 Task: Find connections with filter location João Pinheiro with filter topic #Hiringwith filter profile language Potuguese with filter current company Lakshmikumaran and Sridharan with filter school College of Engineering Roorkee with filter industry Law Enforcement with filter service category Training with filter keywords title Administrative Specialist
Action: Mouse moved to (544, 80)
Screenshot: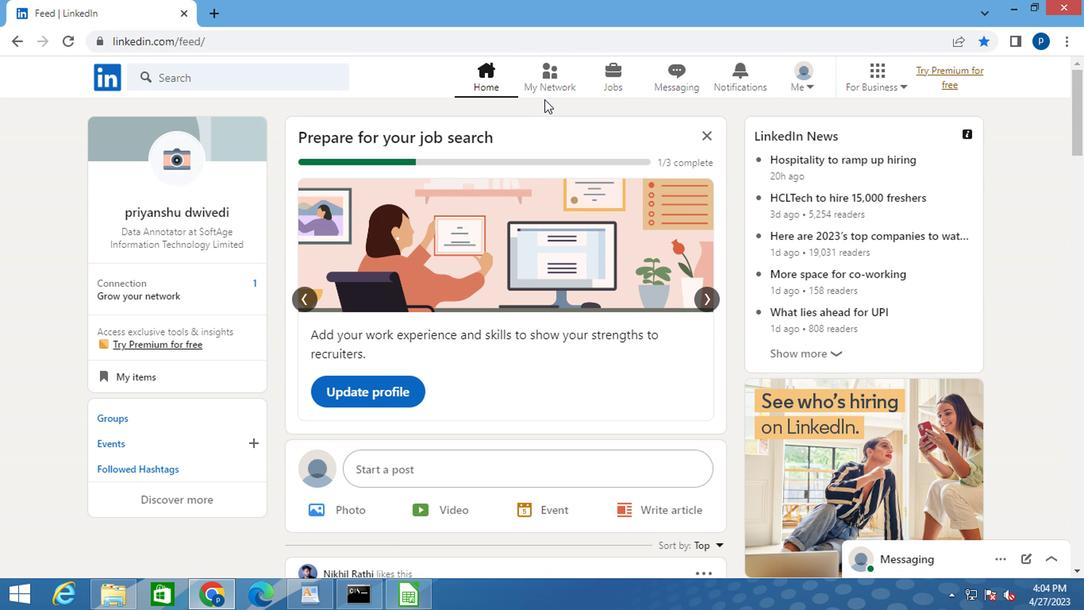 
Action: Mouse pressed left at (544, 80)
Screenshot: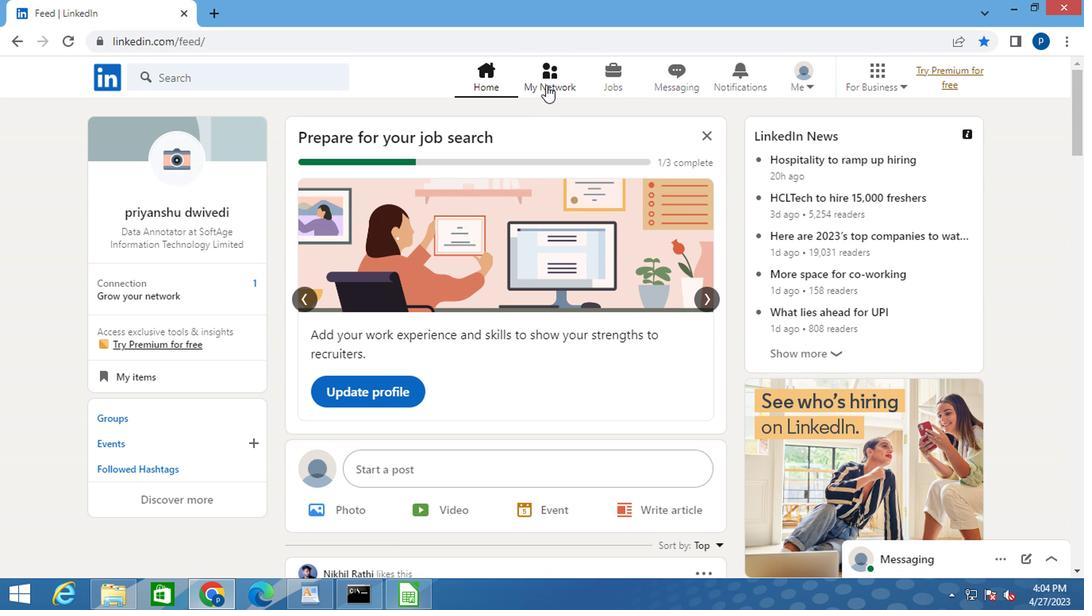 
Action: Mouse moved to (197, 164)
Screenshot: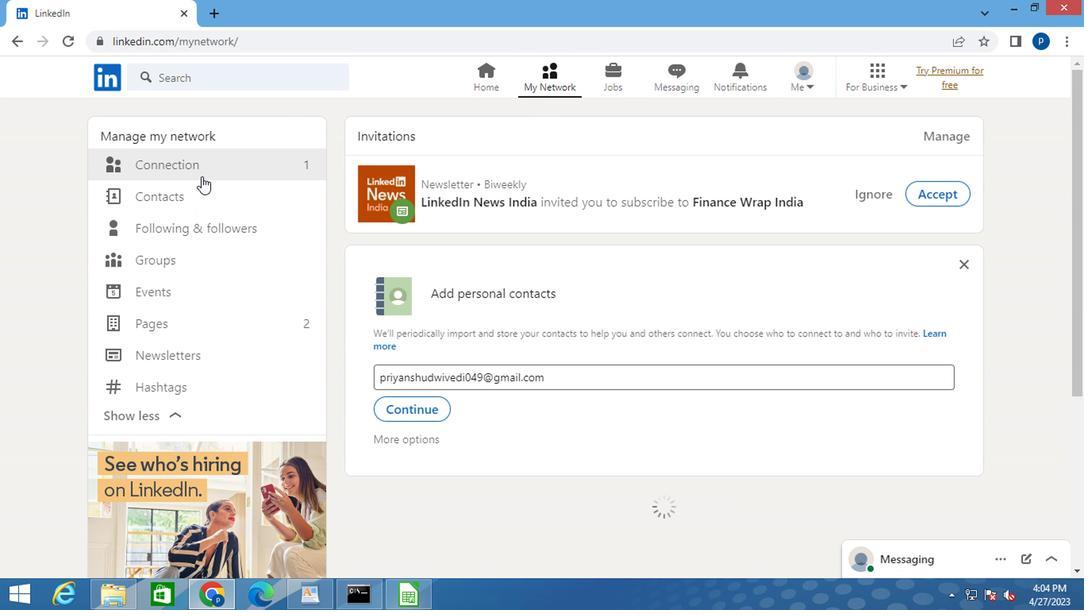 
Action: Mouse pressed left at (197, 164)
Screenshot: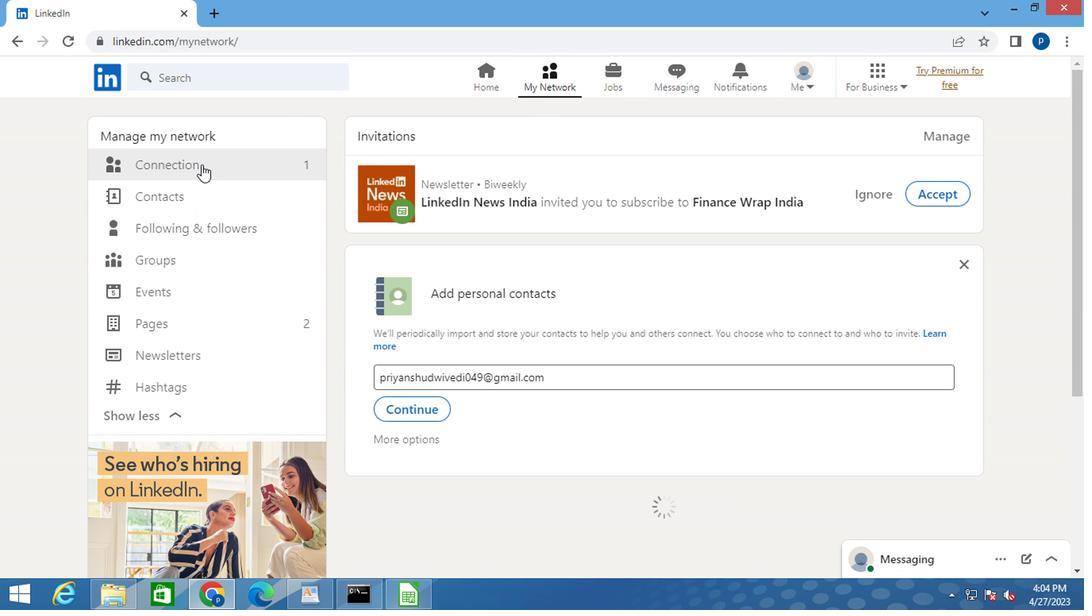 
Action: Mouse moved to (654, 169)
Screenshot: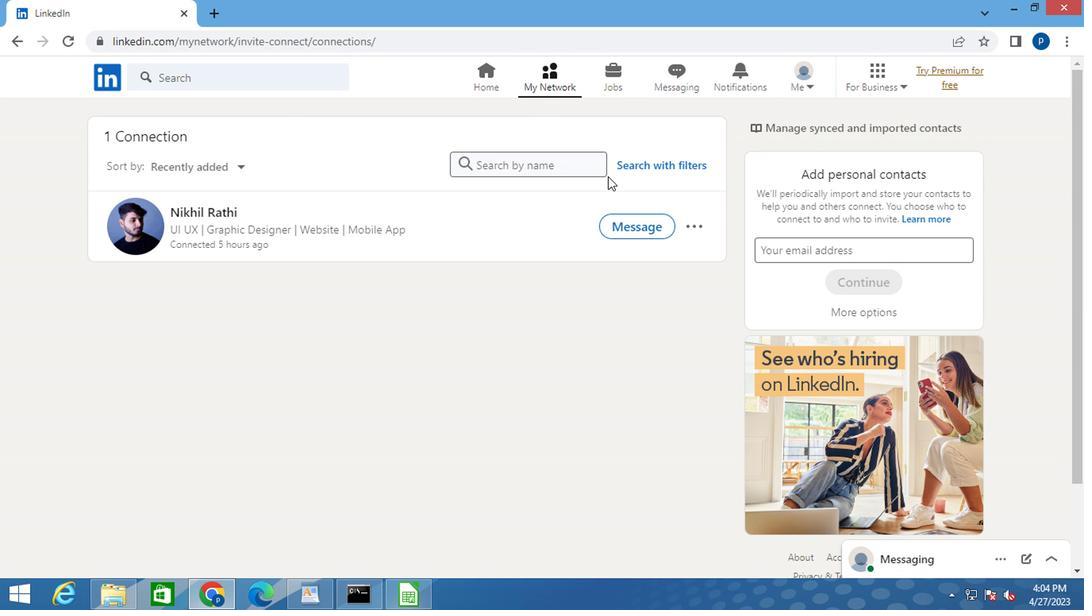 
Action: Mouse pressed left at (654, 169)
Screenshot: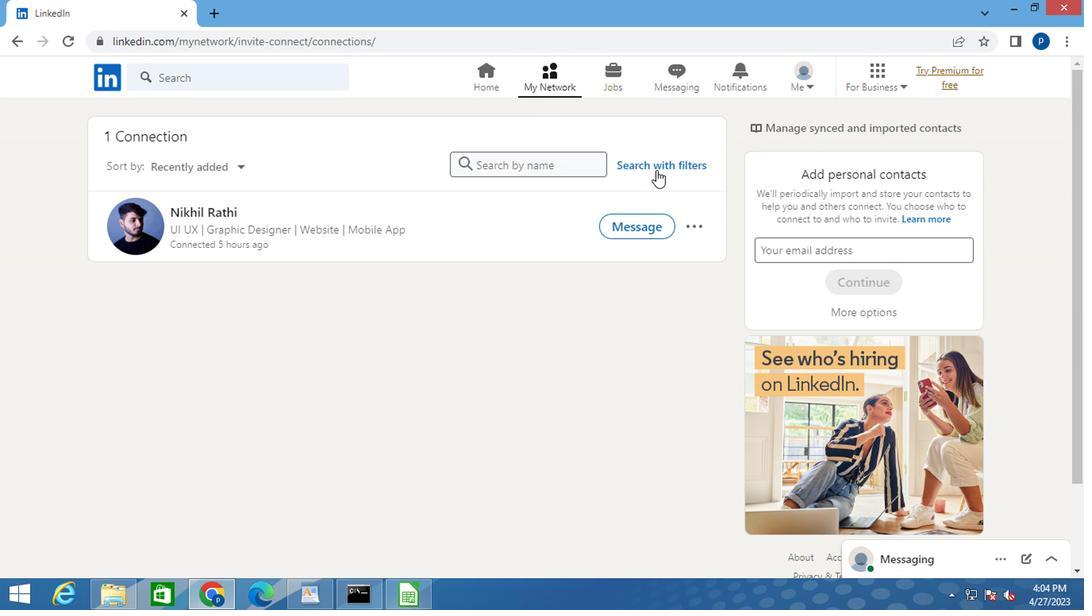
Action: Mouse moved to (592, 125)
Screenshot: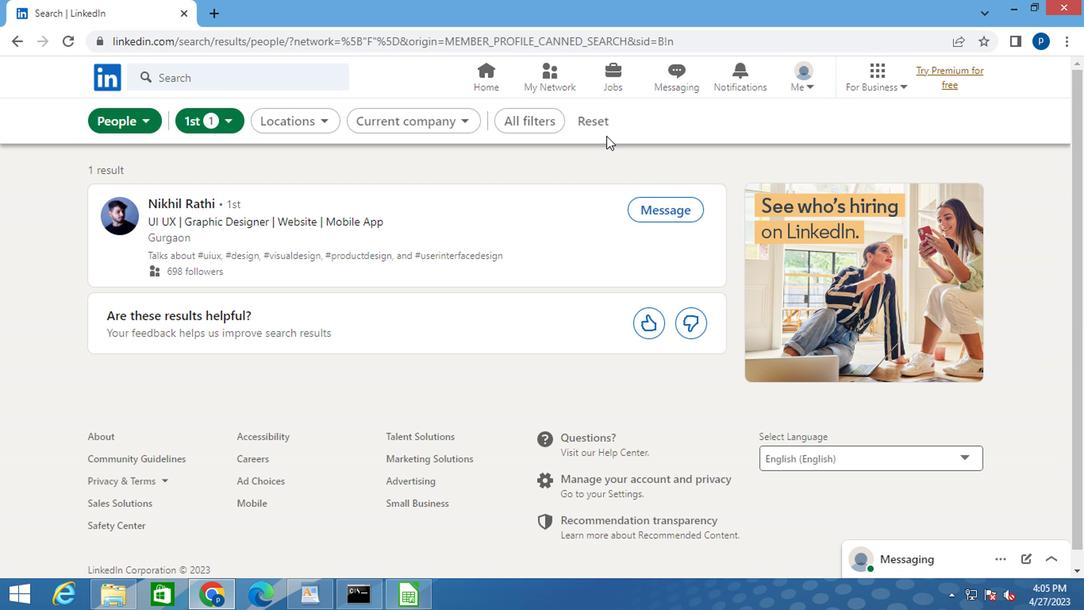 
Action: Mouse pressed left at (592, 125)
Screenshot: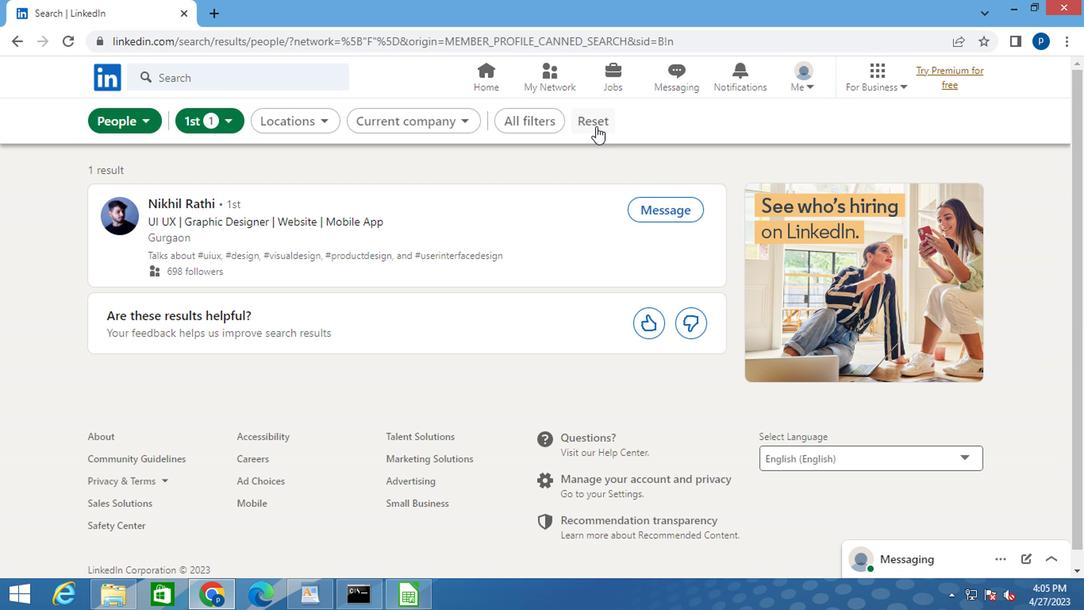 
Action: Mouse moved to (571, 124)
Screenshot: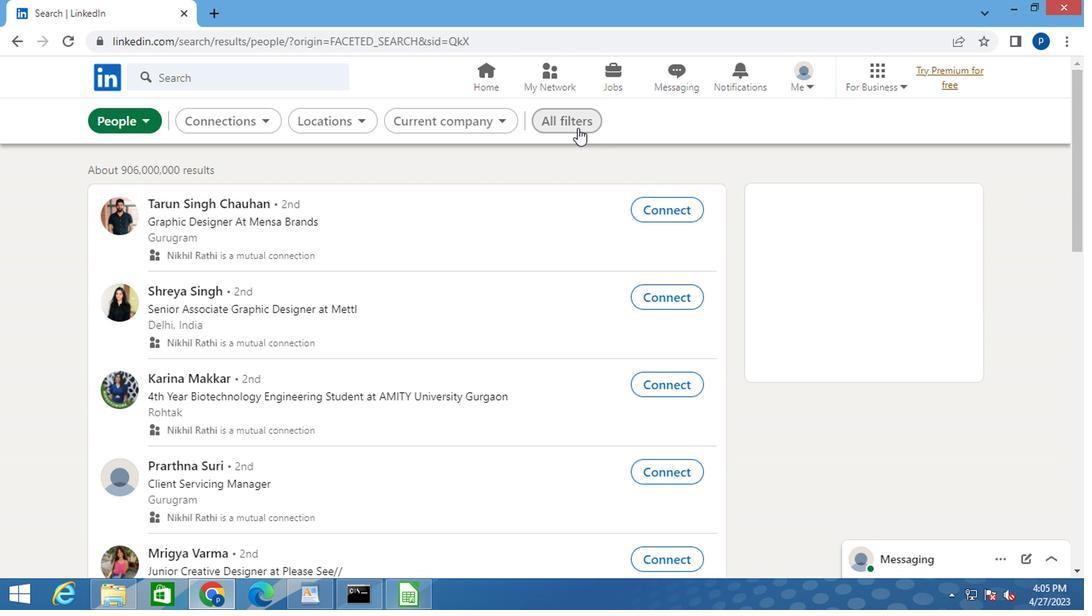 
Action: Mouse pressed left at (571, 124)
Screenshot: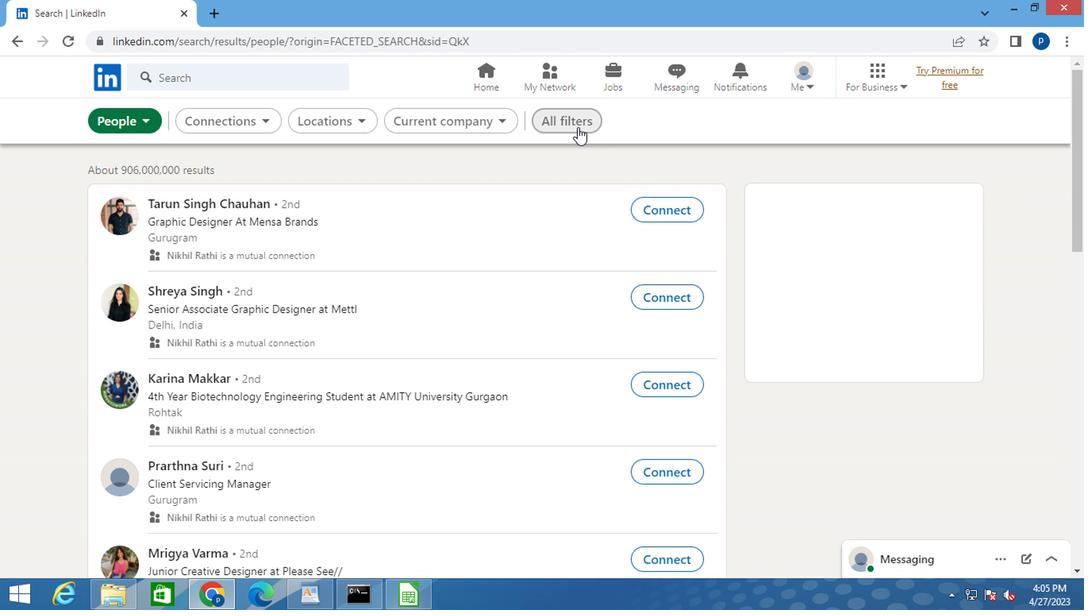 
Action: Mouse moved to (837, 360)
Screenshot: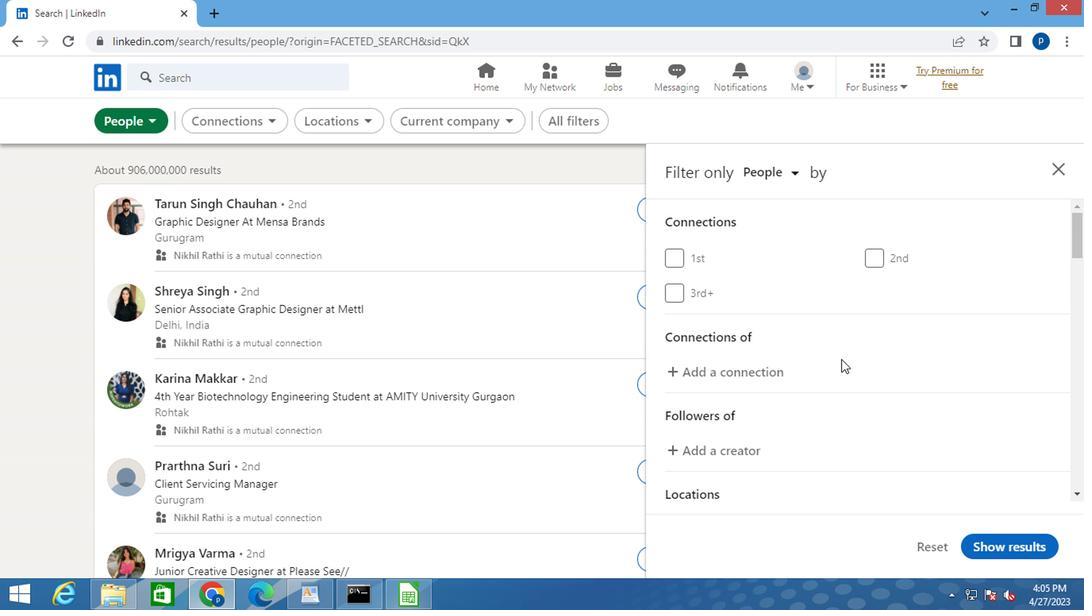 
Action: Mouse scrolled (837, 359) with delta (0, 0)
Screenshot: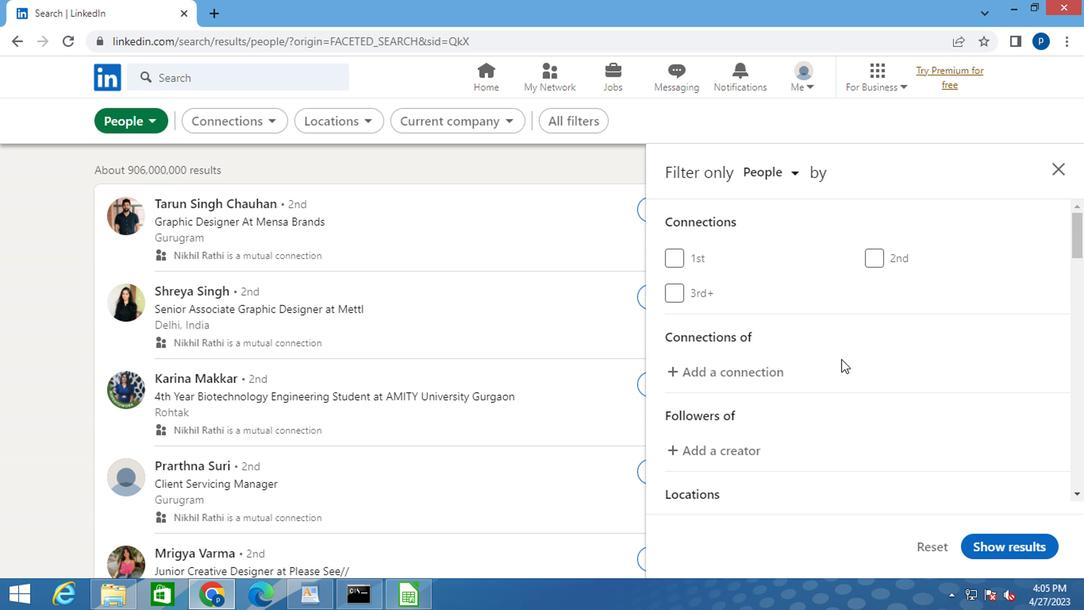 
Action: Mouse scrolled (837, 359) with delta (0, 0)
Screenshot: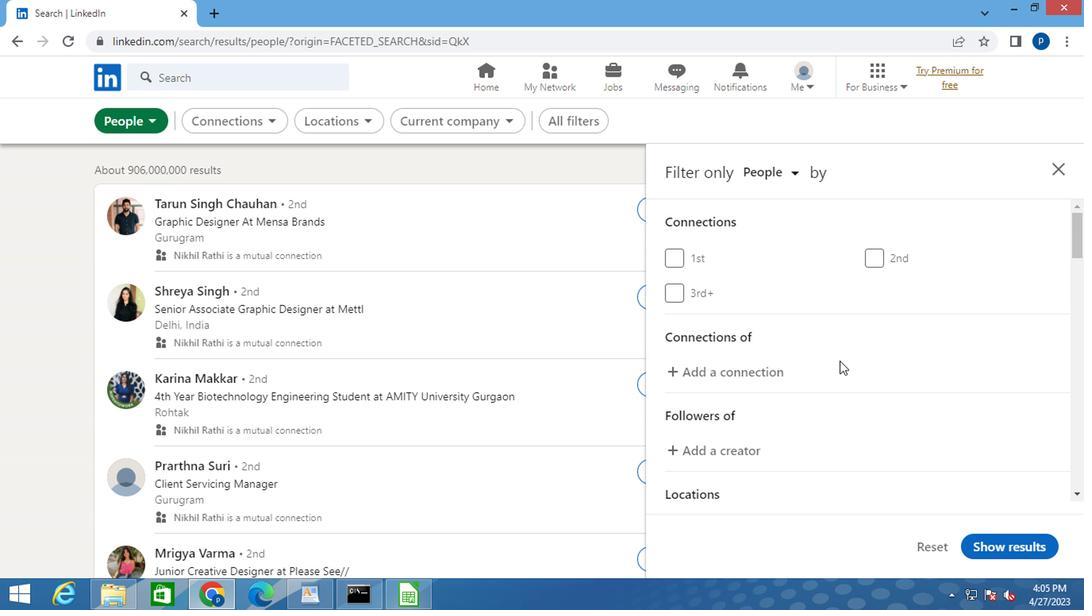 
Action: Mouse scrolled (837, 359) with delta (0, 0)
Screenshot: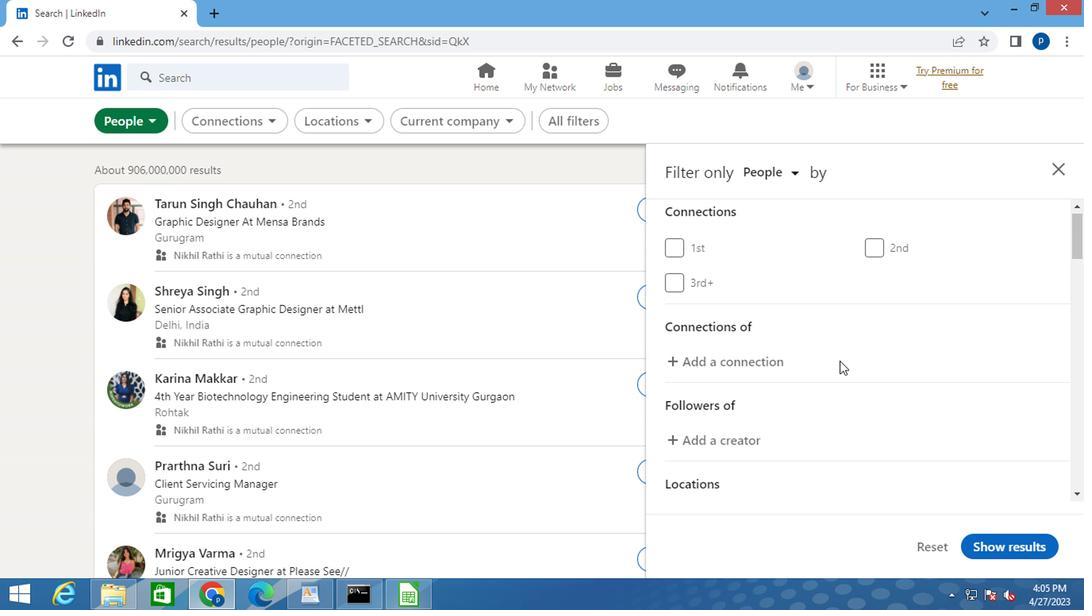 
Action: Mouse moved to (886, 358)
Screenshot: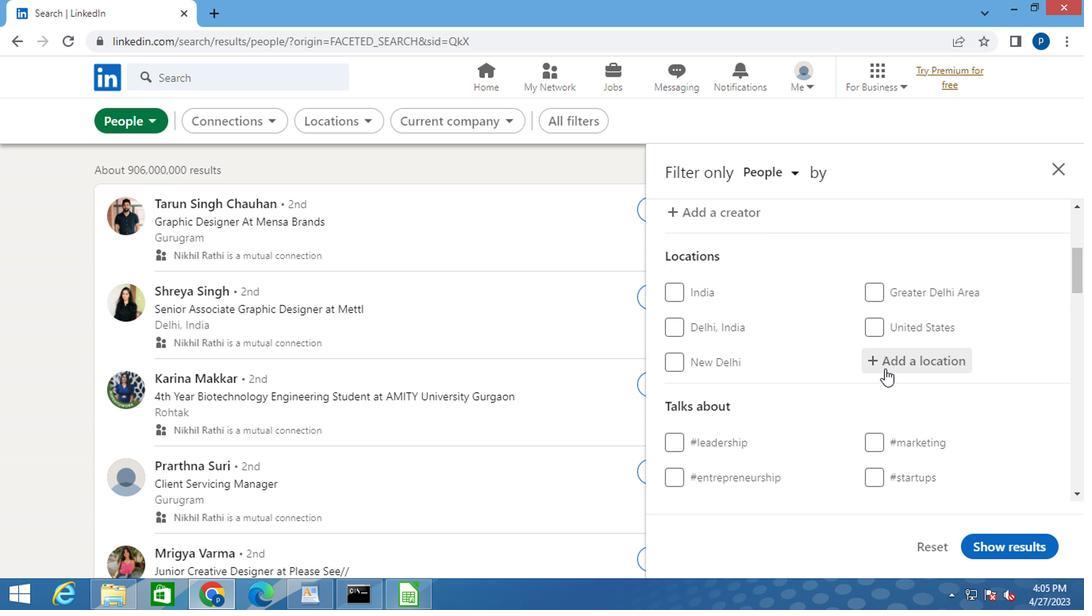 
Action: Mouse pressed left at (886, 358)
Screenshot: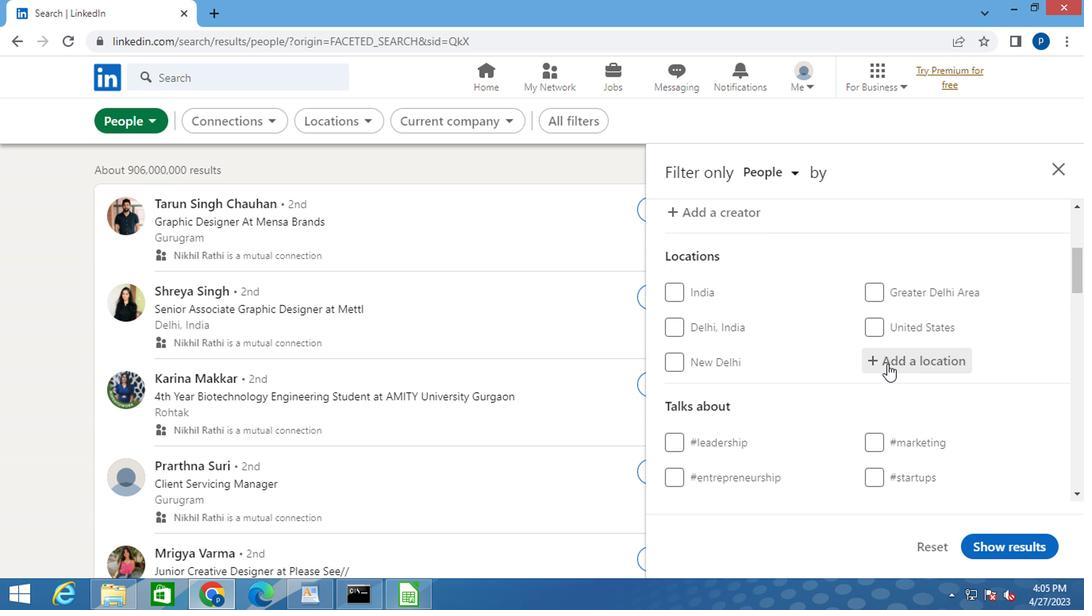 
Action: Key pressed j<Key.caps_lock>oao<Key.space><Key.caps_lock>p<Key.caps_lock>in
Screenshot: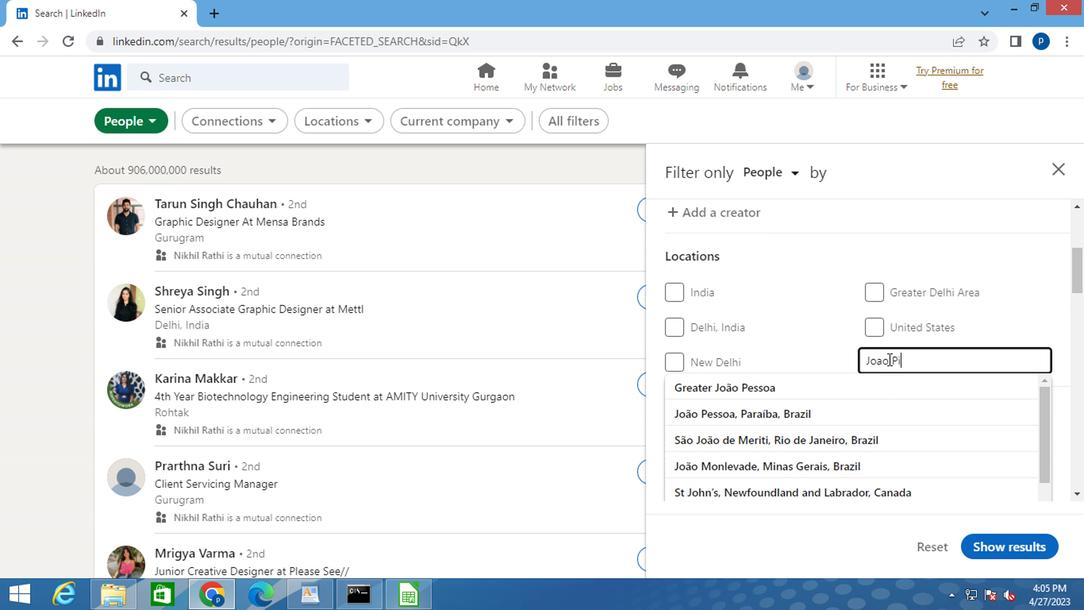 
Action: Mouse moved to (799, 379)
Screenshot: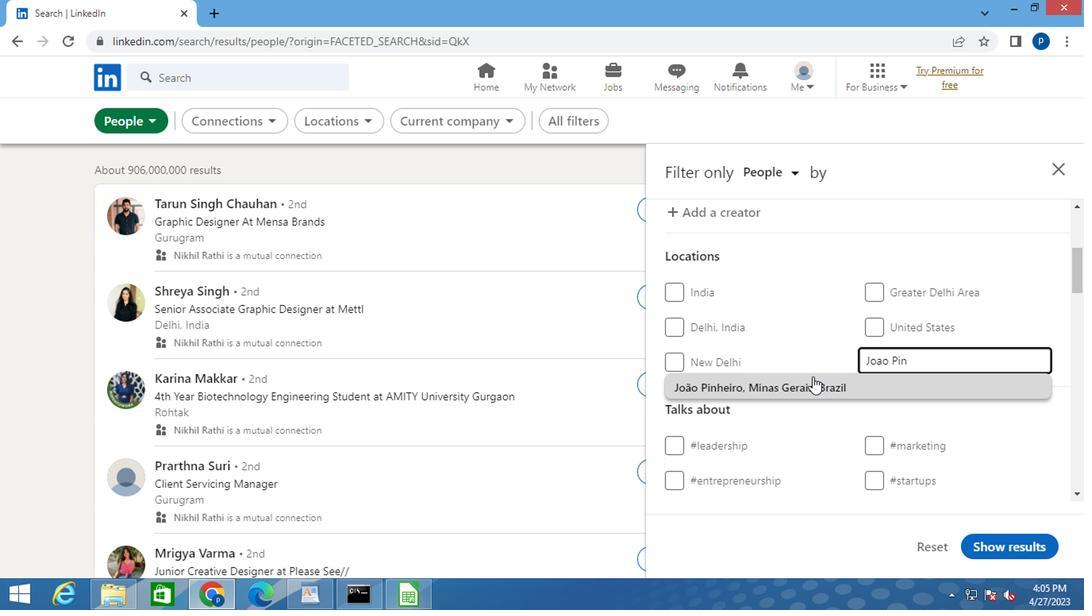 
Action: Mouse pressed left at (799, 379)
Screenshot: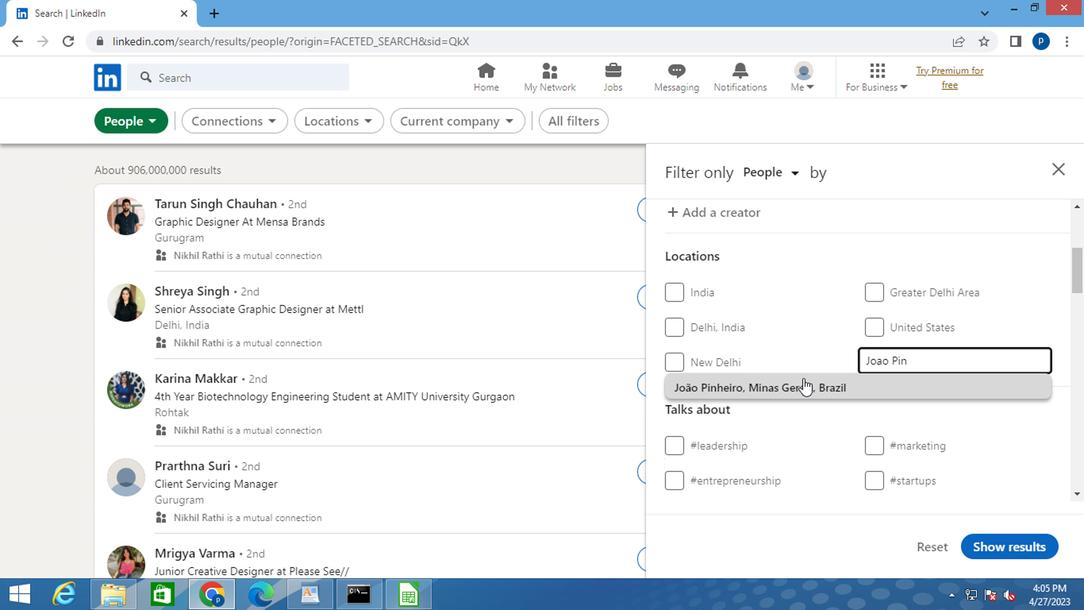 
Action: Mouse moved to (798, 374)
Screenshot: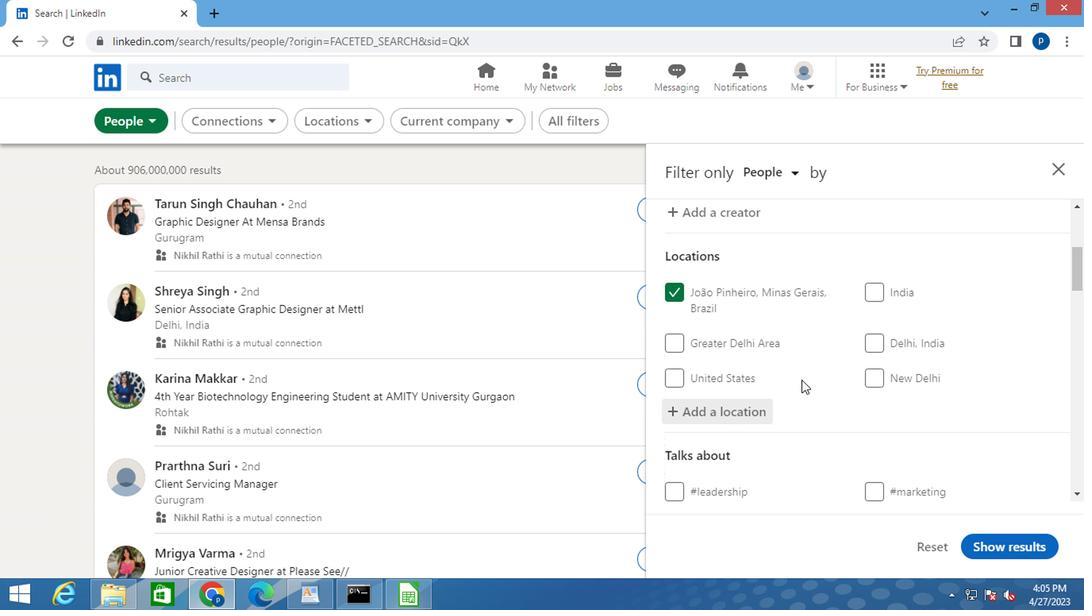 
Action: Mouse scrolled (798, 373) with delta (0, 0)
Screenshot: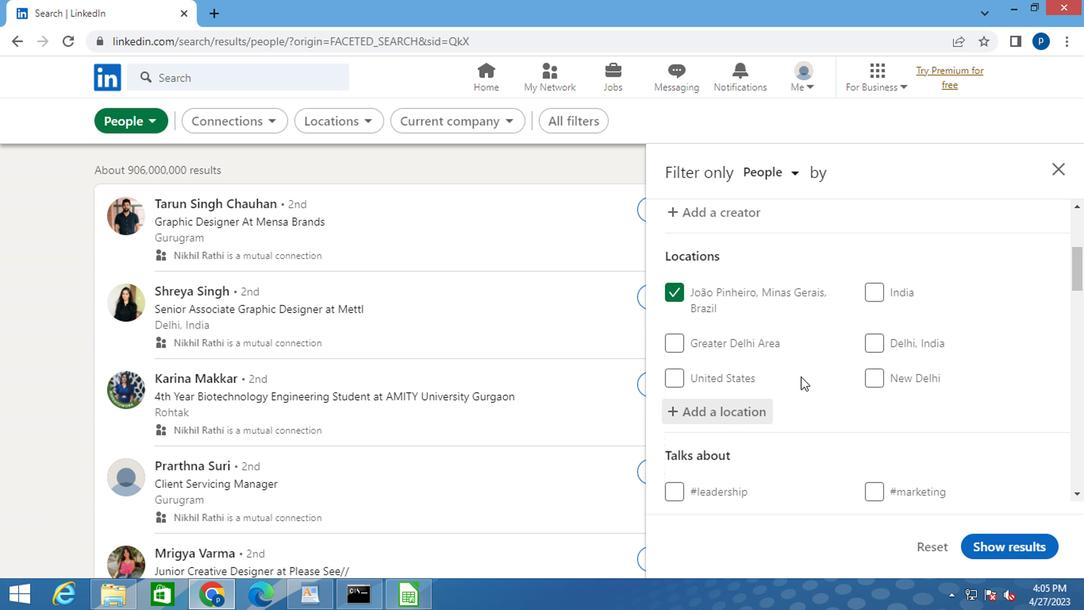 
Action: Mouse moved to (792, 377)
Screenshot: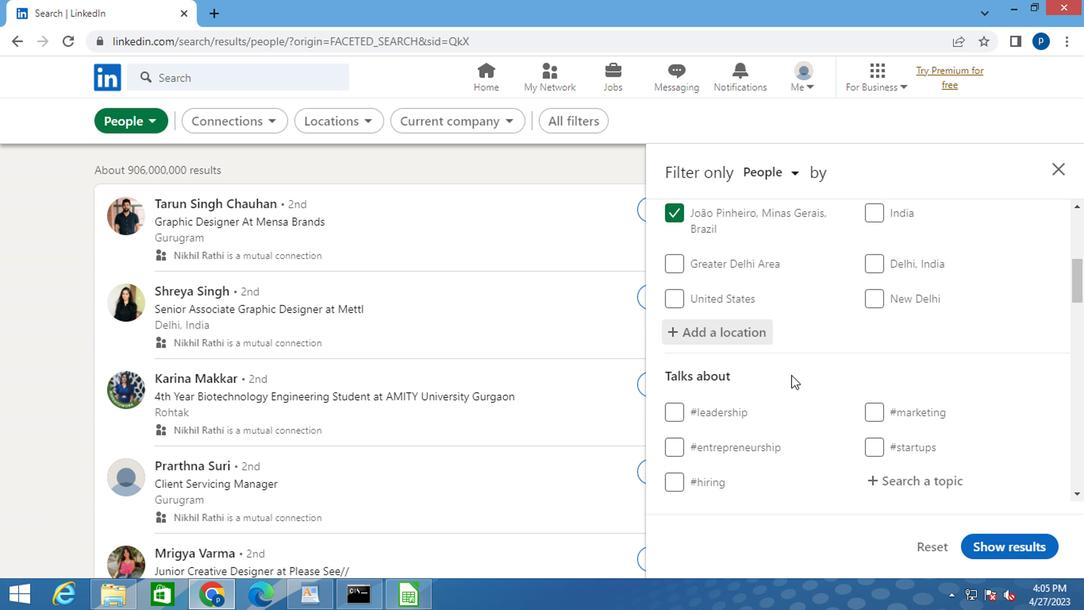 
Action: Mouse scrolled (792, 377) with delta (0, 0)
Screenshot: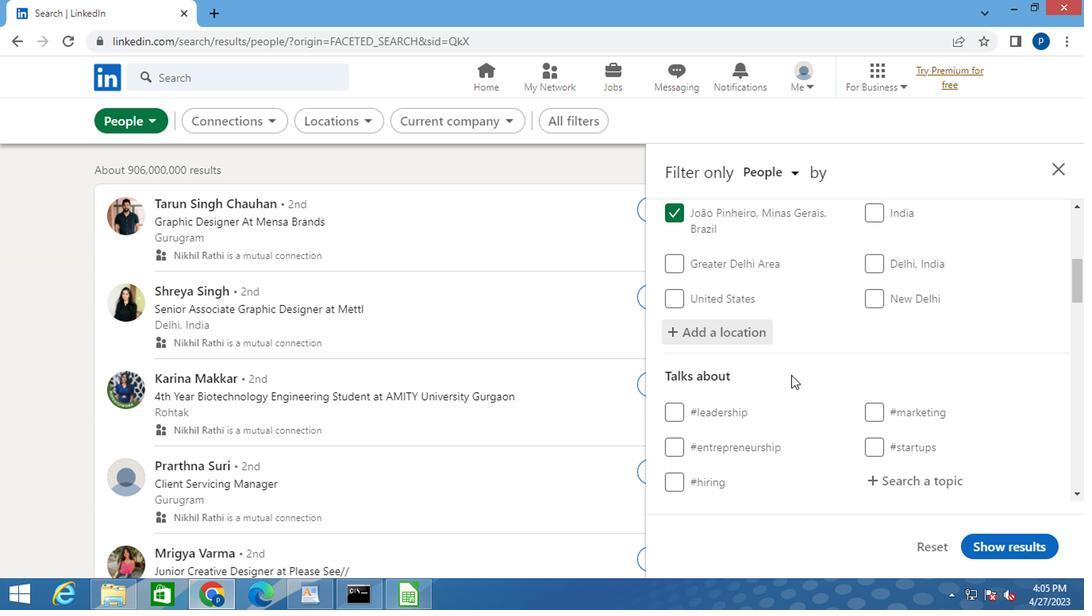 
Action: Mouse moved to (874, 396)
Screenshot: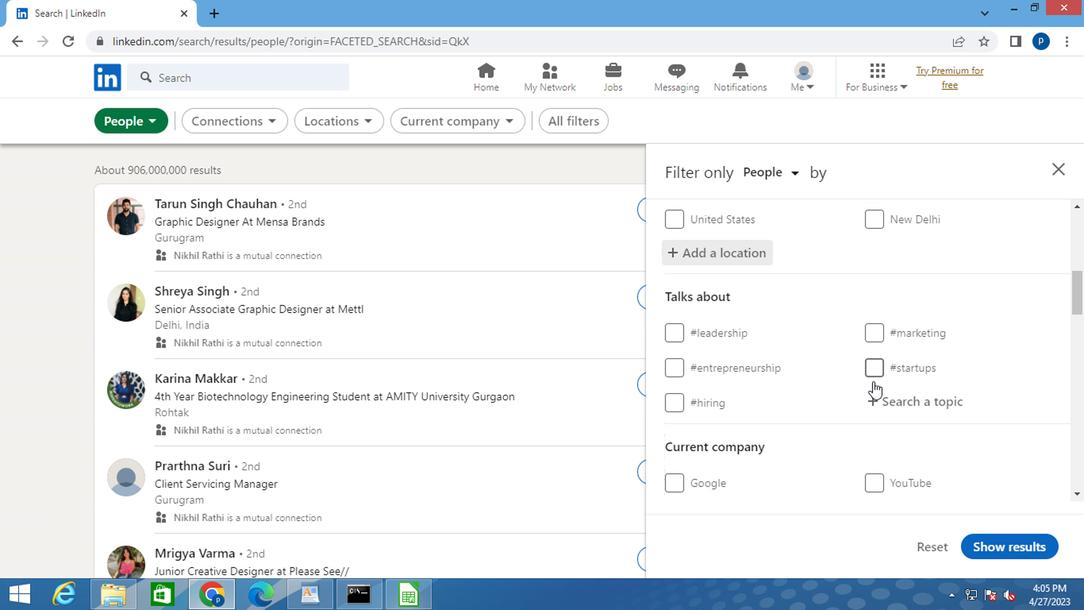 
Action: Mouse pressed left at (874, 396)
Screenshot: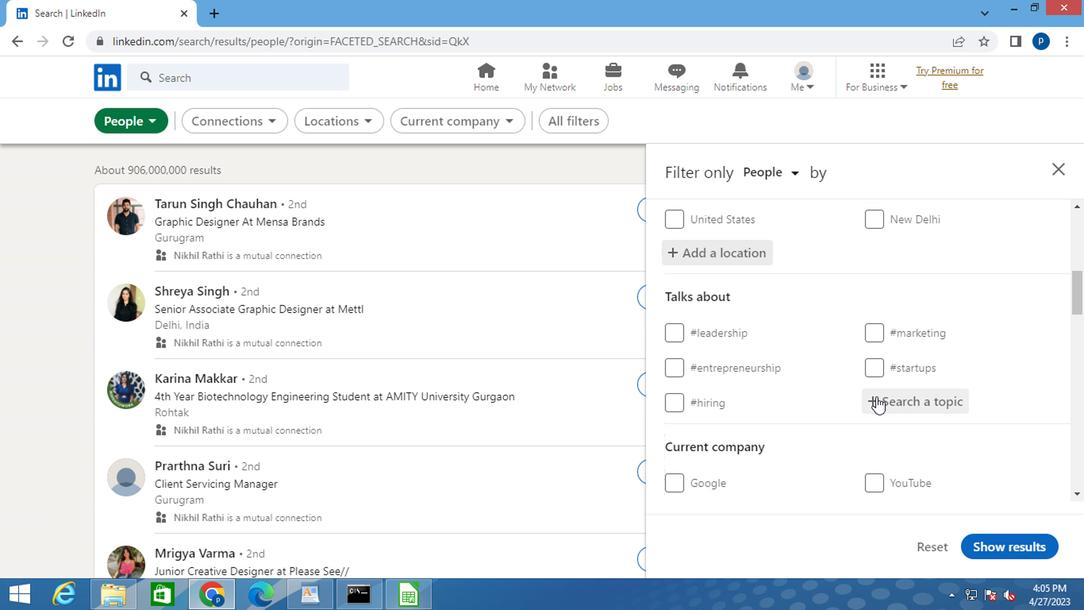 
Action: Mouse moved to (872, 396)
Screenshot: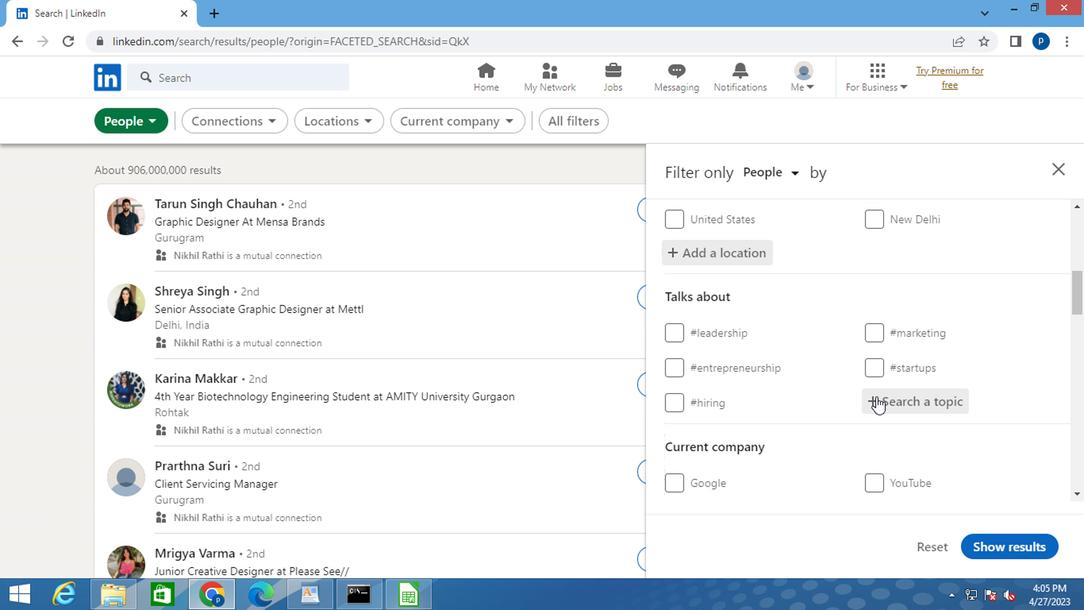 
Action: Key pressed <Key.shift>#<Key.caps_lock>H<Key.caps_lock>IRING<Key.space>
Screenshot: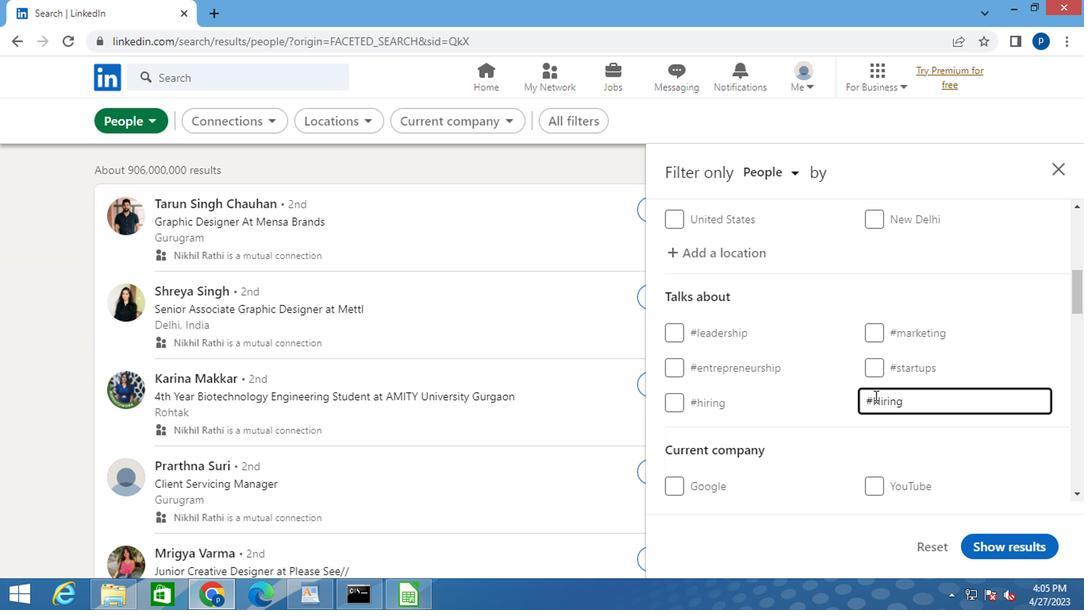 
Action: Mouse moved to (688, 449)
Screenshot: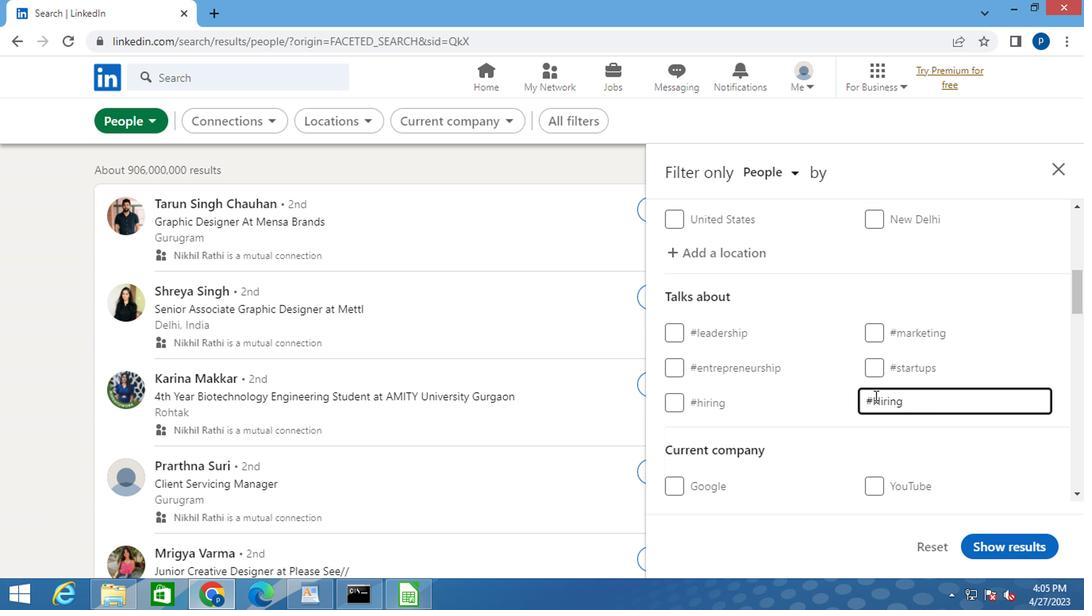 
Action: Mouse scrolled (688, 448) with delta (0, 0)
Screenshot: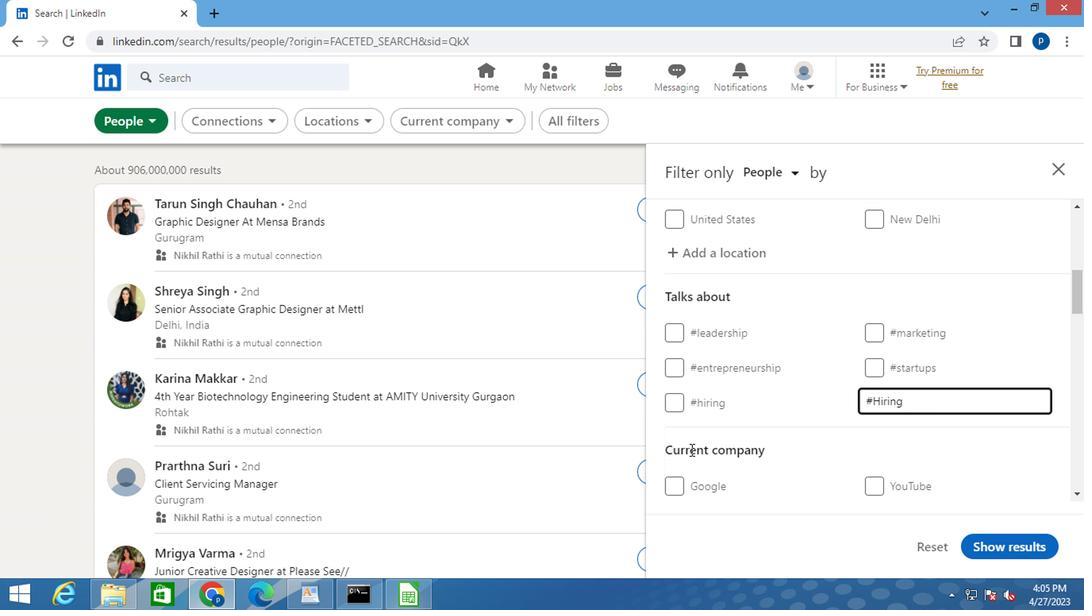 
Action: Mouse scrolled (688, 448) with delta (0, 0)
Screenshot: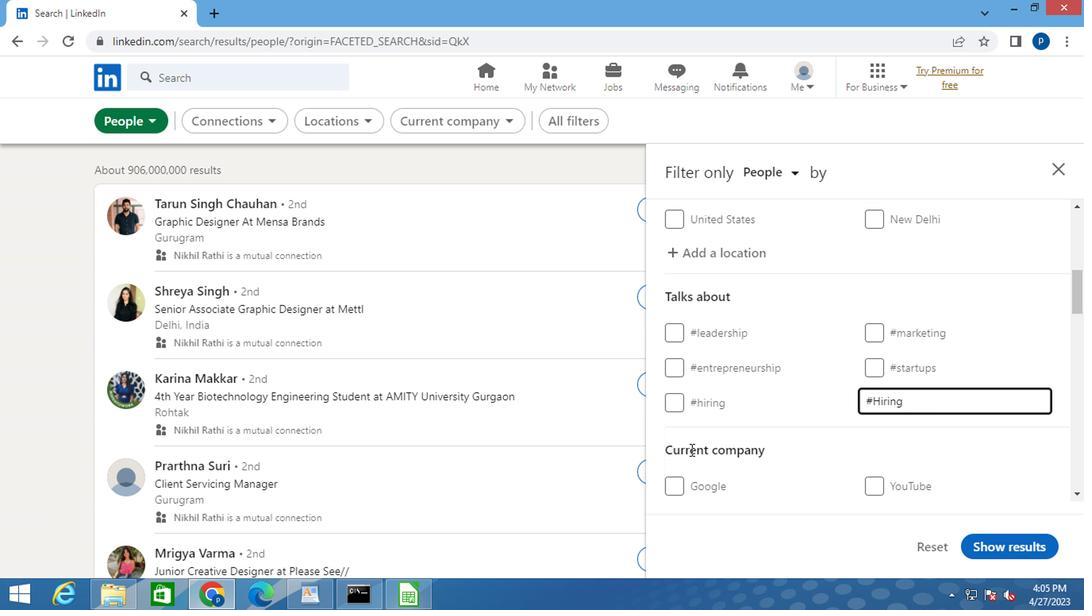 
Action: Mouse scrolled (688, 448) with delta (0, 0)
Screenshot: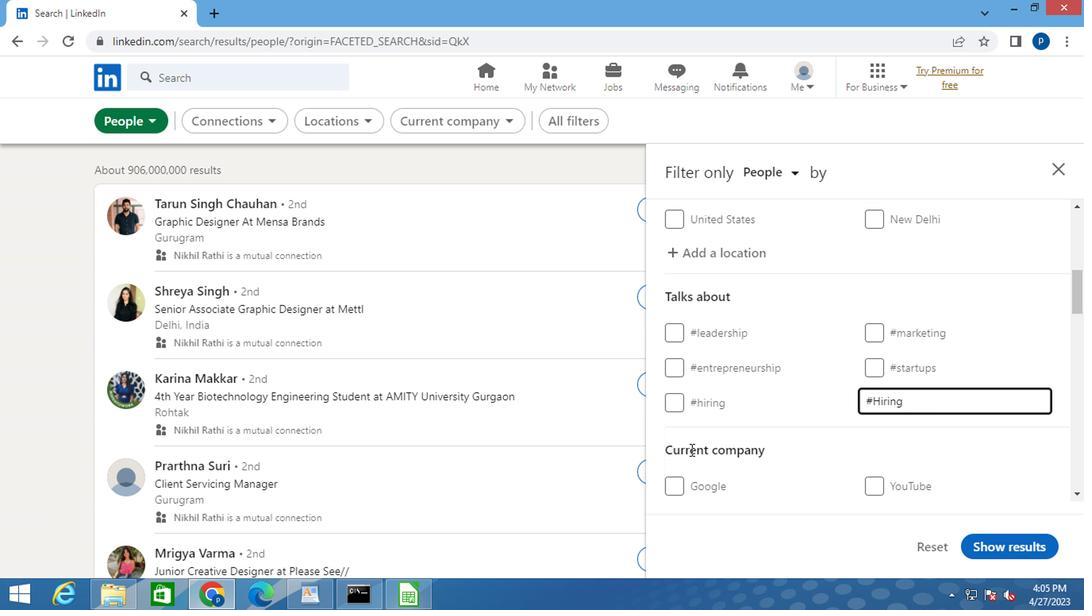 
Action: Mouse scrolled (688, 448) with delta (0, 0)
Screenshot: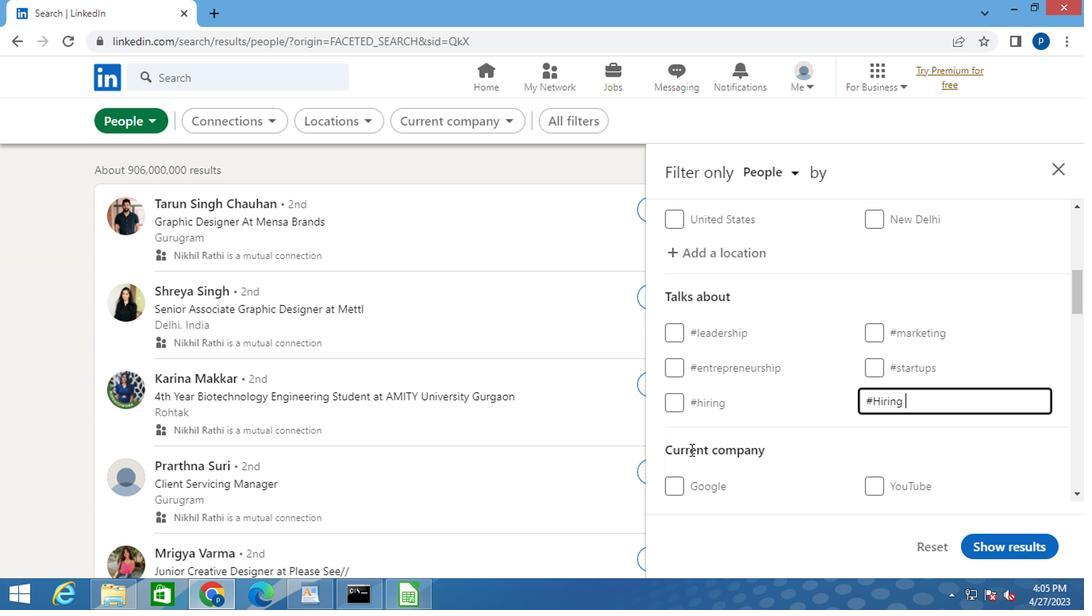 
Action: Mouse moved to (721, 419)
Screenshot: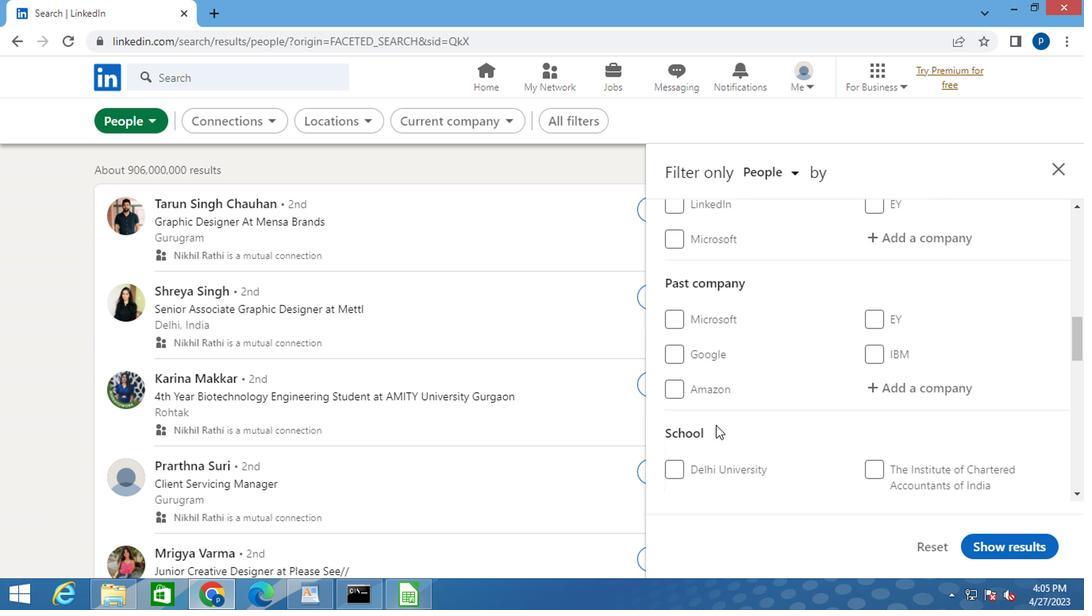 
Action: Mouse scrolled (721, 418) with delta (0, 0)
Screenshot: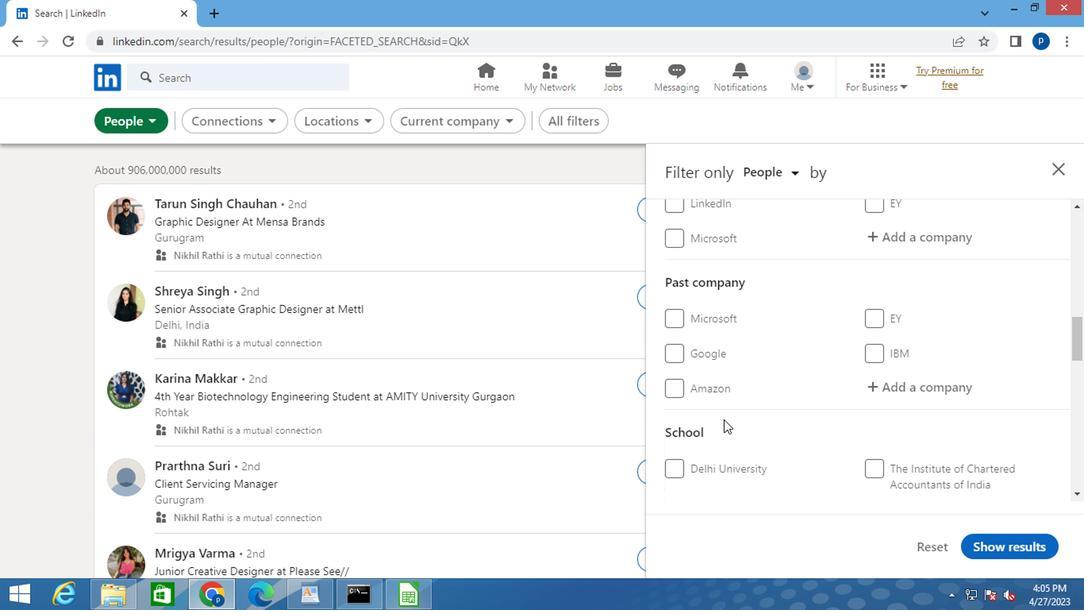 
Action: Mouse scrolled (721, 418) with delta (0, 0)
Screenshot: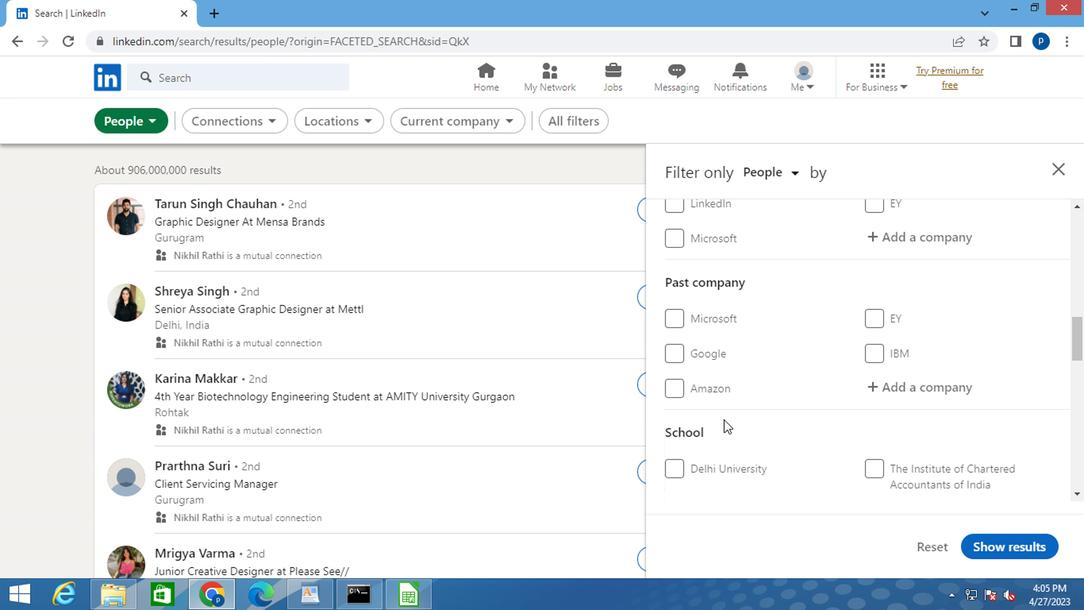 
Action: Mouse moved to (721, 419)
Screenshot: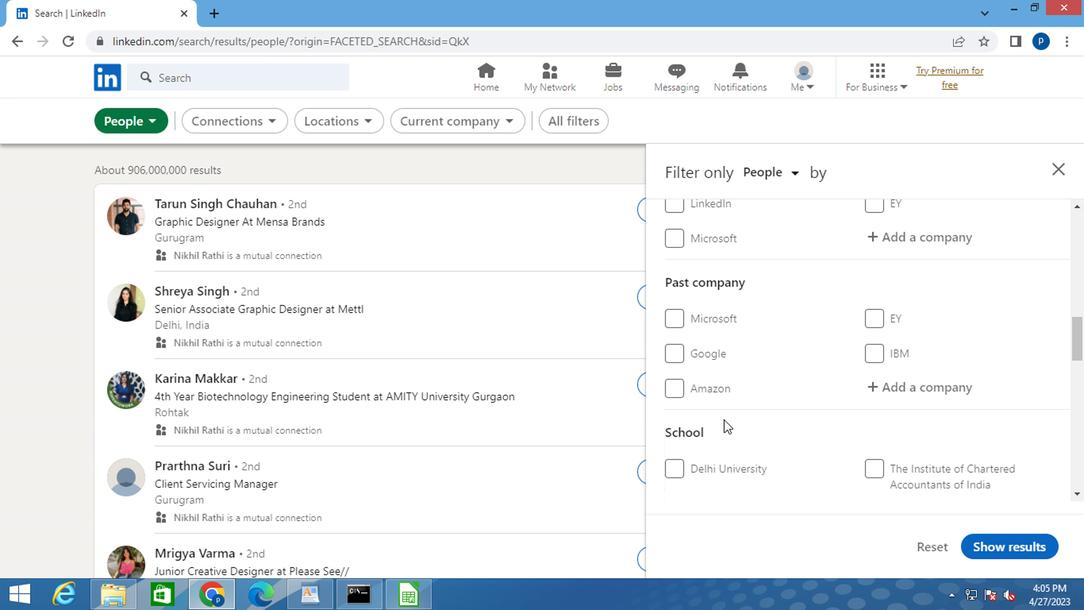 
Action: Mouse scrolled (721, 418) with delta (0, 0)
Screenshot: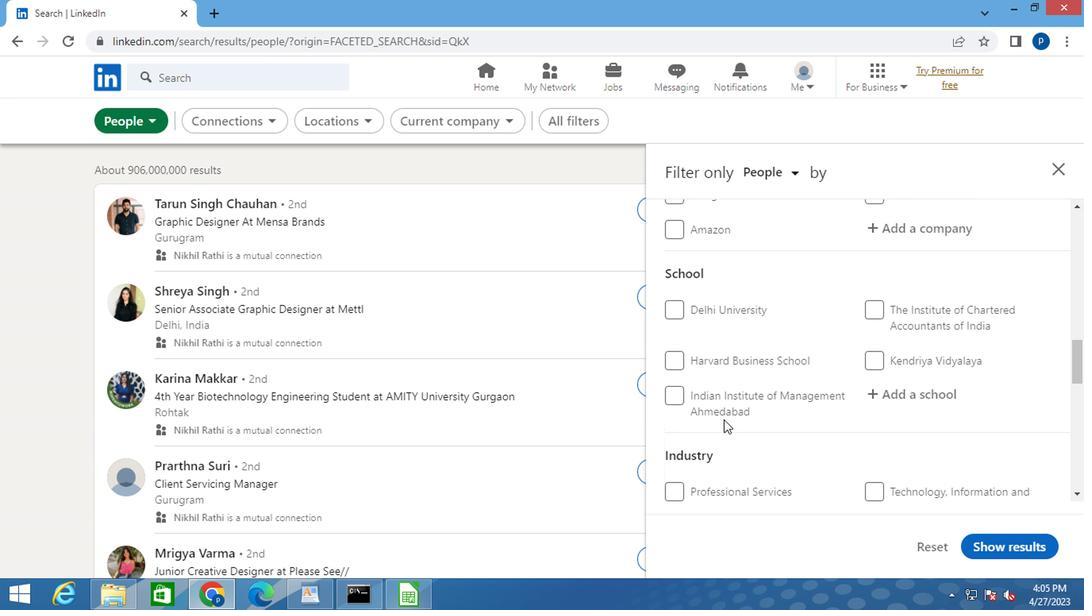 
Action: Mouse moved to (724, 419)
Screenshot: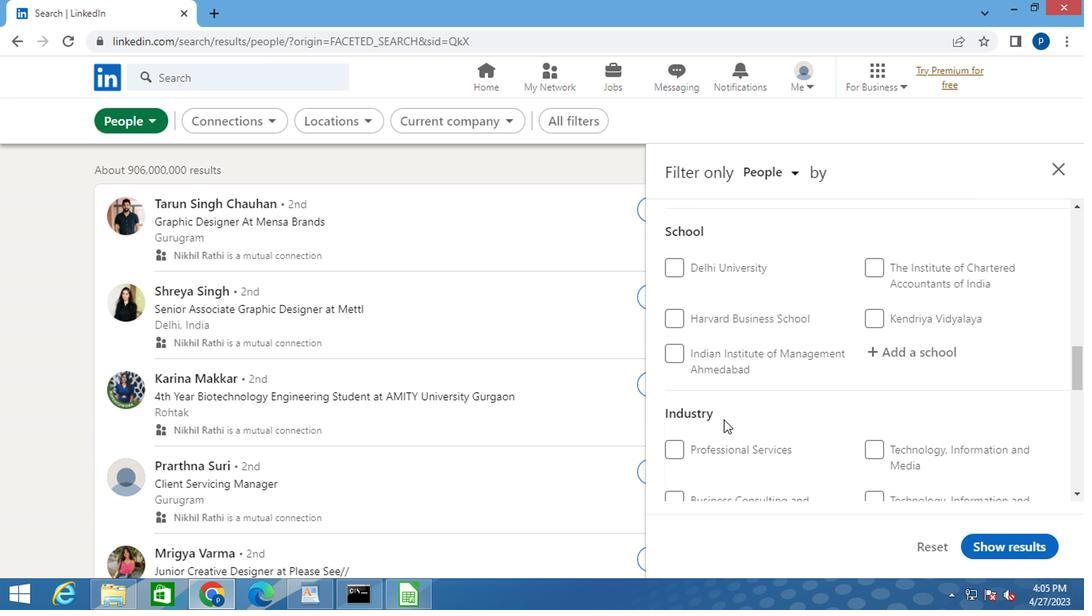 
Action: Mouse scrolled (724, 418) with delta (0, 0)
Screenshot: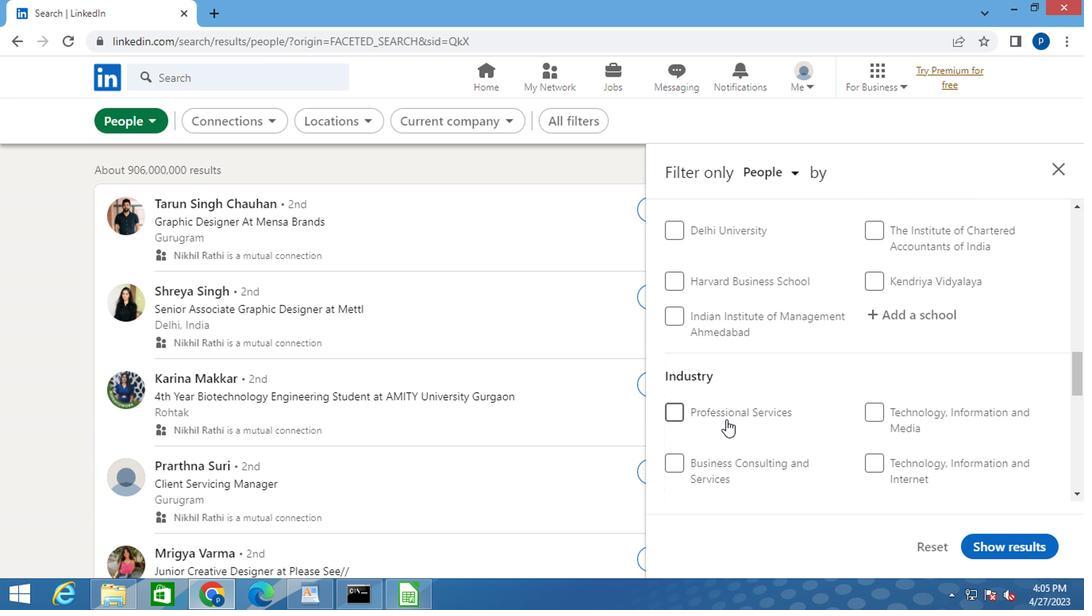 
Action: Mouse scrolled (724, 418) with delta (0, 0)
Screenshot: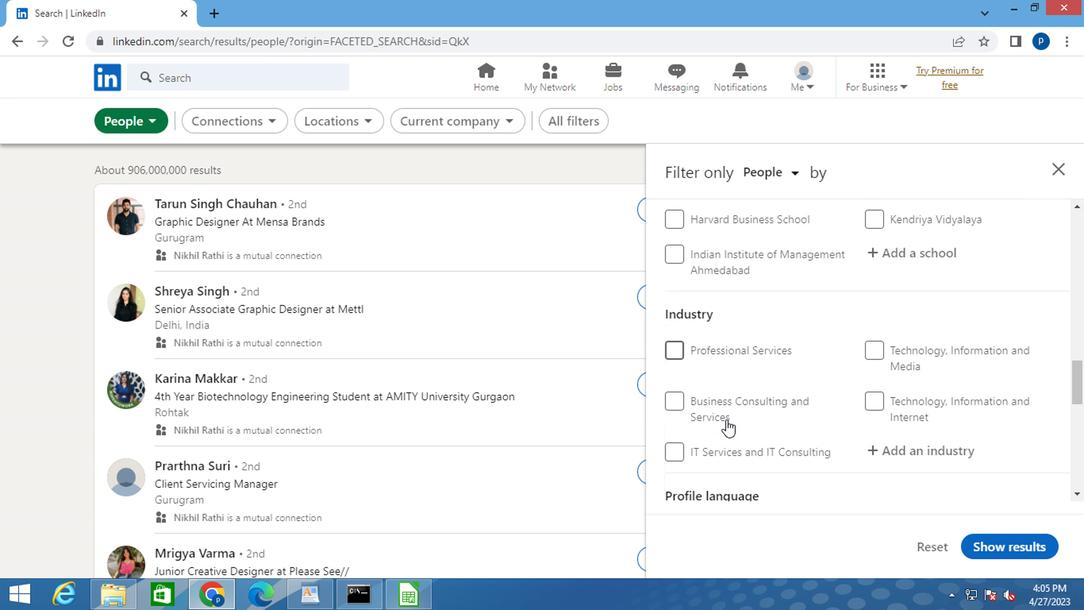 
Action: Mouse scrolled (724, 418) with delta (0, 0)
Screenshot: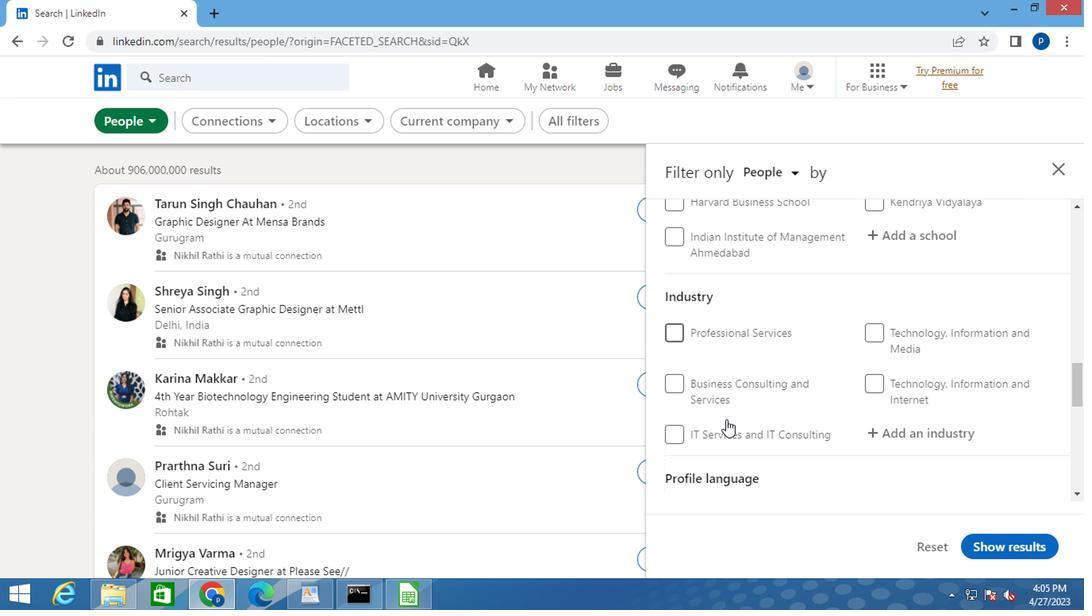 
Action: Mouse moved to (878, 397)
Screenshot: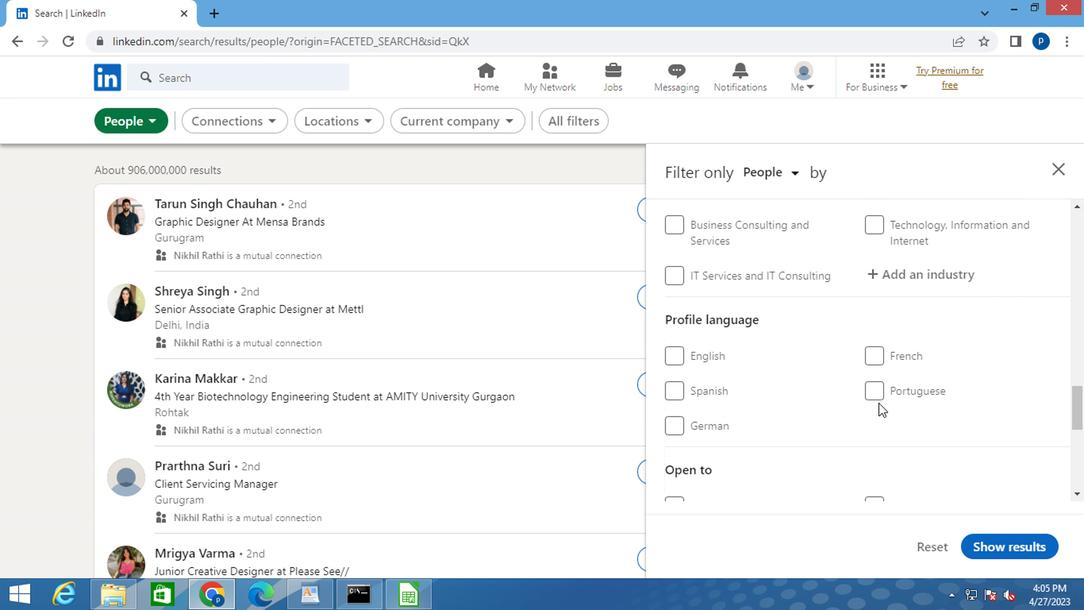 
Action: Mouse pressed left at (878, 397)
Screenshot: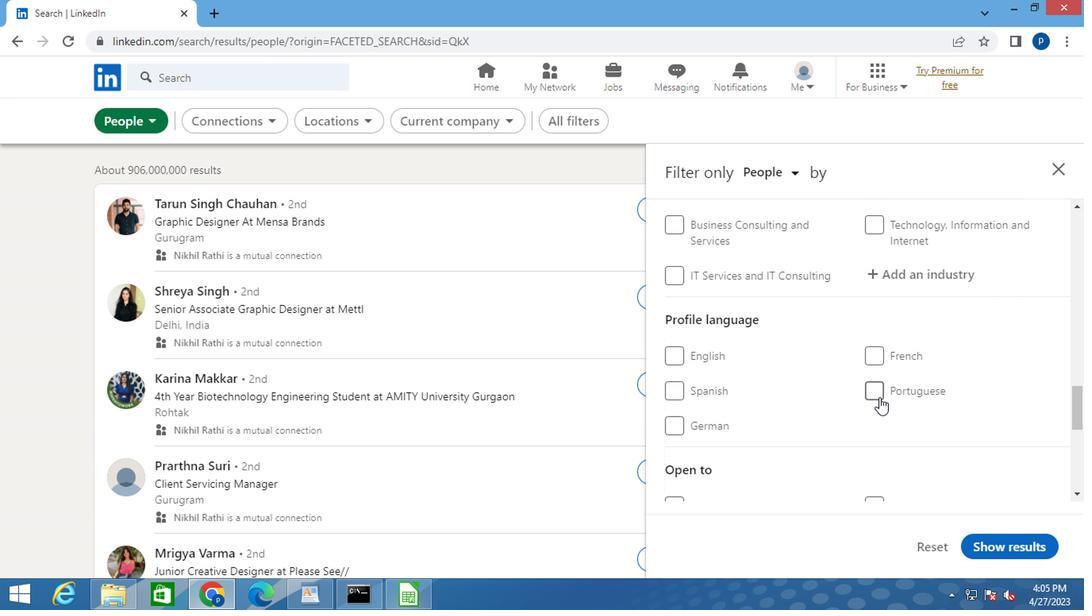 
Action: Mouse moved to (832, 381)
Screenshot: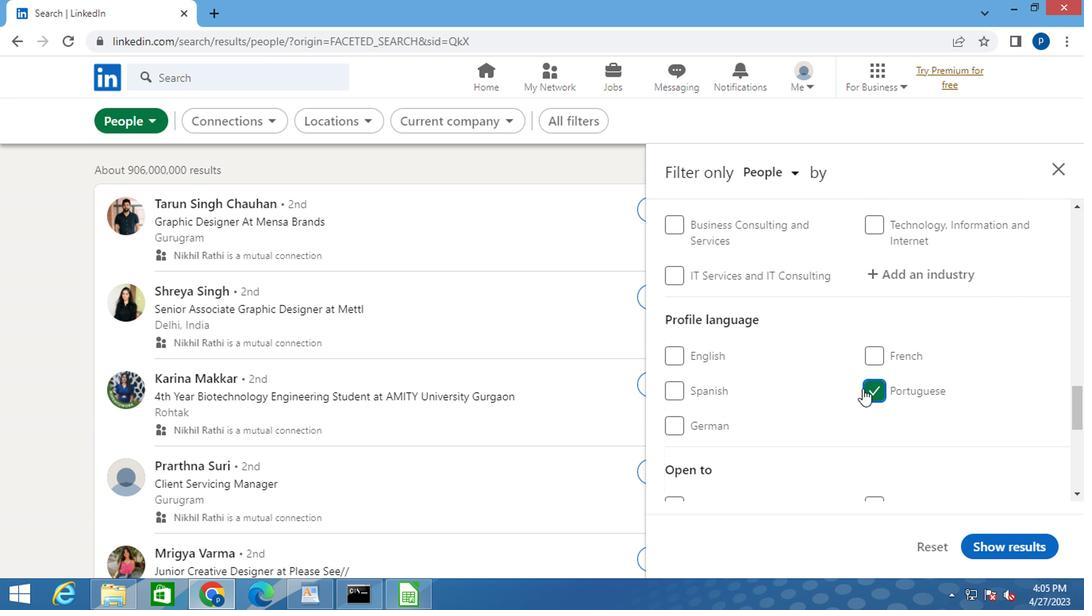 
Action: Mouse scrolled (832, 382) with delta (0, 0)
Screenshot: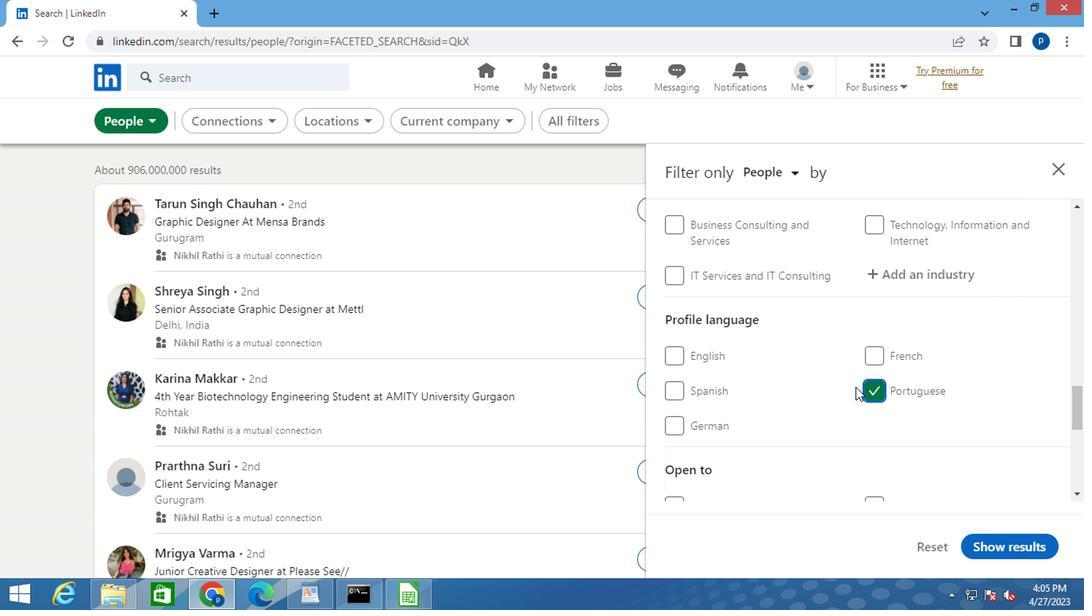 
Action: Mouse scrolled (832, 382) with delta (0, 0)
Screenshot: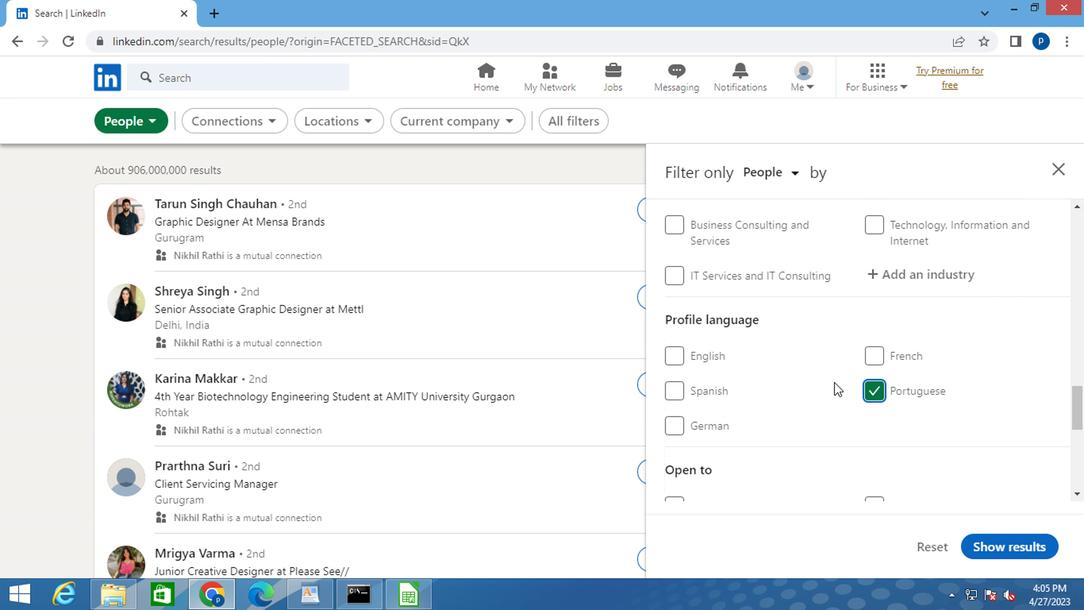 
Action: Mouse scrolled (832, 382) with delta (0, 0)
Screenshot: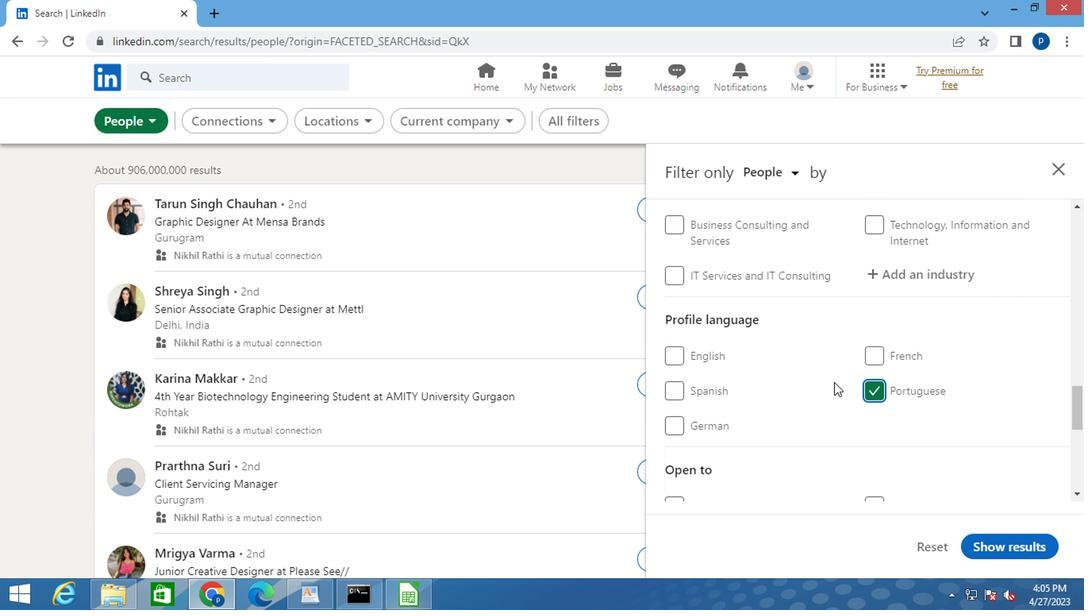 
Action: Mouse moved to (829, 381)
Screenshot: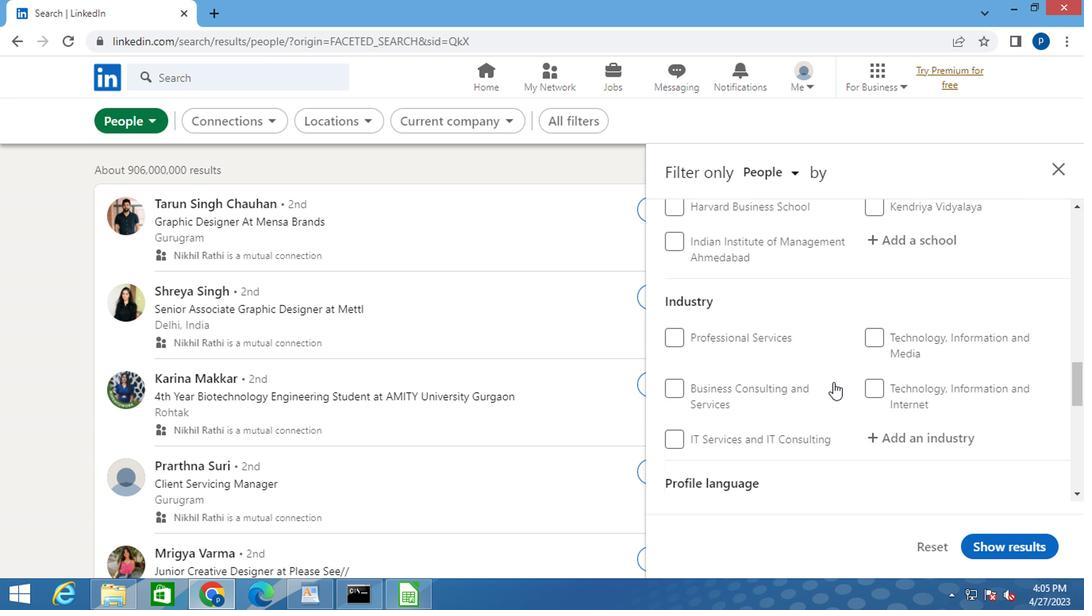 
Action: Mouse scrolled (829, 382) with delta (0, 0)
Screenshot: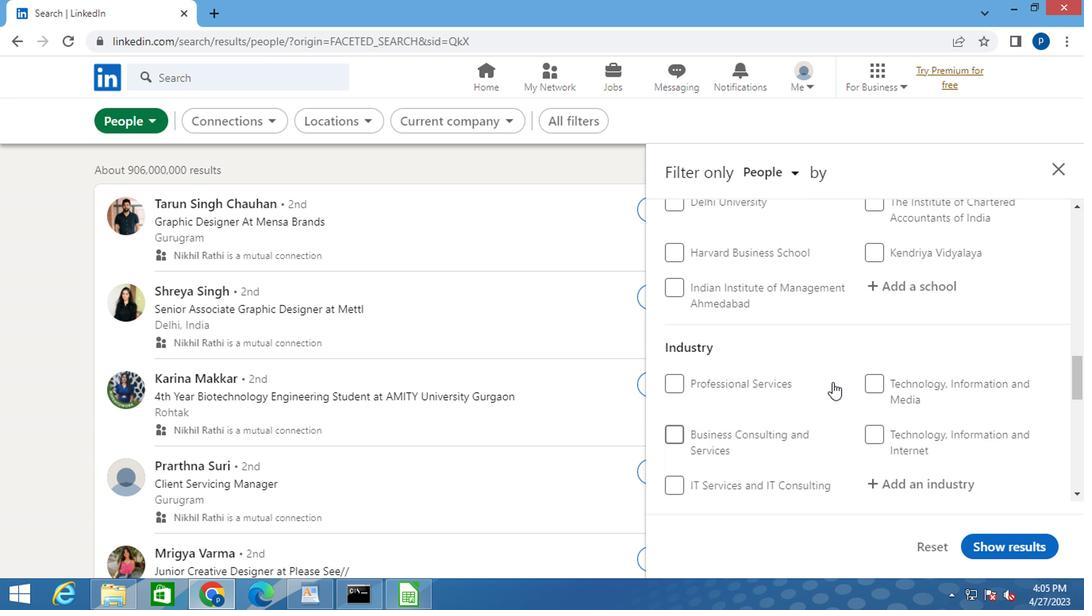 
Action: Mouse moved to (829, 381)
Screenshot: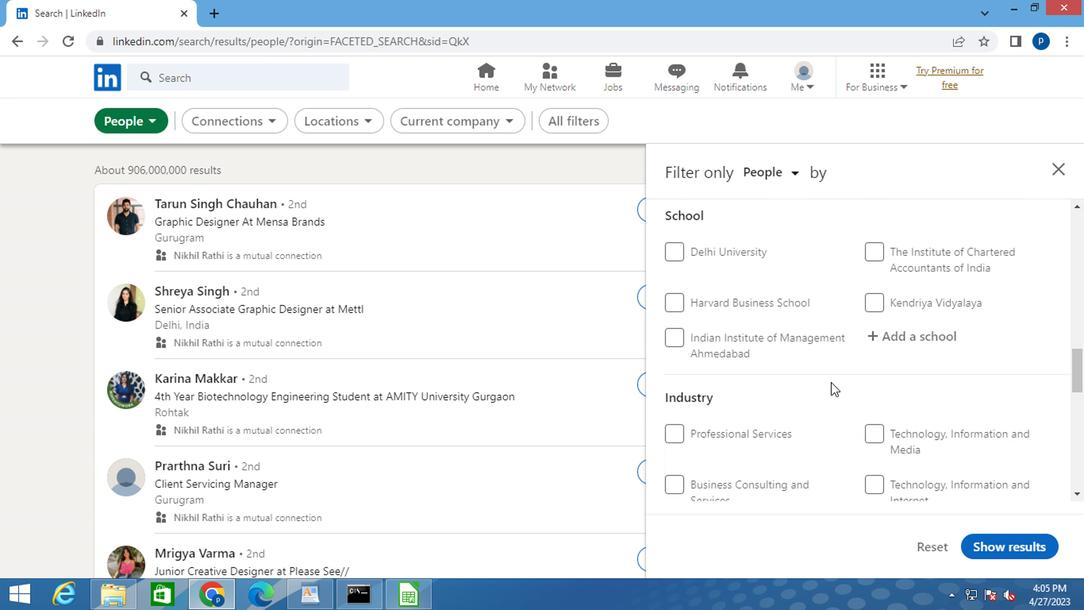 
Action: Mouse scrolled (829, 382) with delta (0, 0)
Screenshot: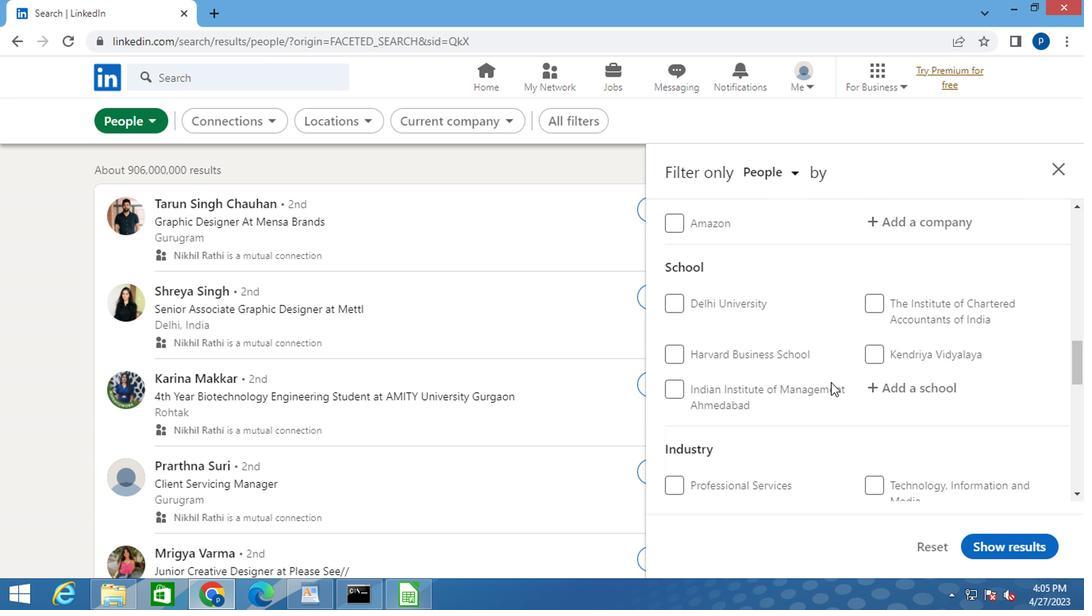 
Action: Mouse scrolled (829, 382) with delta (0, 0)
Screenshot: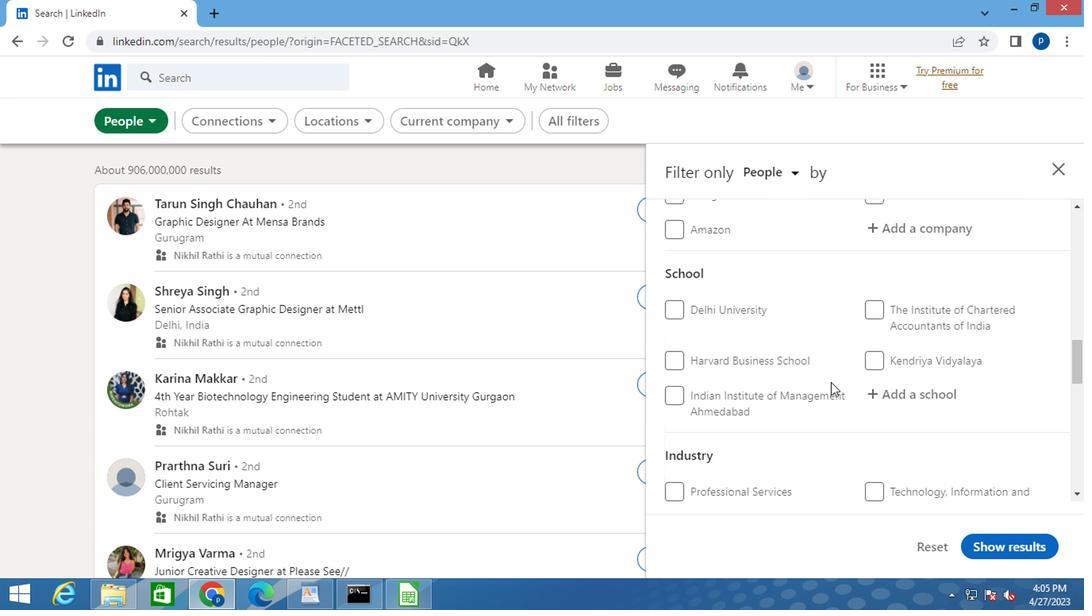 
Action: Mouse moved to (827, 382)
Screenshot: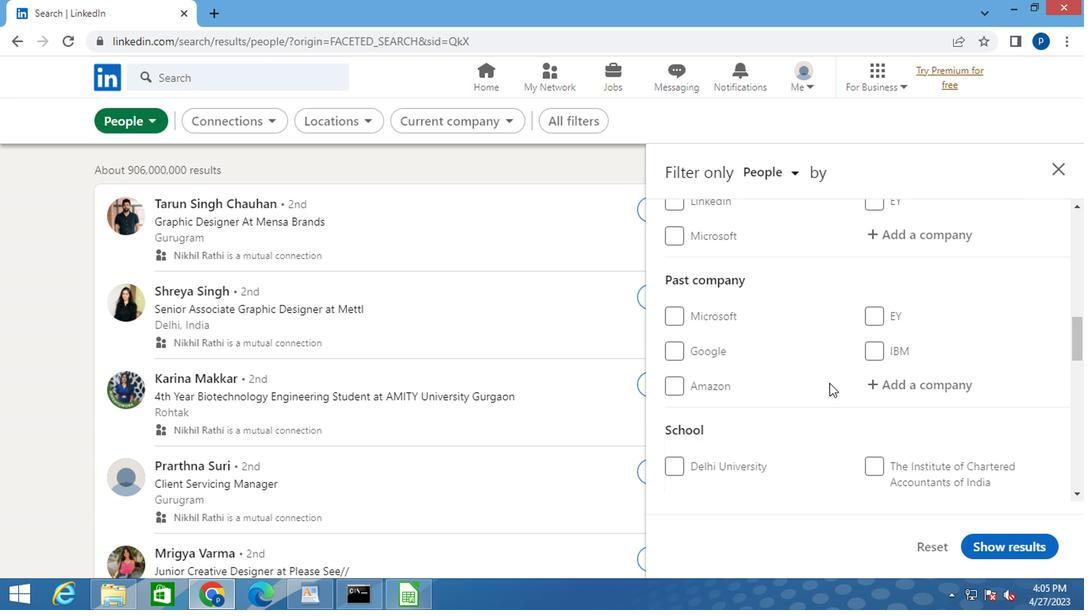 
Action: Mouse scrolled (827, 383) with delta (0, 1)
Screenshot: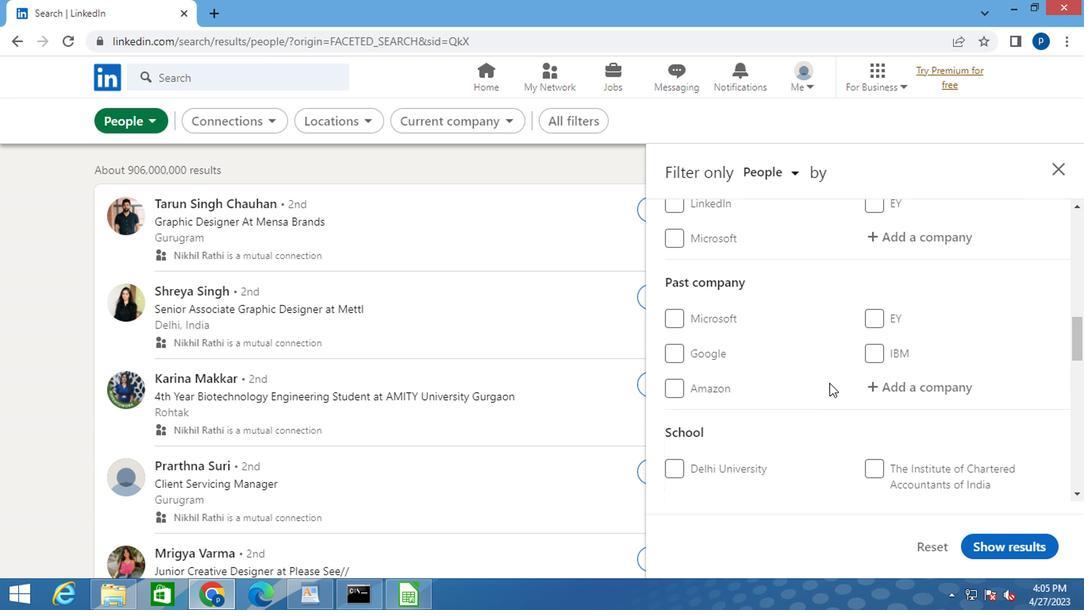 
Action: Mouse scrolled (827, 383) with delta (0, 1)
Screenshot: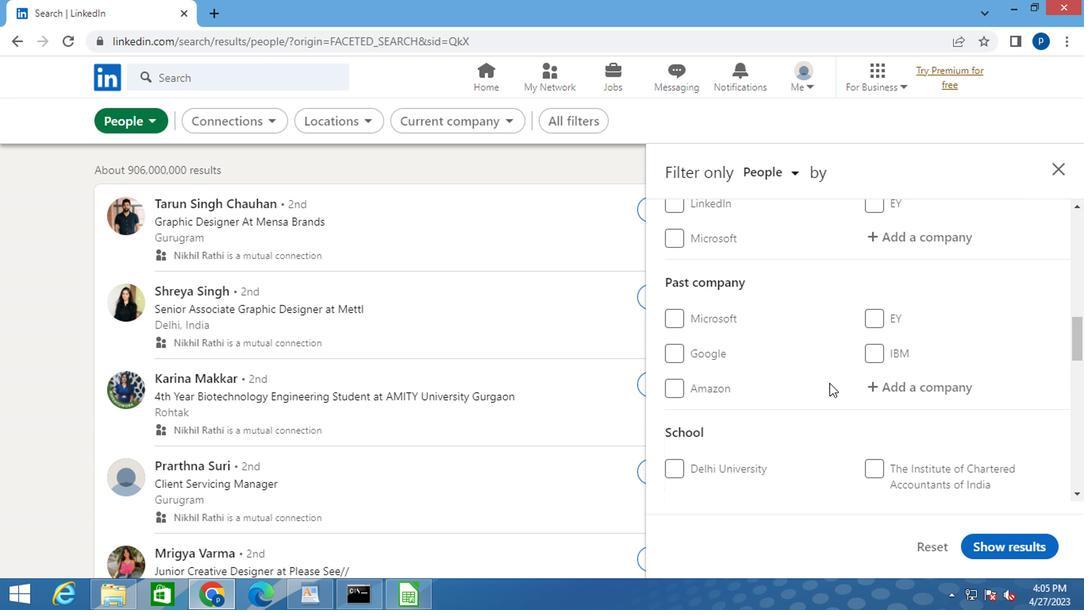 
Action: Mouse moved to (889, 398)
Screenshot: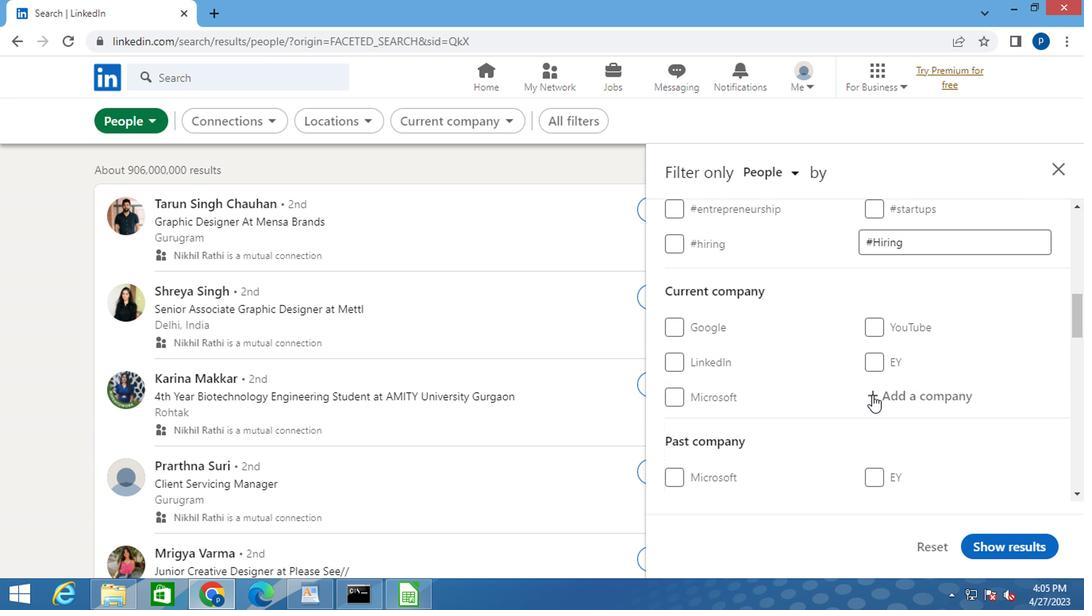 
Action: Mouse pressed left at (889, 398)
Screenshot: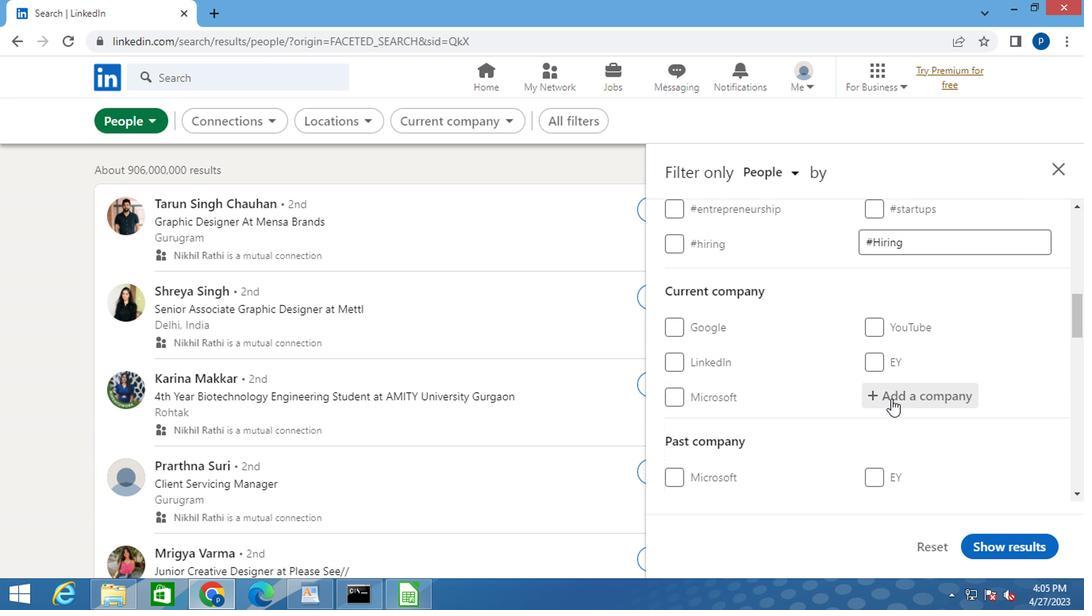 
Action: Key pressed <Key.caps_lock>L<Key.caps_lock>AKSHMIKUMARAN
Screenshot: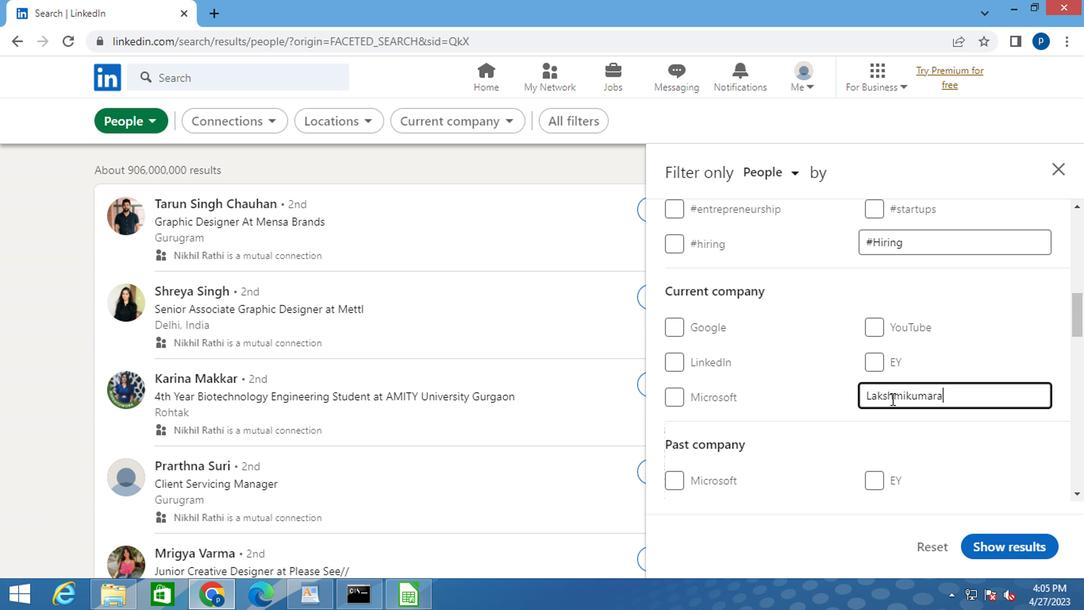 
Action: Mouse moved to (825, 432)
Screenshot: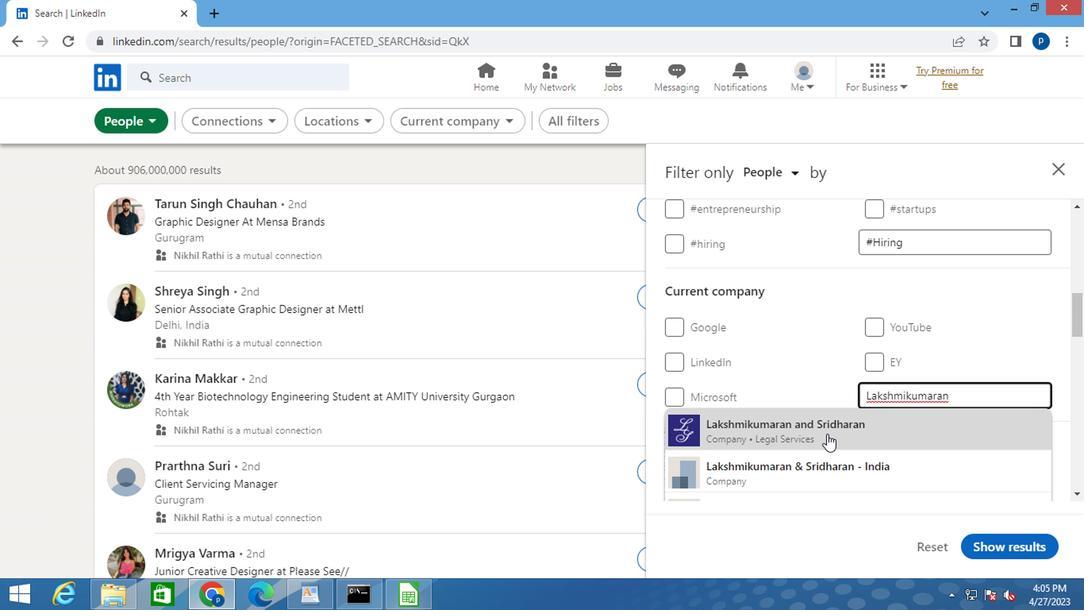 
Action: Mouse pressed left at (825, 432)
Screenshot: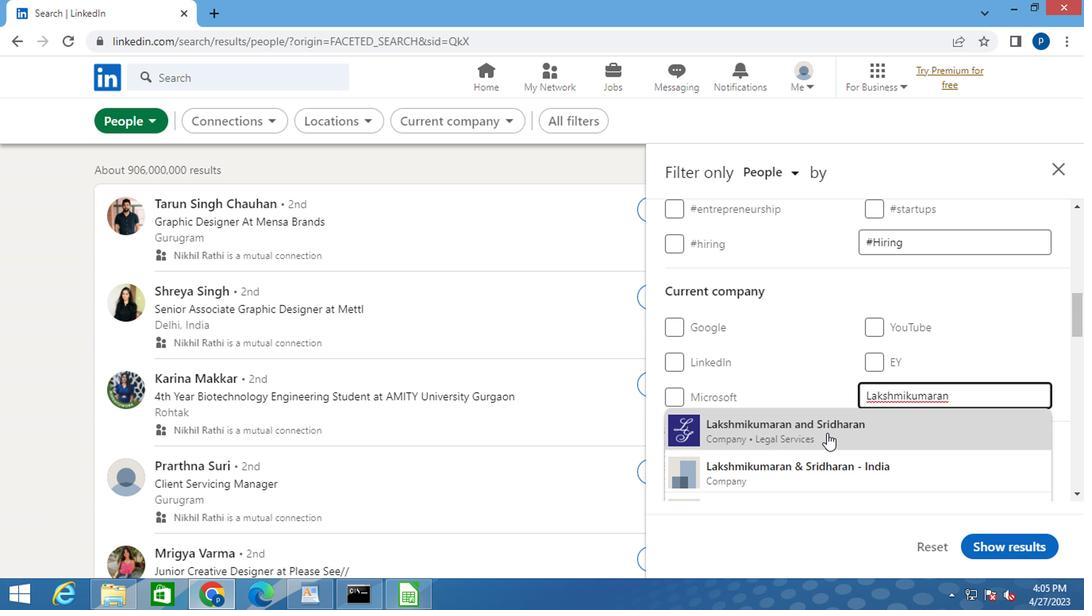 
Action: Mouse moved to (803, 413)
Screenshot: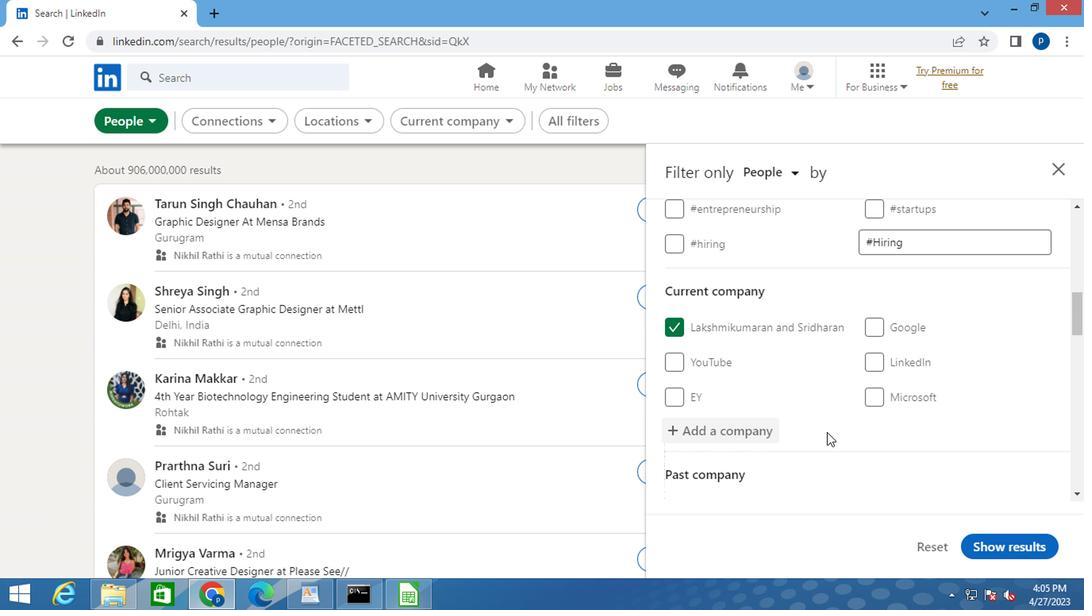 
Action: Mouse scrolled (803, 413) with delta (0, 0)
Screenshot: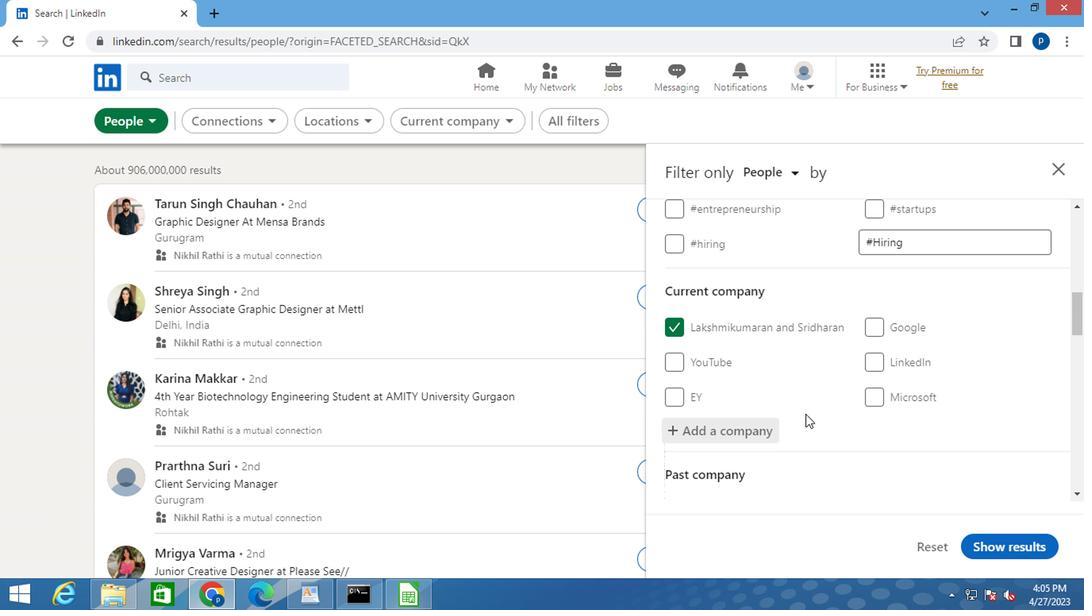 
Action: Mouse scrolled (803, 413) with delta (0, 0)
Screenshot: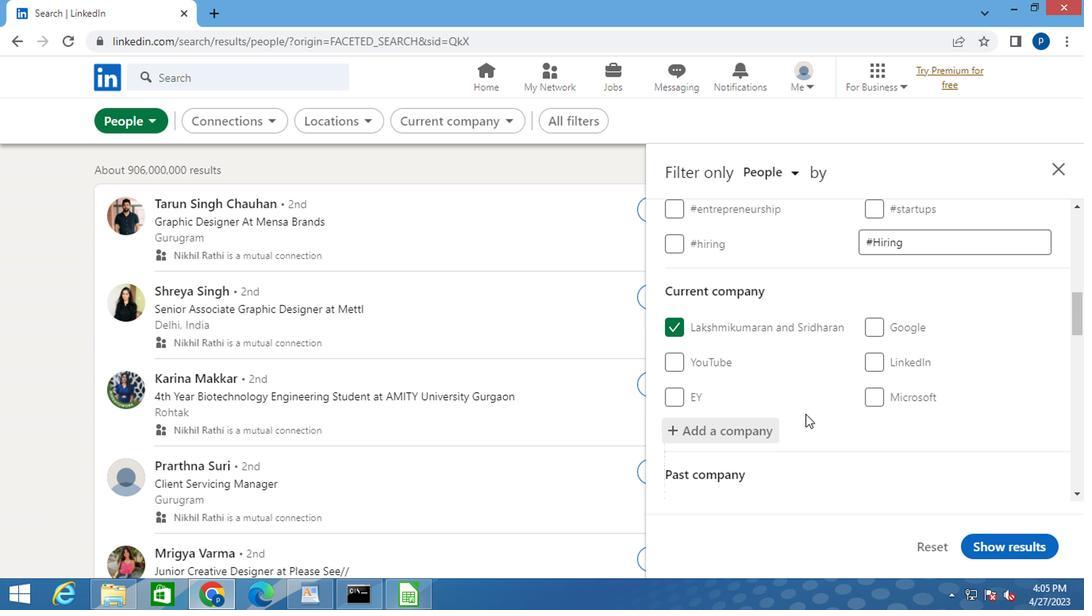 
Action: Mouse scrolled (803, 413) with delta (0, 0)
Screenshot: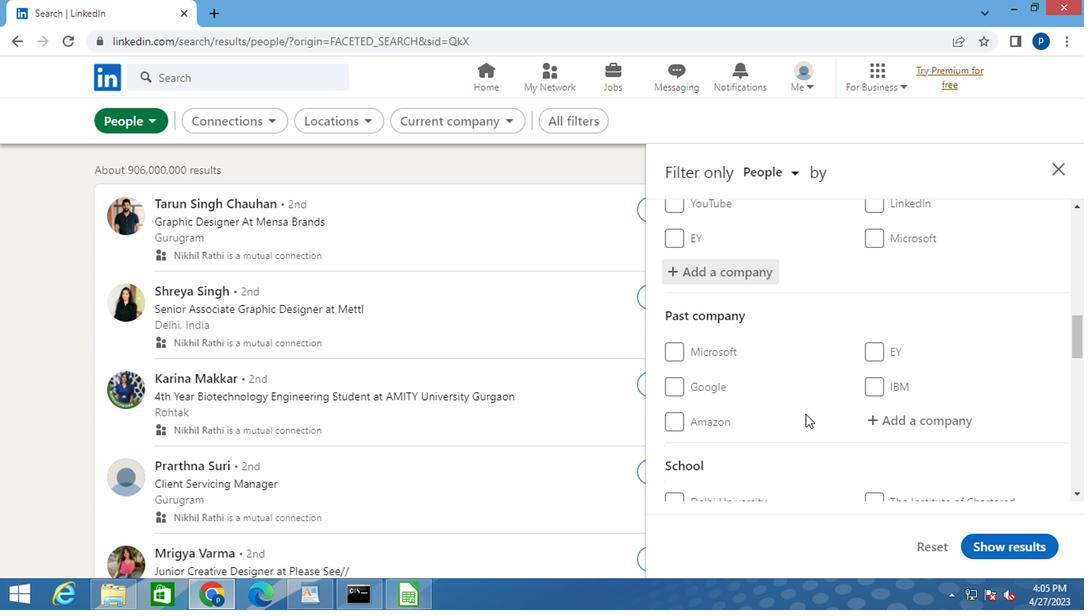 
Action: Mouse scrolled (803, 413) with delta (0, 0)
Screenshot: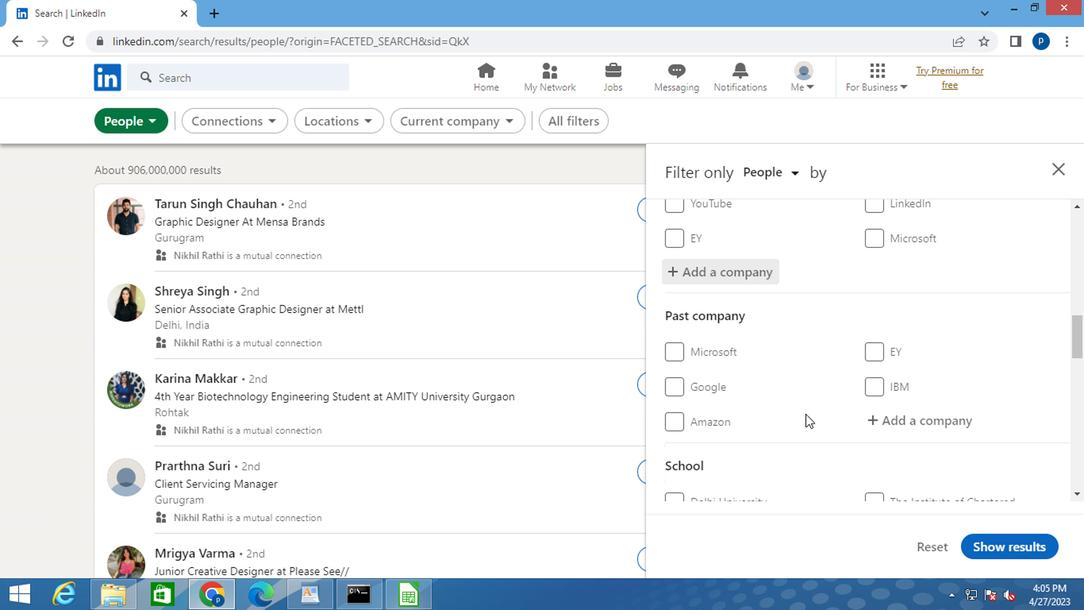 
Action: Mouse moved to (878, 423)
Screenshot: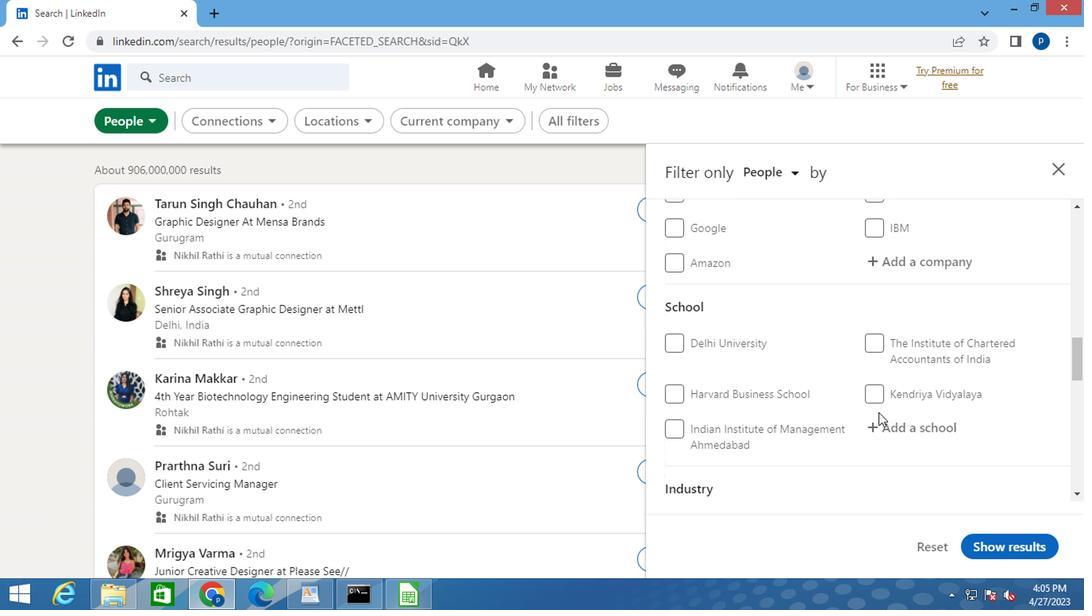
Action: Mouse pressed left at (878, 423)
Screenshot: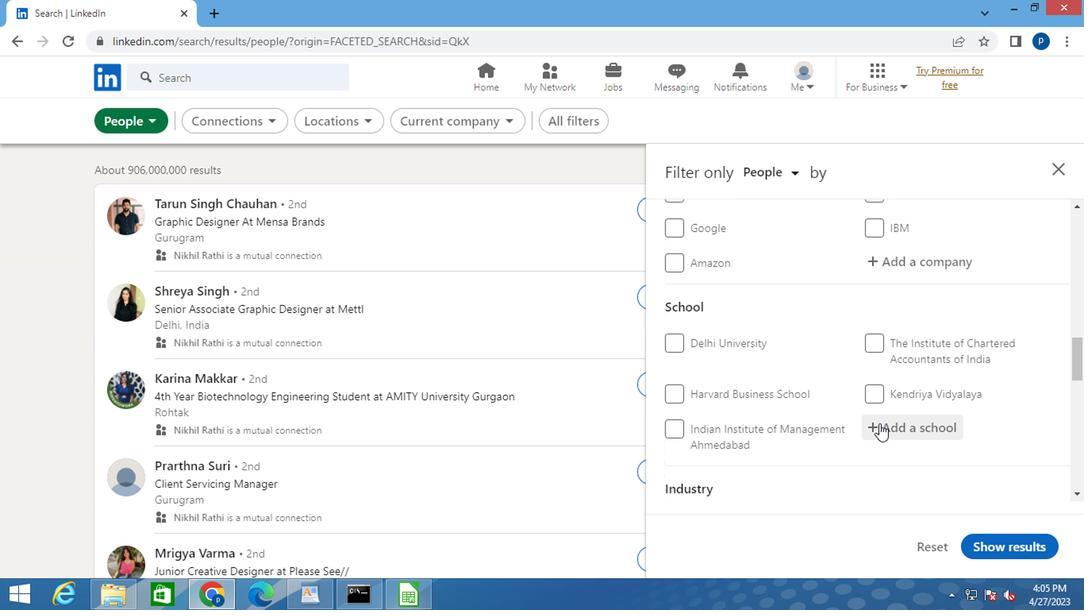 
Action: Key pressed <Key.caps_lock>C<Key.caps_lock>OLLEGE<Key.space>OF<Key.space><Key.caps_lock>E<Key.caps_lock>NGIN
Screenshot: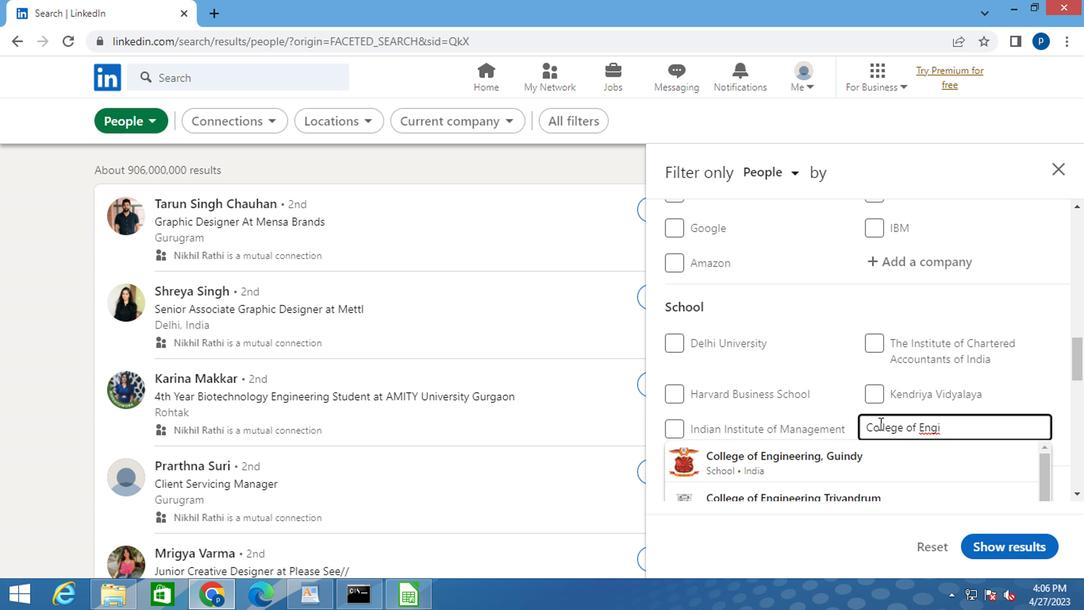 
Action: Mouse moved to (876, 466)
Screenshot: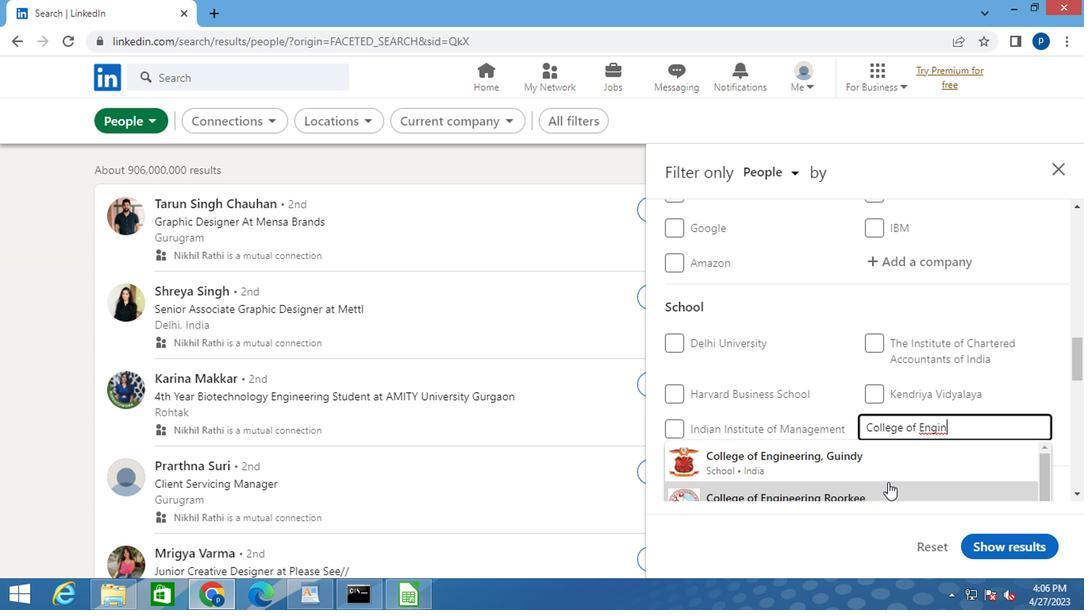 
Action: Mouse scrolled (876, 465) with delta (0, -1)
Screenshot: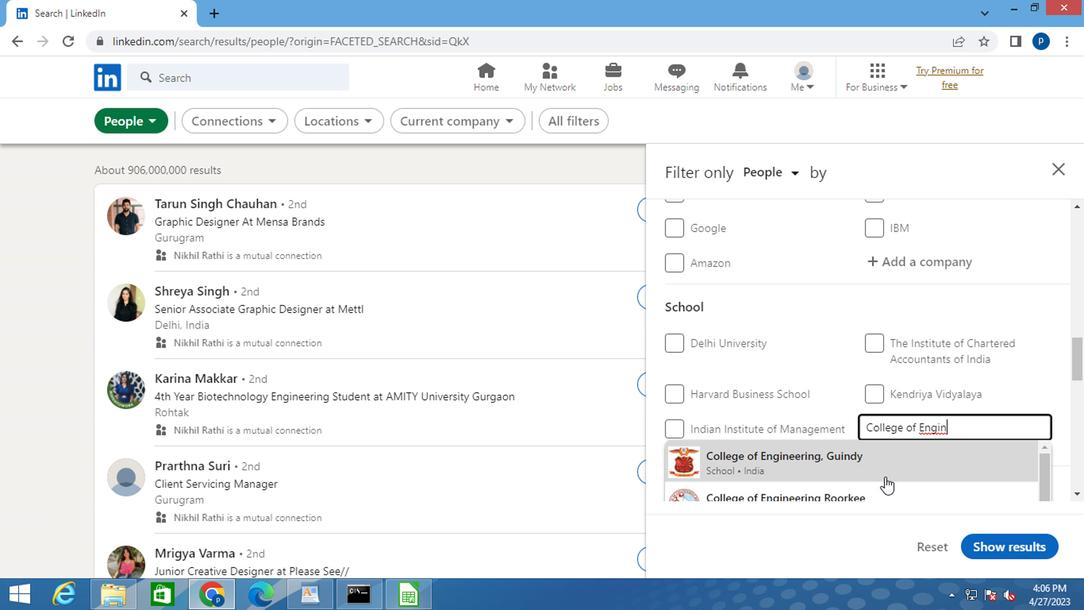 
Action: Mouse moved to (855, 460)
Screenshot: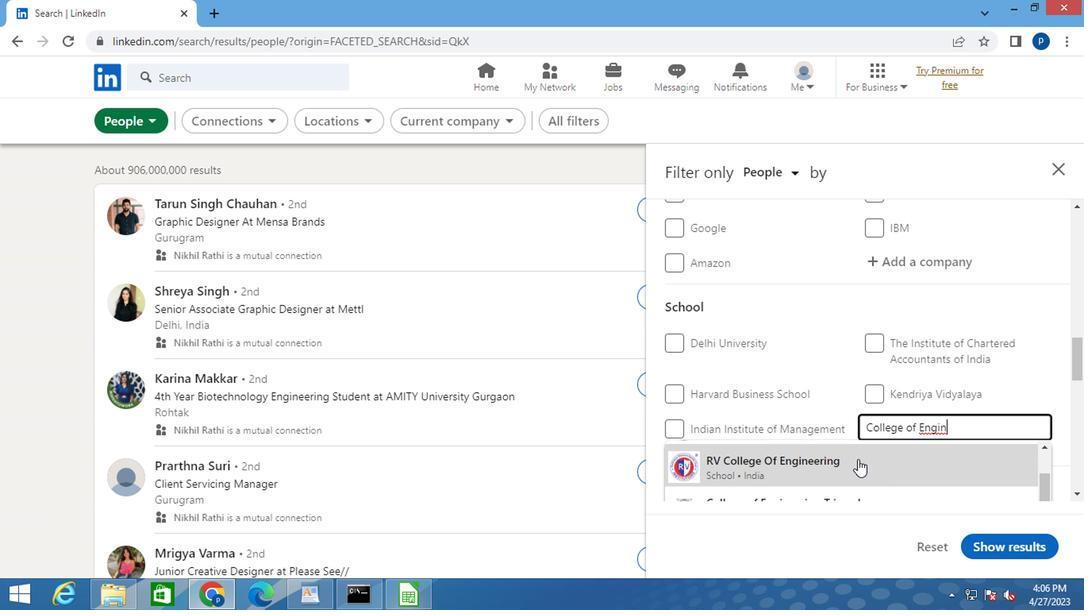 
Action: Mouse scrolled (855, 461) with delta (0, 0)
Screenshot: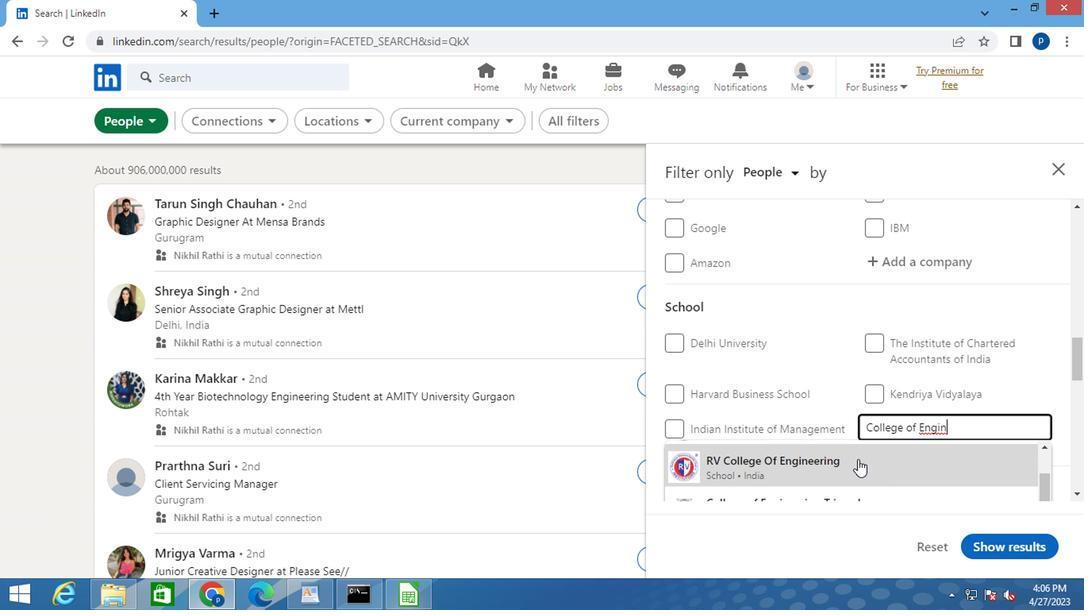 
Action: Mouse moved to (873, 487)
Screenshot: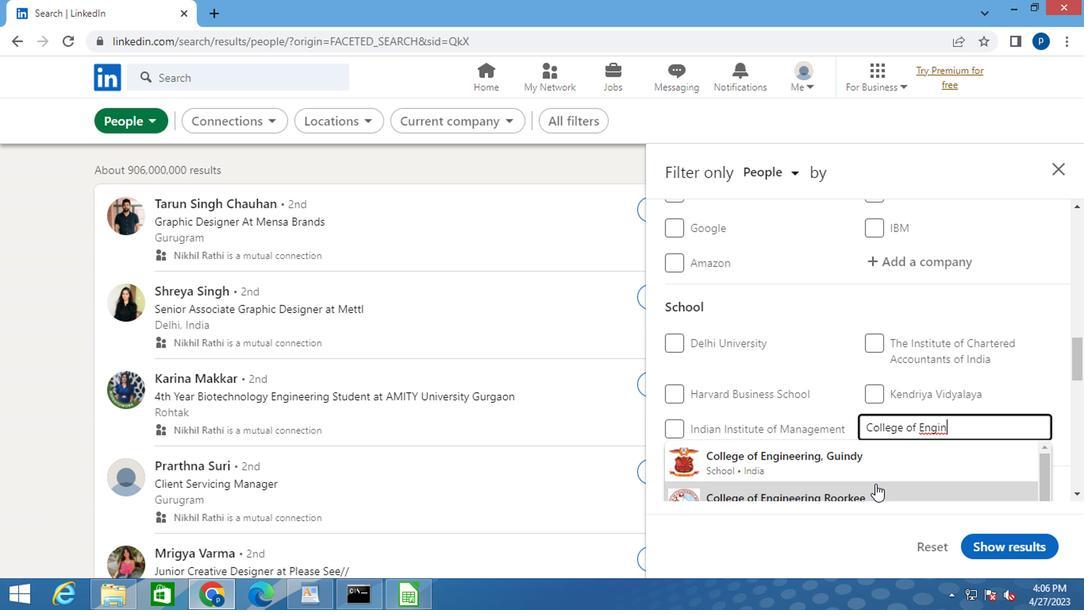 
Action: Mouse pressed left at (873, 487)
Screenshot: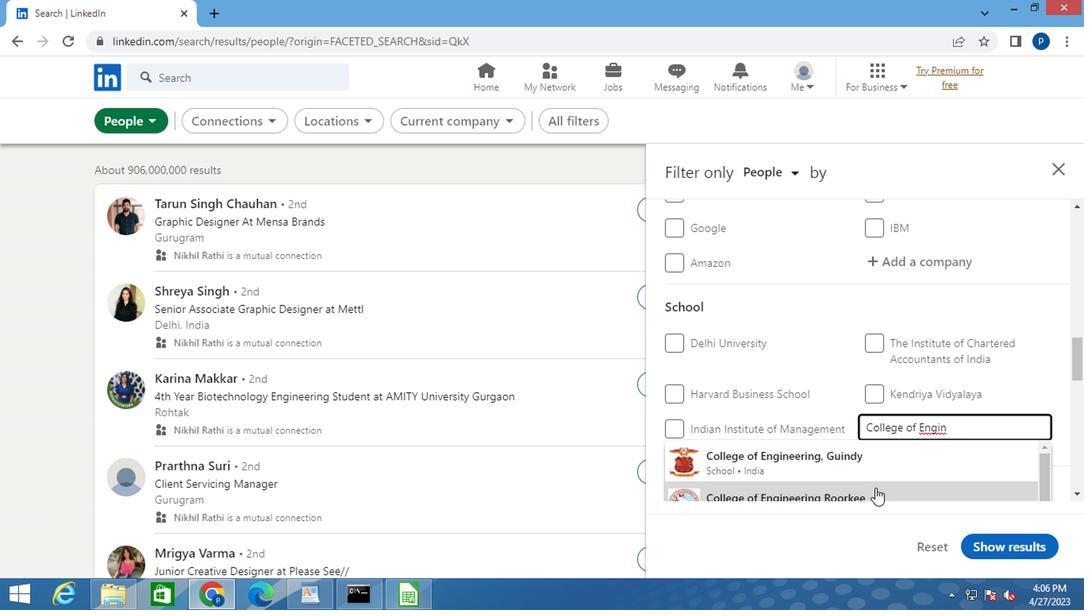 
Action: Mouse moved to (811, 415)
Screenshot: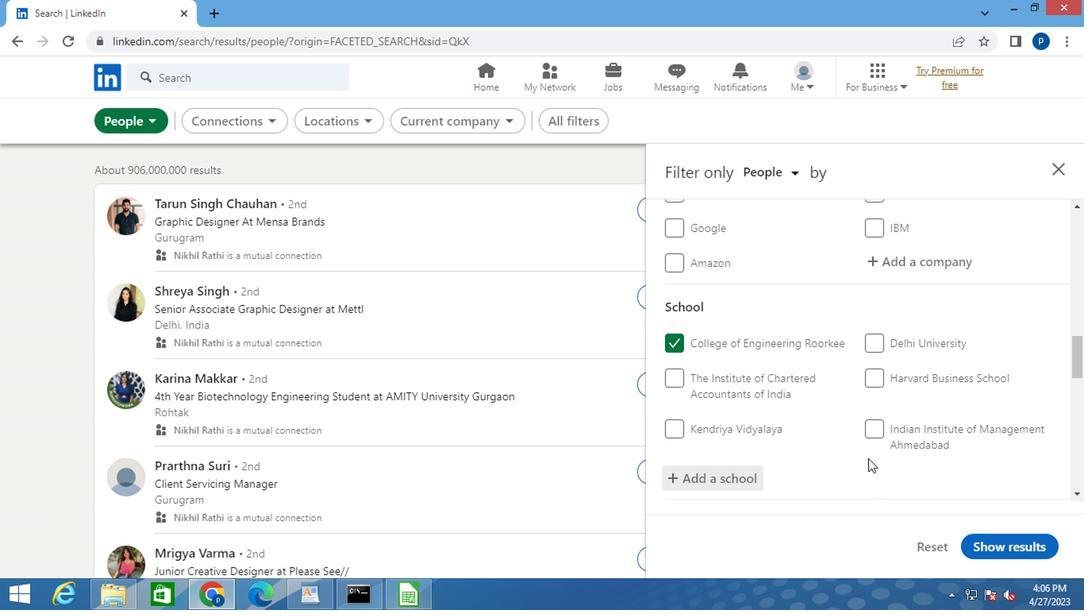 
Action: Mouse scrolled (811, 414) with delta (0, 0)
Screenshot: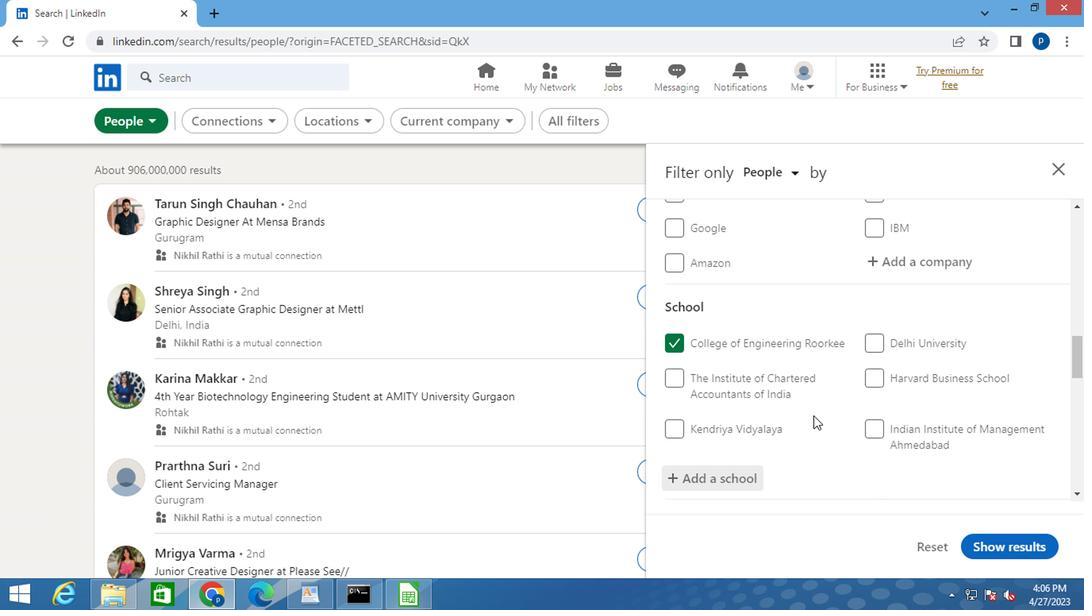 
Action: Mouse scrolled (811, 414) with delta (0, 0)
Screenshot: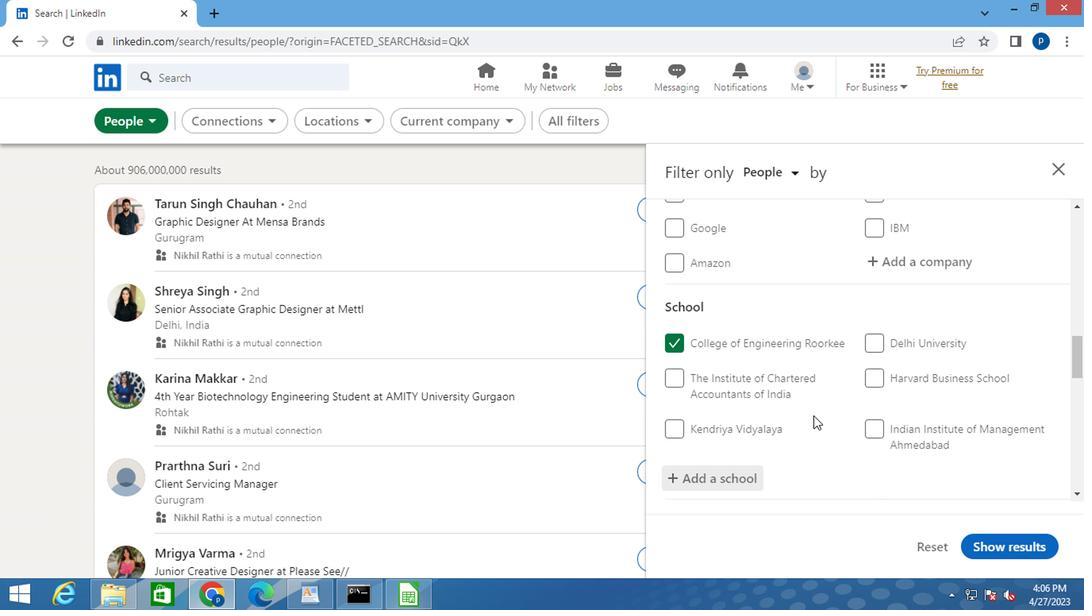 
Action: Mouse moved to (886, 405)
Screenshot: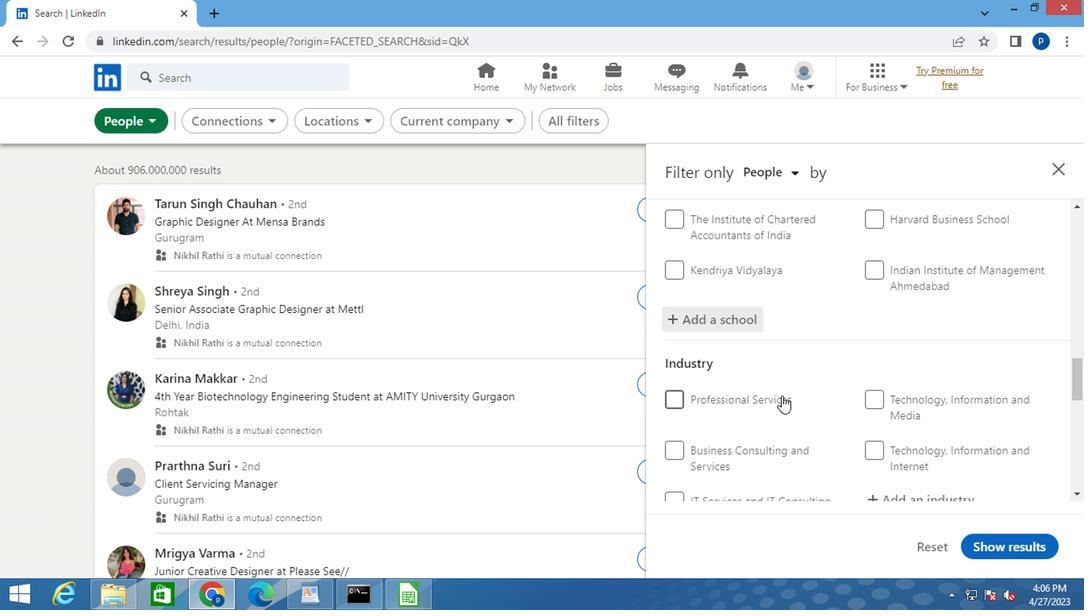 
Action: Mouse scrolled (886, 405) with delta (0, 0)
Screenshot: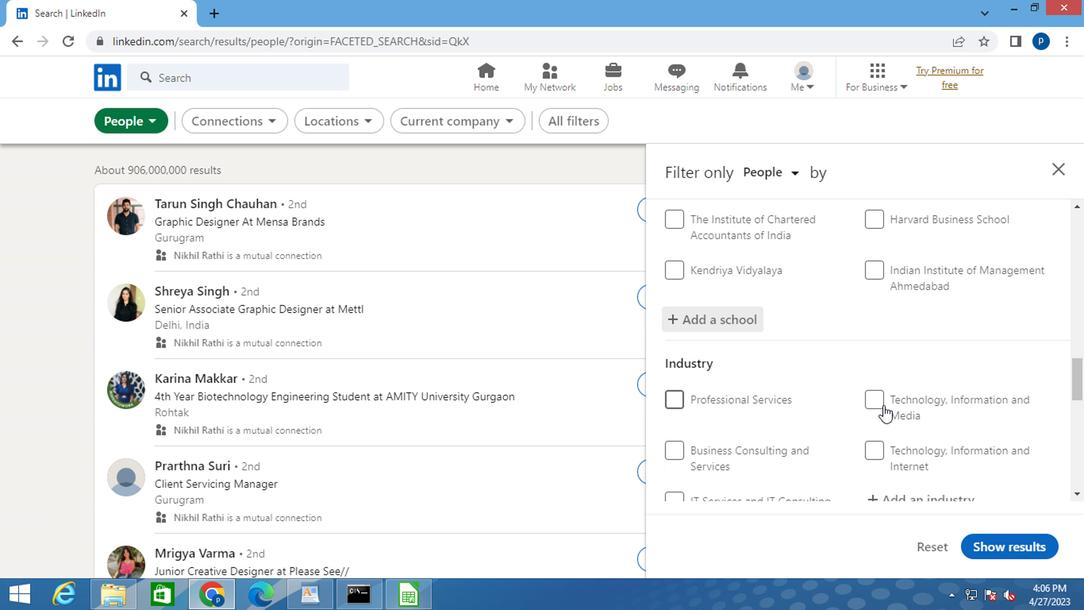 
Action: Mouse moved to (899, 416)
Screenshot: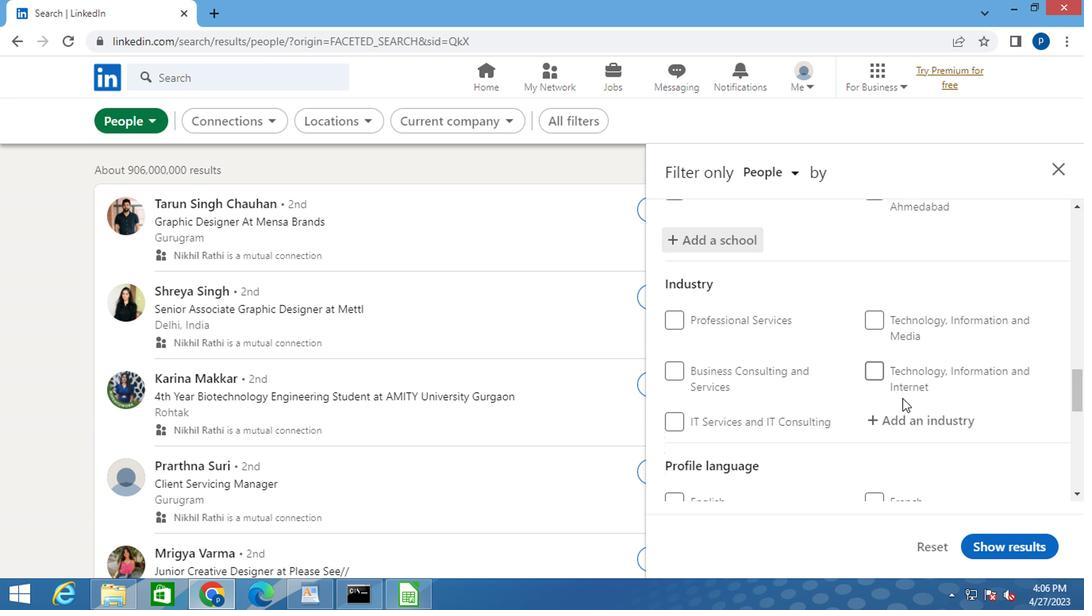 
Action: Mouse pressed left at (899, 416)
Screenshot: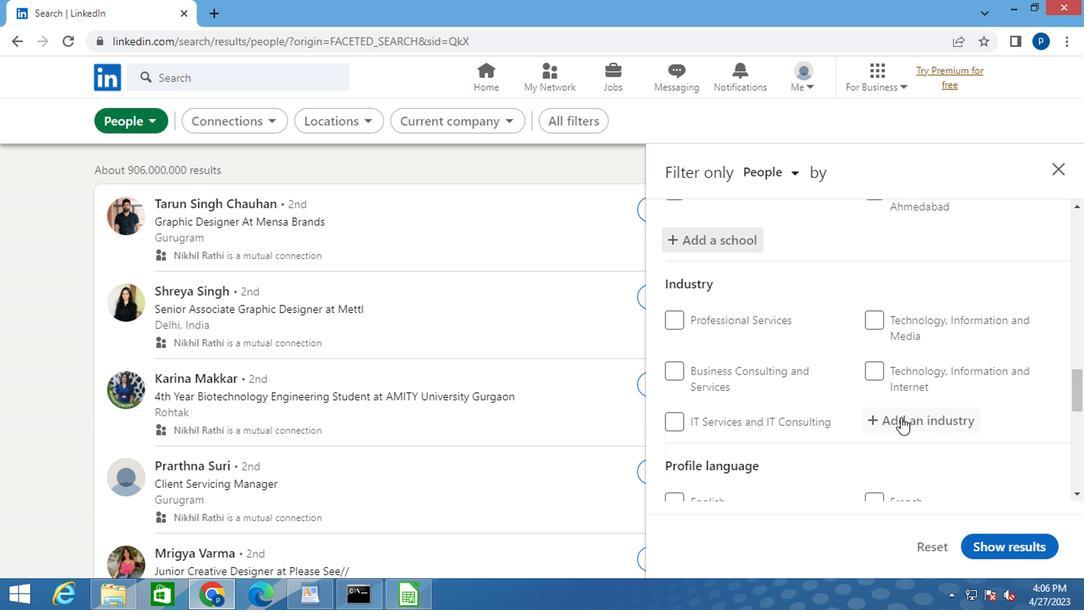 
Action: Mouse pressed left at (899, 416)
Screenshot: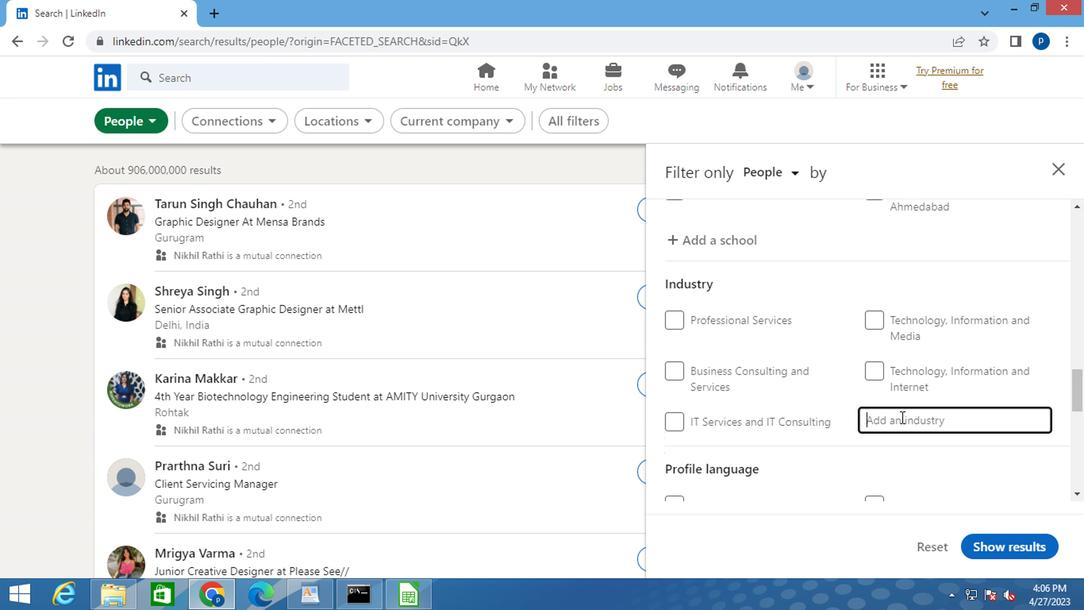 
Action: Key pressed <Key.caps_lock>L<Key.caps_lock>WA<Key.space><Key.caps_lock>E<Key.caps_lock>NFORCEMENT<Key.backspace><Key.backspace><Key.backspace><Key.backspace><Key.backspace><Key.backspace><Key.backspace><Key.backspace><Key.backspace><Key.backspace><Key.backspace><Key.backspace><Key.backspace><Key.backspace>AW<Key.space><Key.caps_lock>E<Key.caps_lock>NFORCEMENT
Screenshot: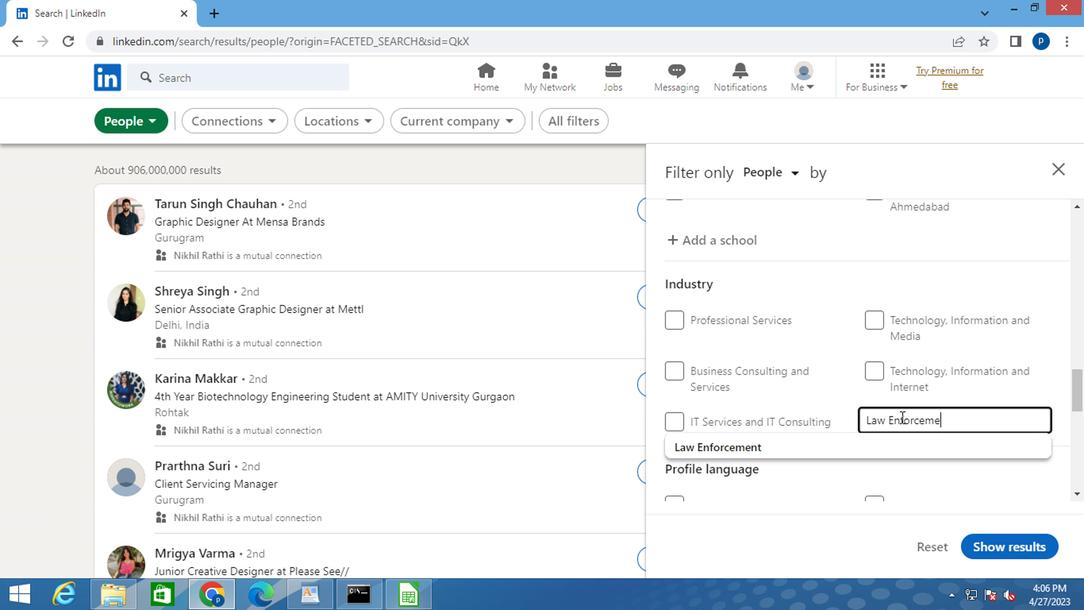 
Action: Mouse moved to (744, 449)
Screenshot: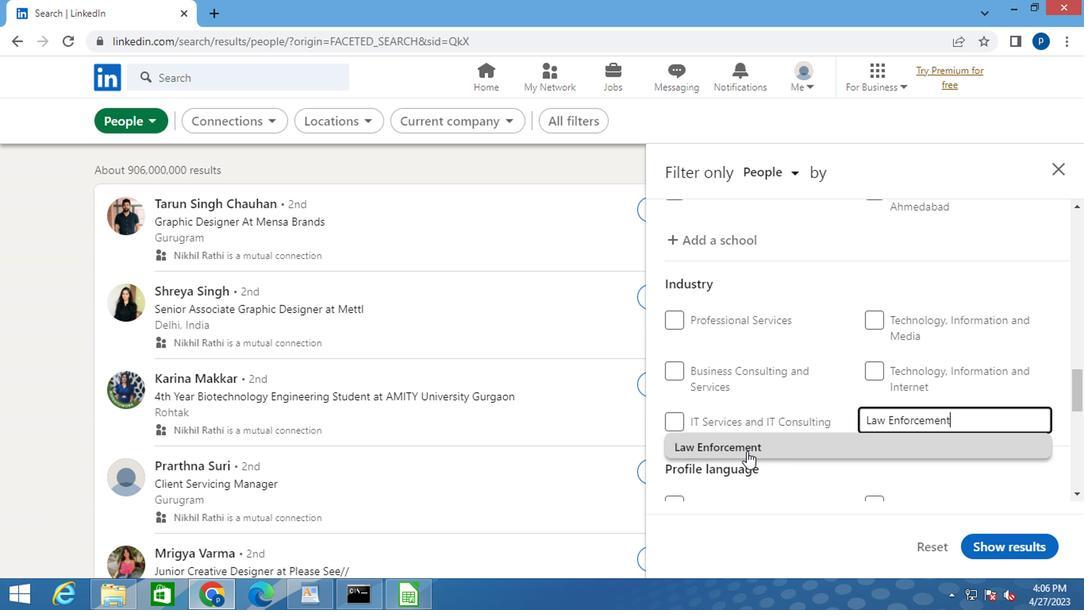 
Action: Mouse pressed left at (744, 449)
Screenshot: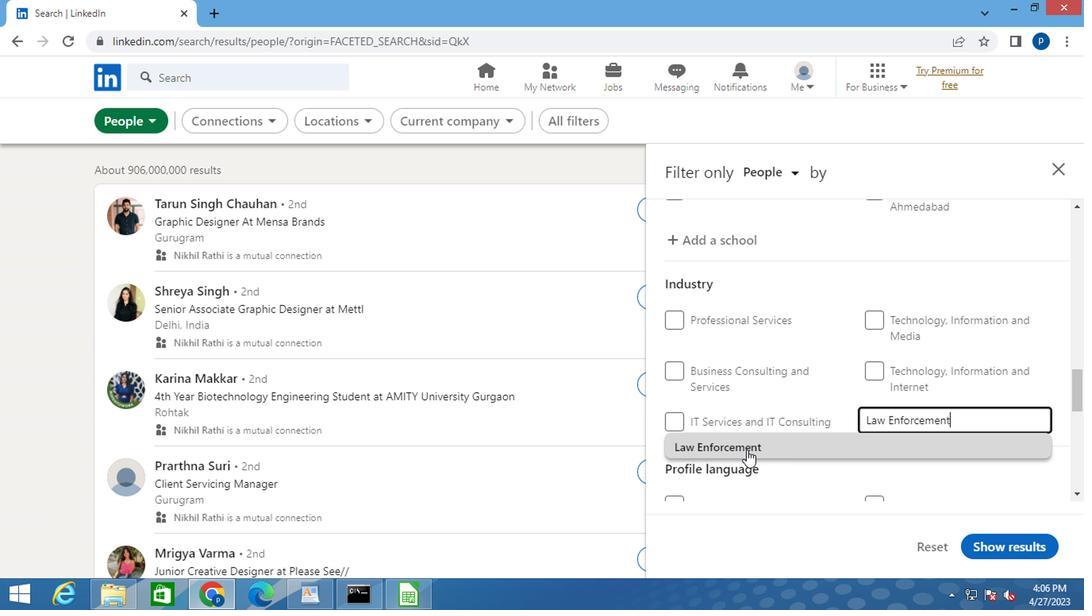 
Action: Mouse moved to (733, 451)
Screenshot: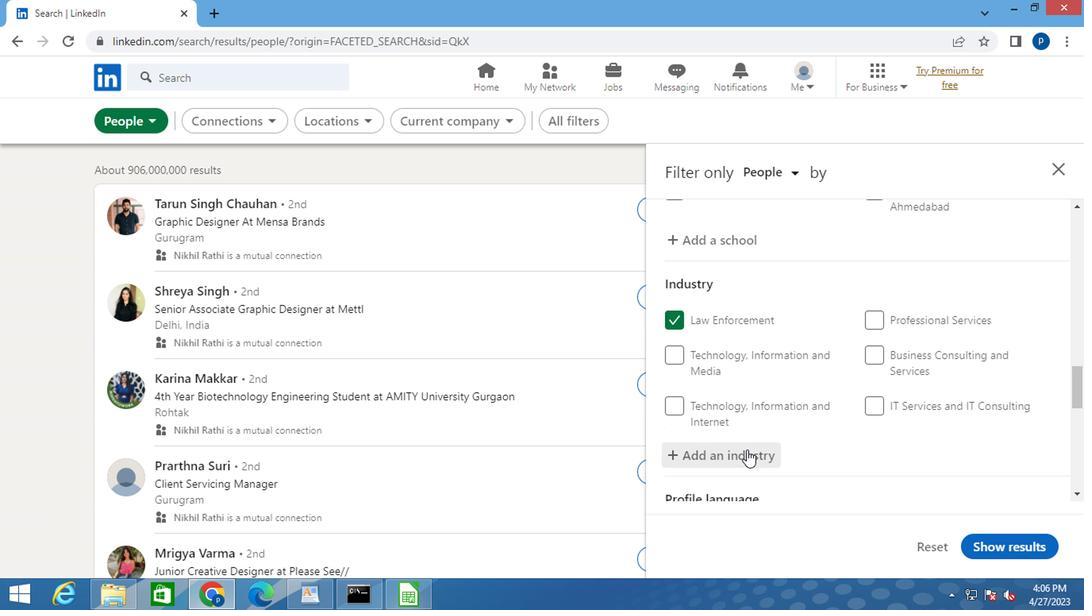 
Action: Mouse scrolled (733, 450) with delta (0, 0)
Screenshot: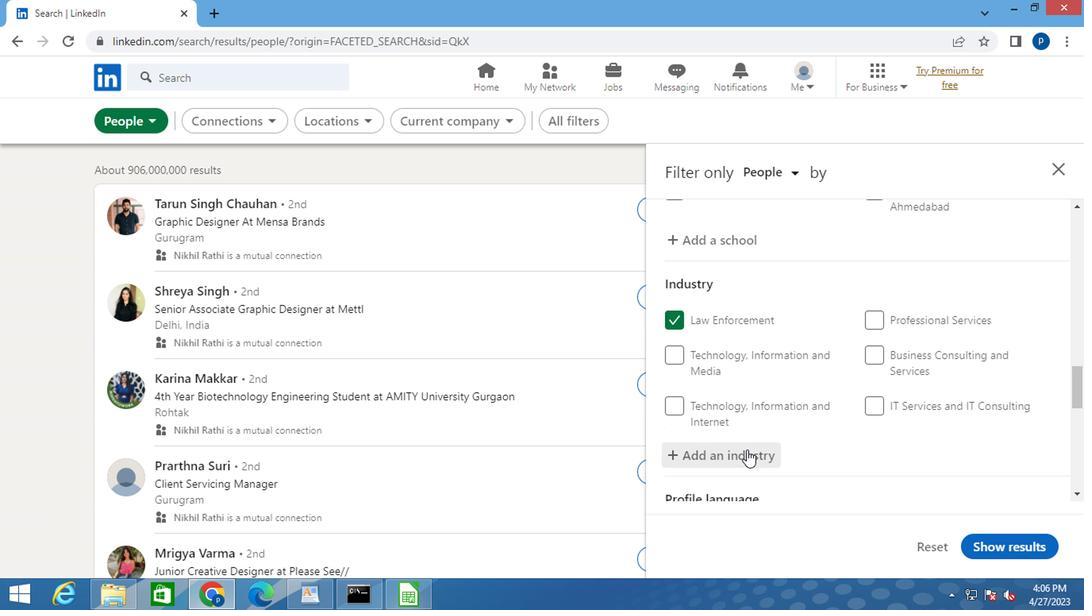 
Action: Mouse moved to (733, 451)
Screenshot: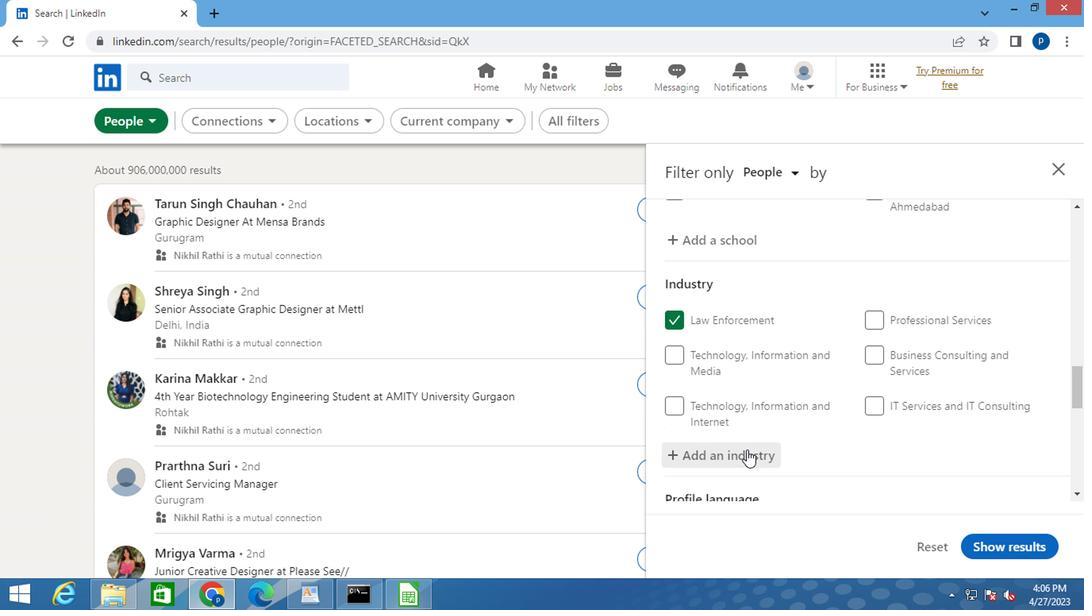 
Action: Mouse scrolled (733, 450) with delta (0, 0)
Screenshot: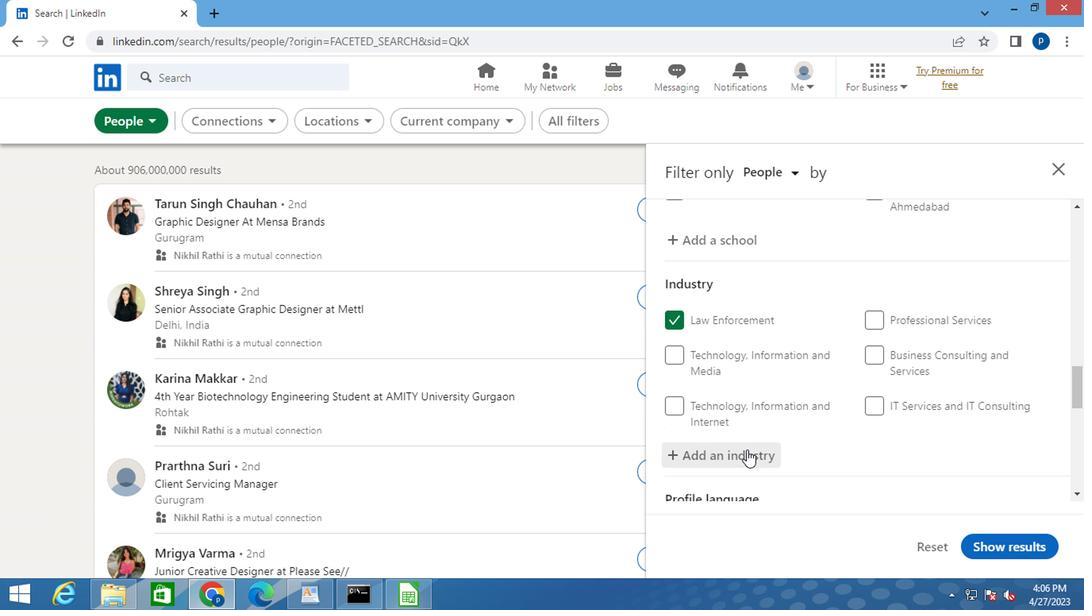 
Action: Mouse scrolled (733, 450) with delta (0, 0)
Screenshot: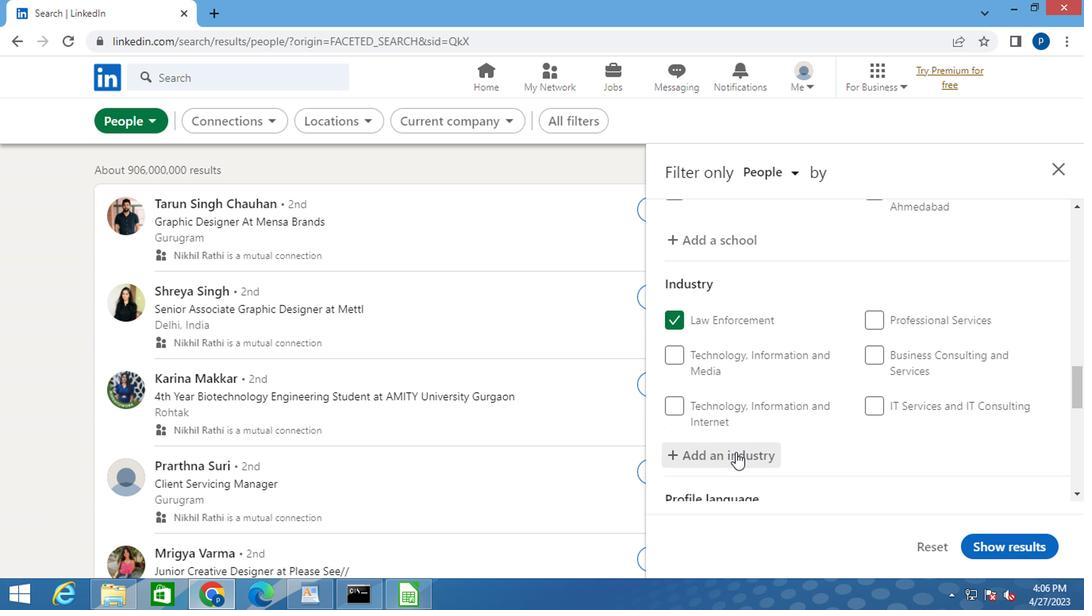 
Action: Mouse moved to (827, 401)
Screenshot: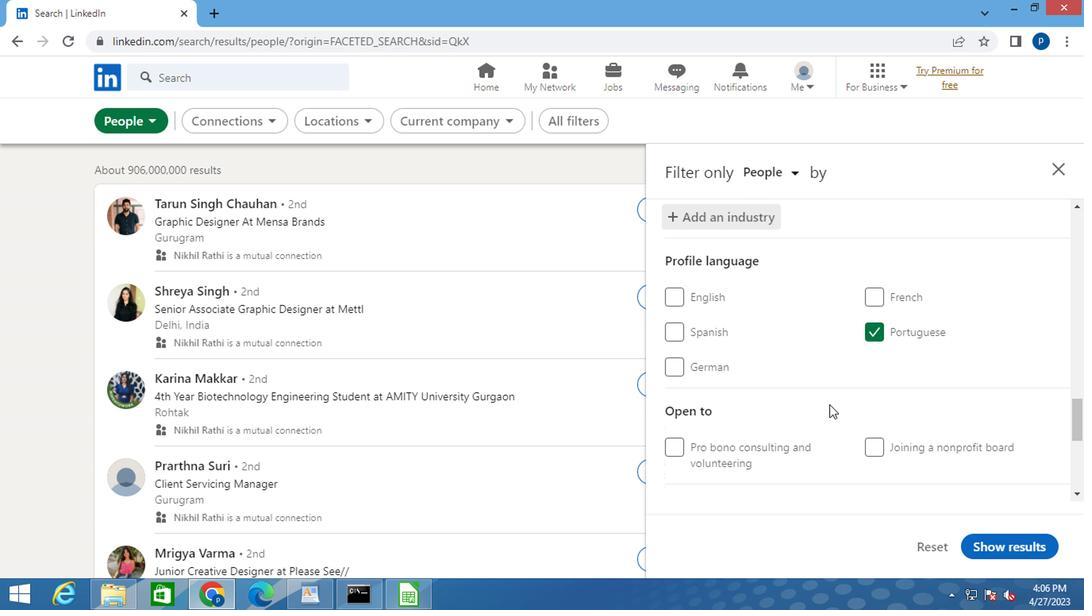 
Action: Mouse scrolled (827, 401) with delta (0, 0)
Screenshot: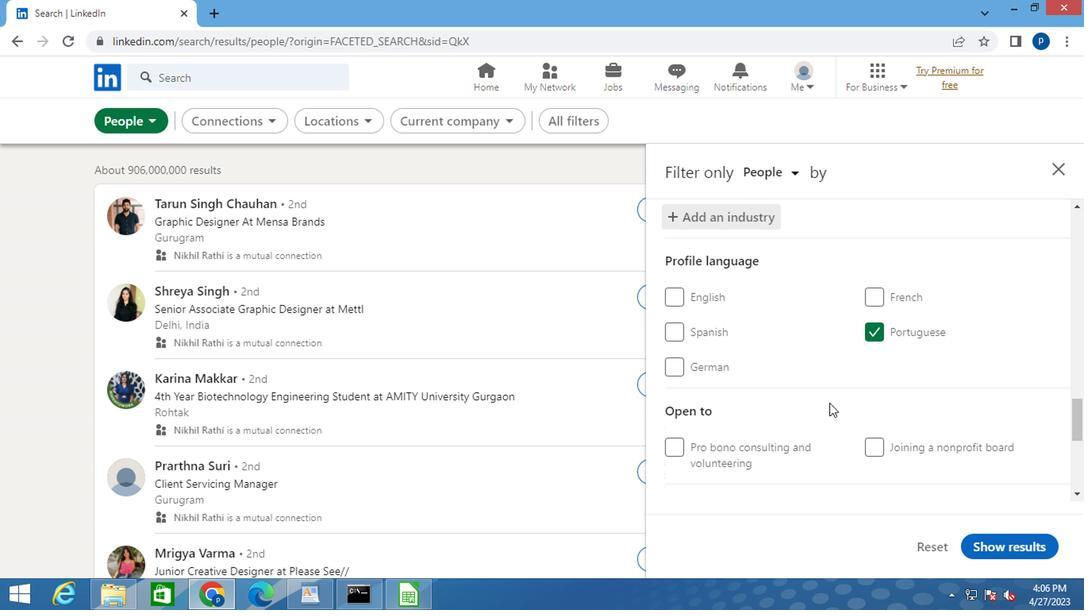 
Action: Mouse moved to (909, 433)
Screenshot: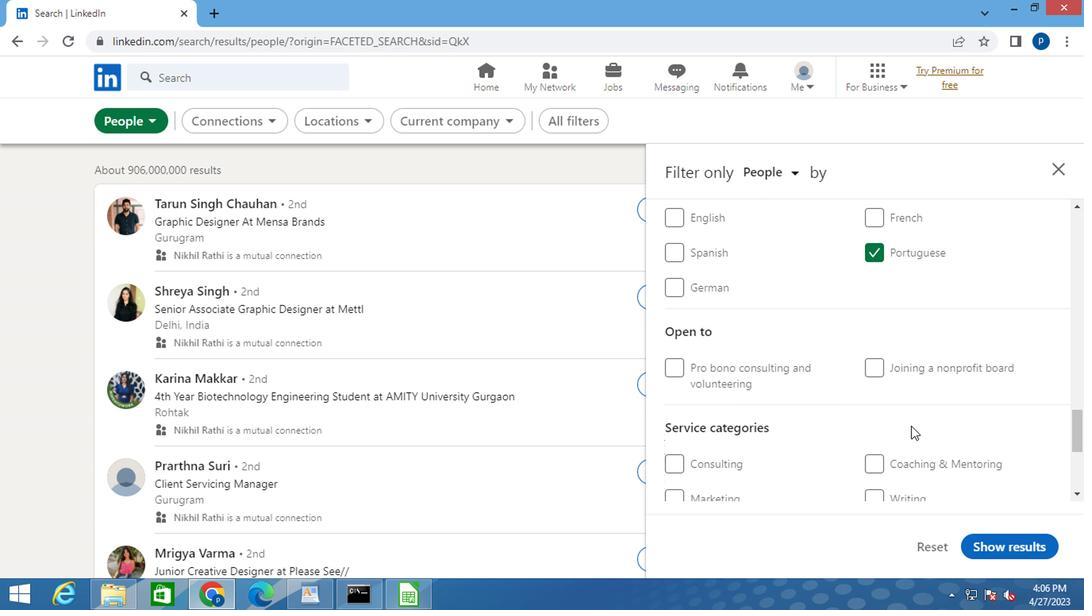 
Action: Mouse scrolled (909, 432) with delta (0, 0)
Screenshot: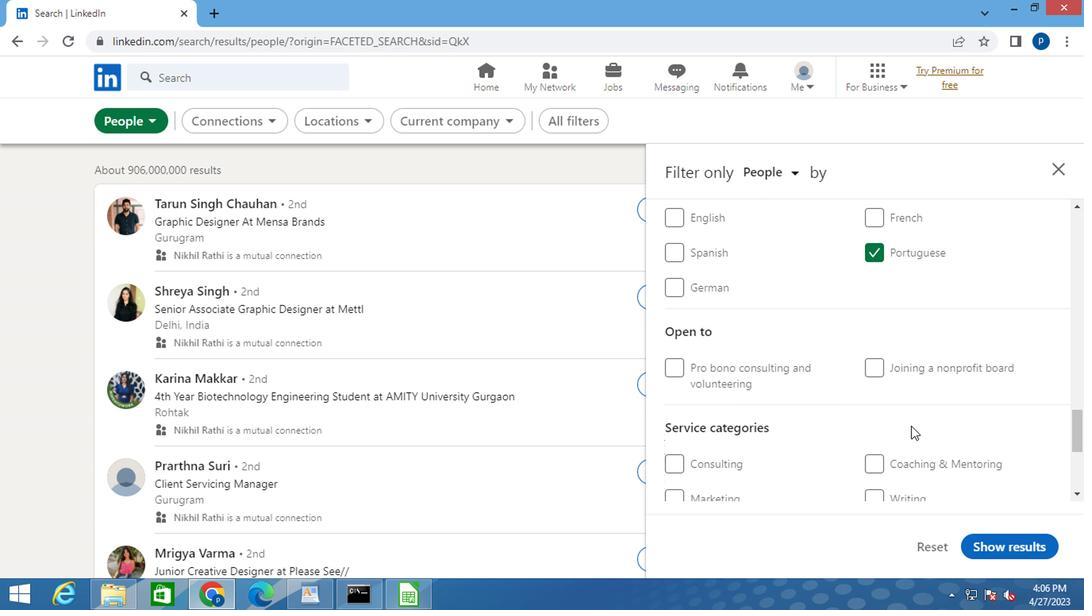 
Action: Mouse moved to (899, 430)
Screenshot: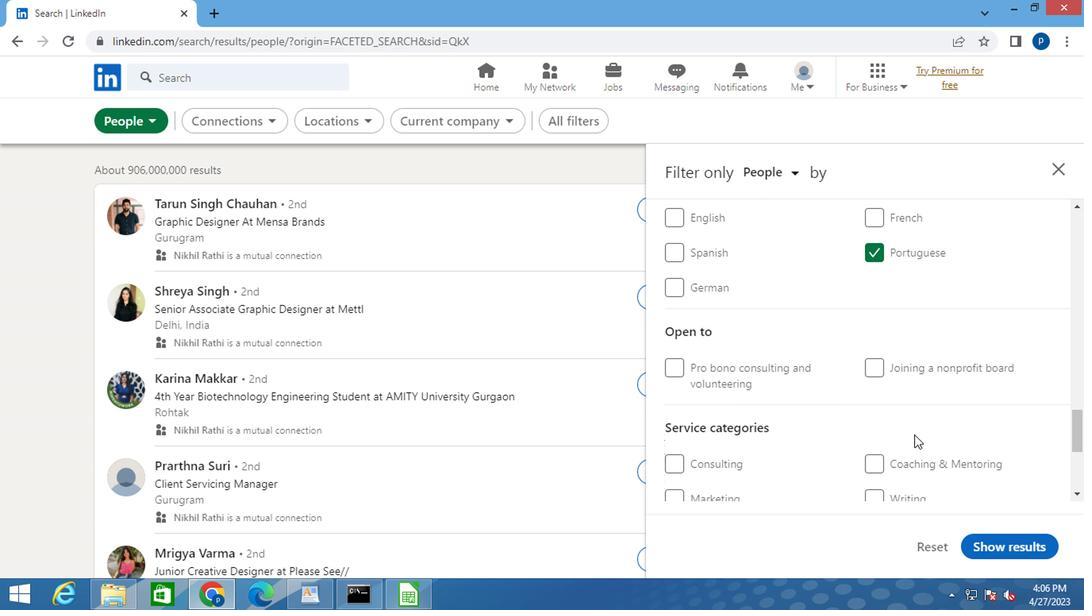 
Action: Mouse scrolled (899, 429) with delta (0, -1)
Screenshot: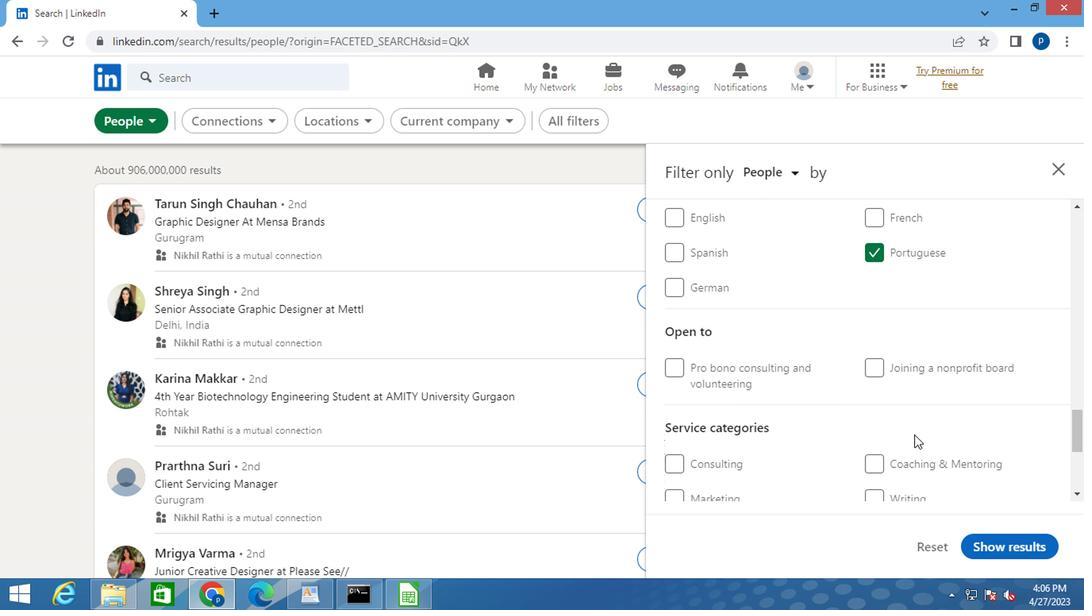 
Action: Mouse moved to (893, 377)
Screenshot: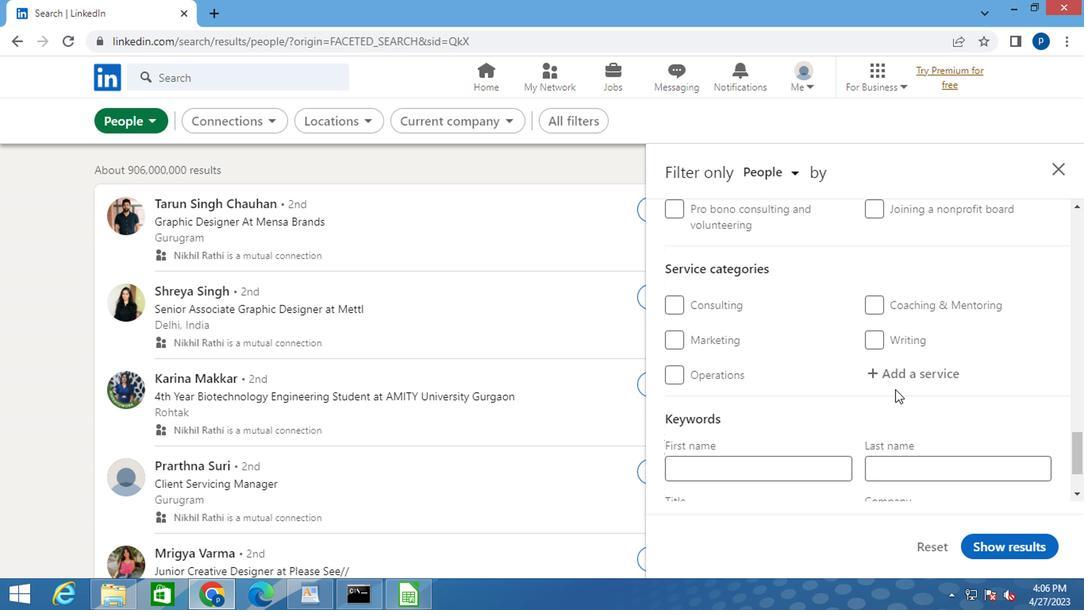 
Action: Mouse pressed left at (893, 377)
Screenshot: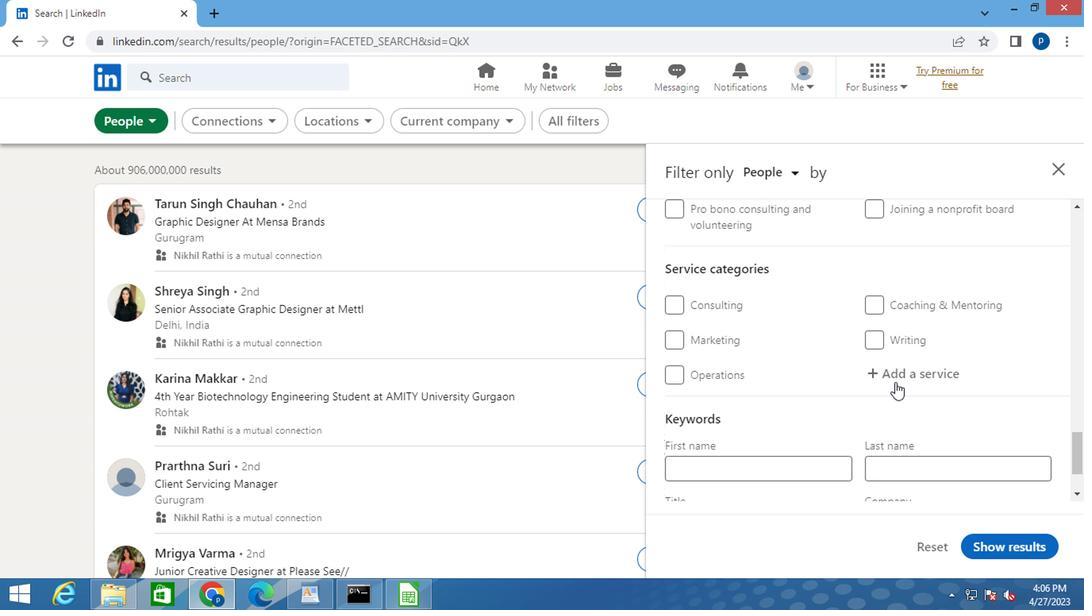 
Action: Key pressed <Key.caps_lock>T<Key.caps_lock>RAINING<Key.space>
Screenshot: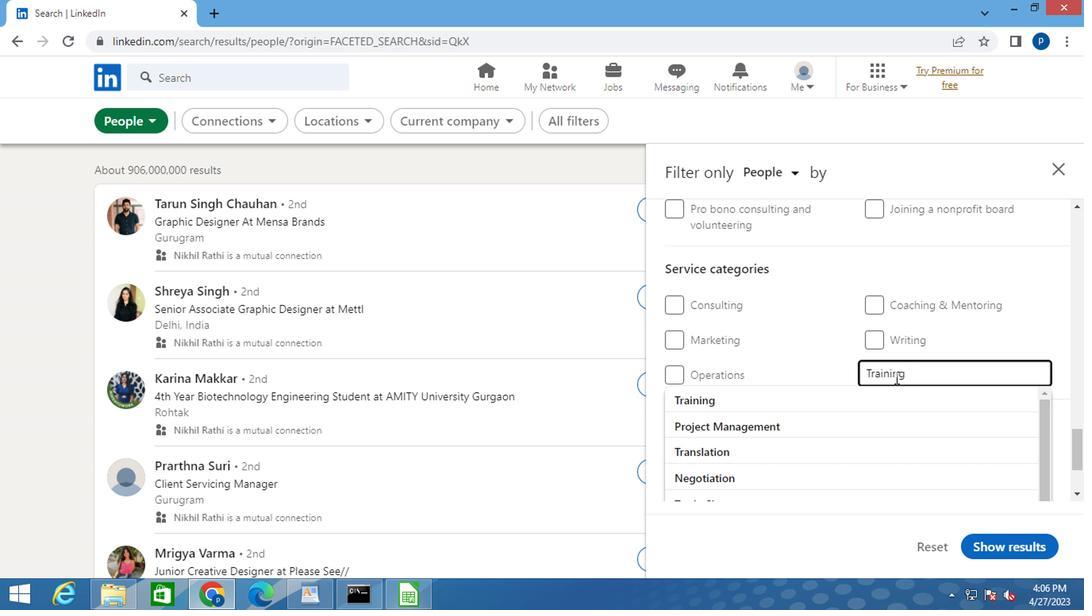 
Action: Mouse moved to (740, 388)
Screenshot: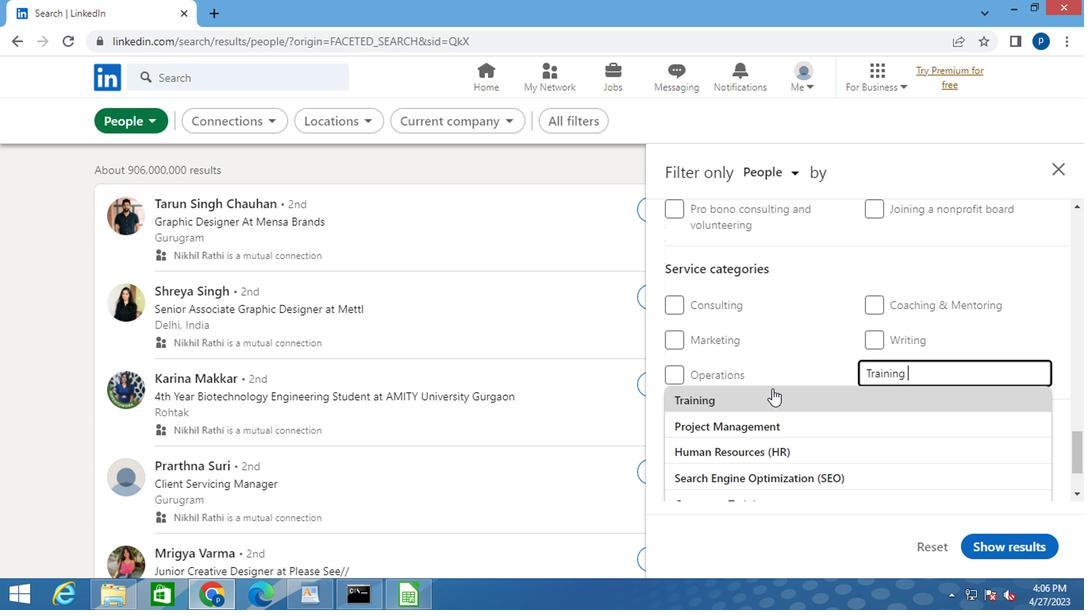 
Action: Mouse pressed left at (740, 388)
Screenshot: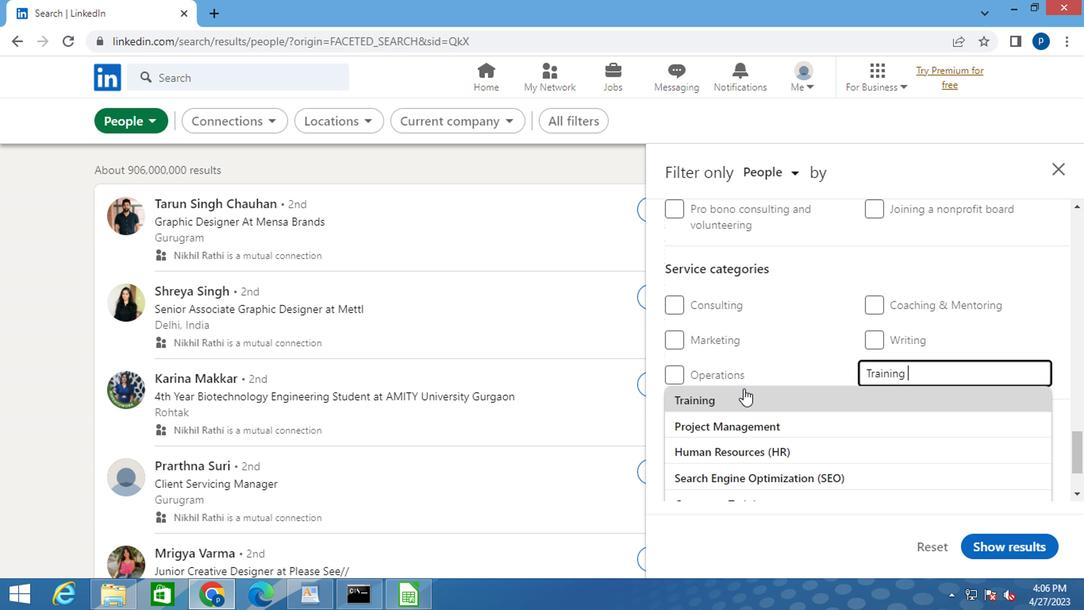 
Action: Mouse moved to (758, 370)
Screenshot: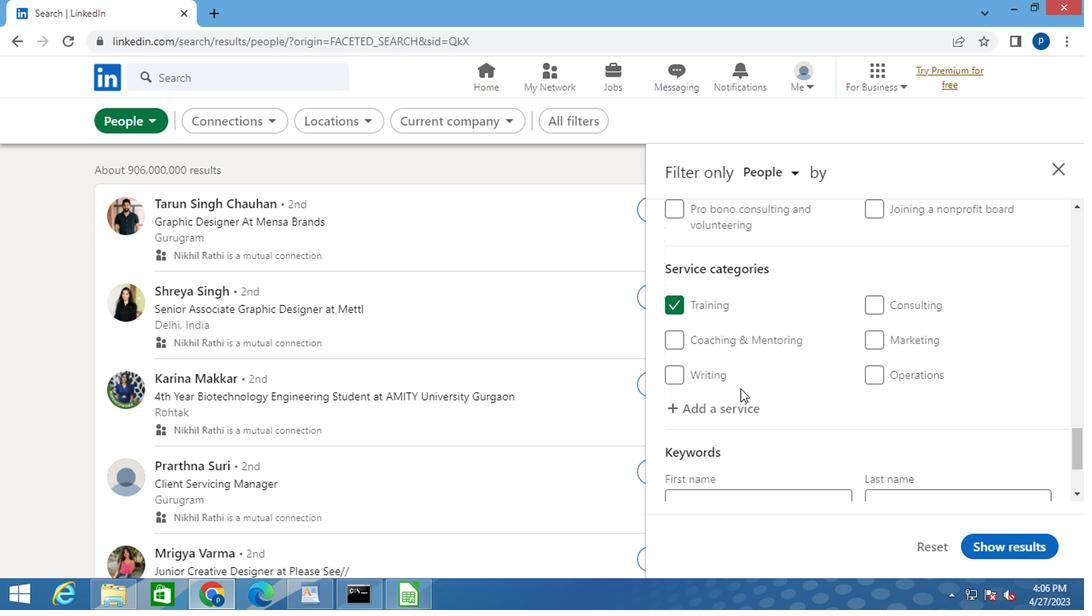 
Action: Mouse scrolled (758, 369) with delta (0, 0)
Screenshot: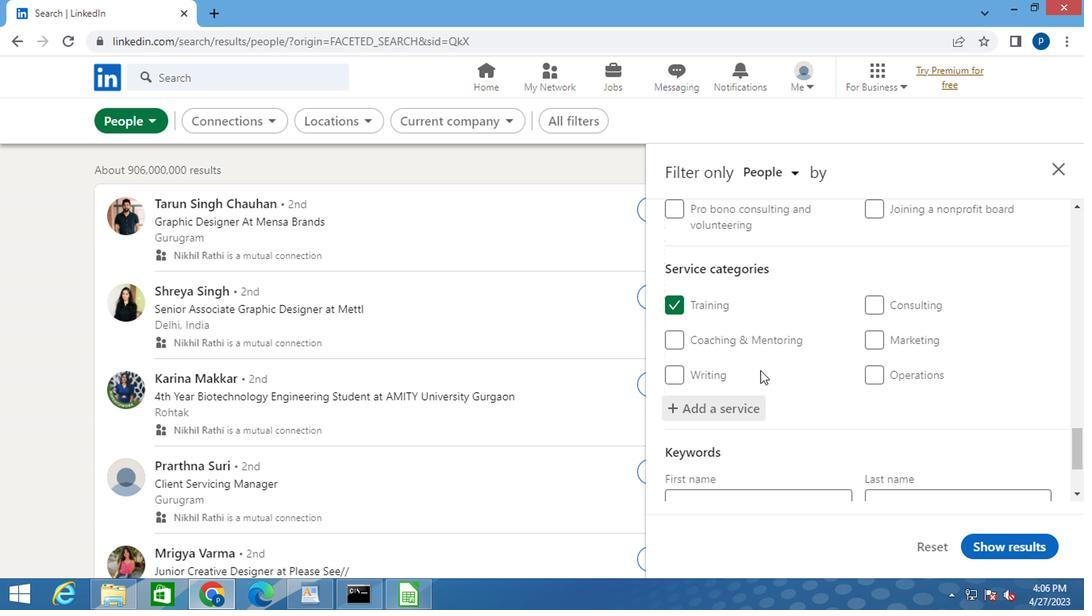 
Action: Mouse scrolled (758, 369) with delta (0, 0)
Screenshot: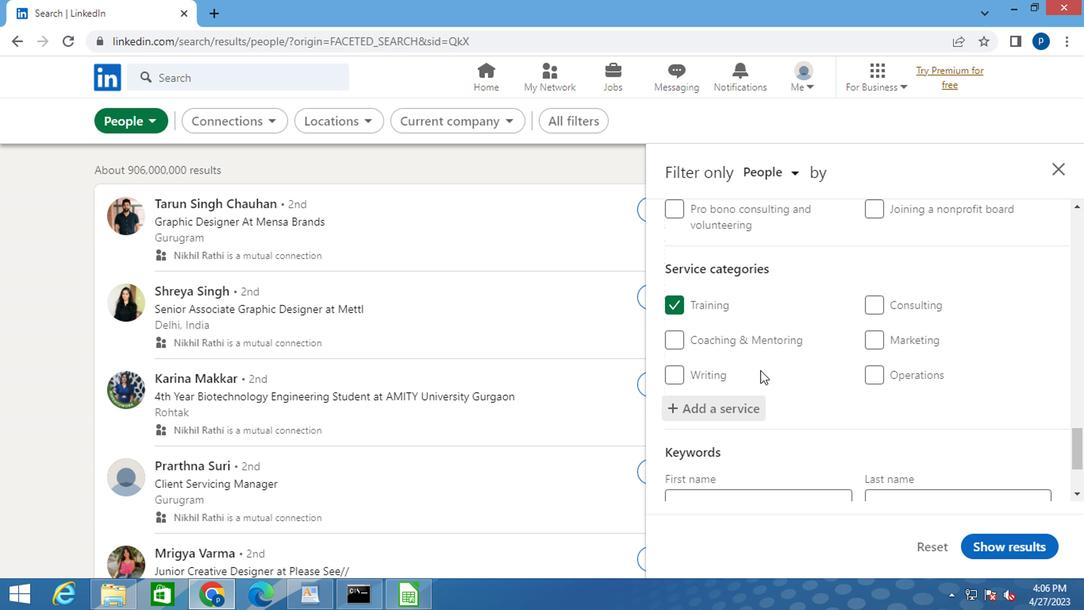 
Action: Mouse moved to (703, 420)
Screenshot: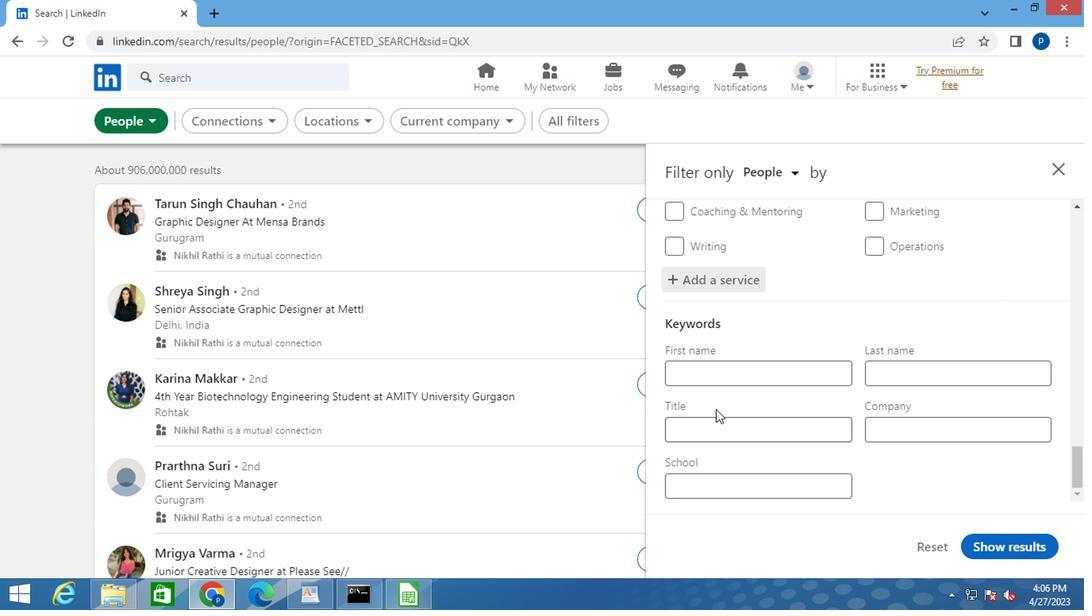 
Action: Mouse pressed left at (703, 420)
Screenshot: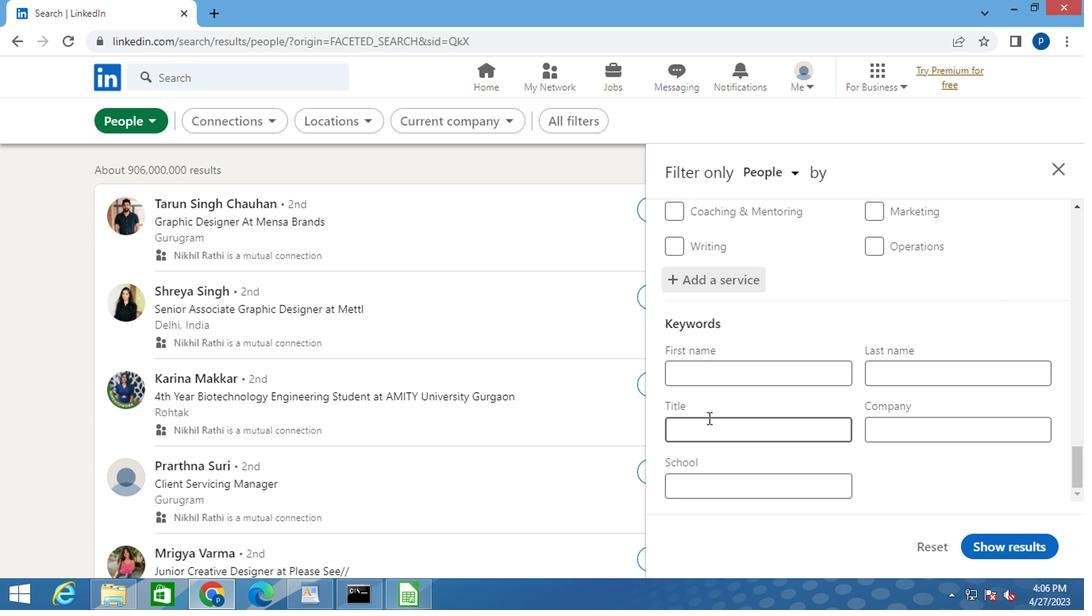 
Action: Key pressed <Key.caps_lock>A<Key.caps_lock>DMINISTRATIVE<Key.space><Key.caps_lock>S<Key.caps_lock>PECIALIST<Key.space>
Screenshot: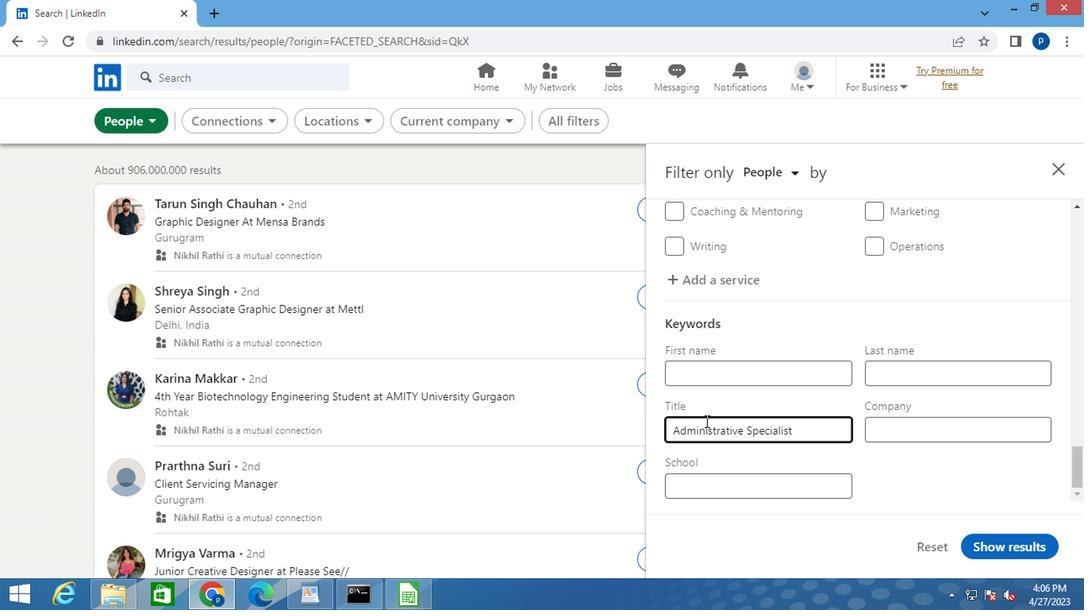 
Action: Mouse moved to (1014, 546)
Screenshot: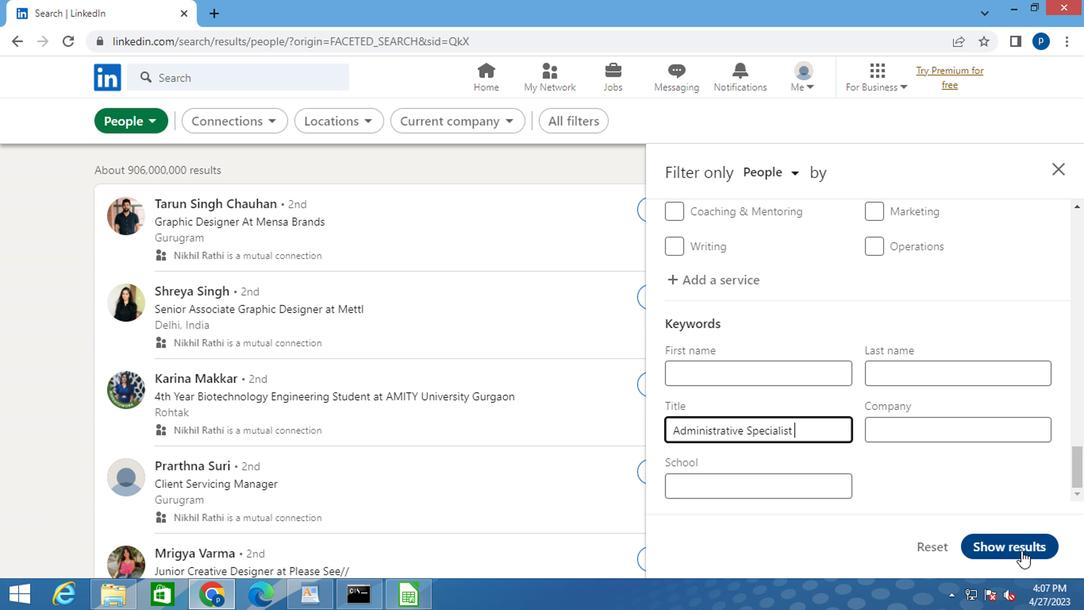 
Action: Mouse pressed left at (1014, 546)
Screenshot: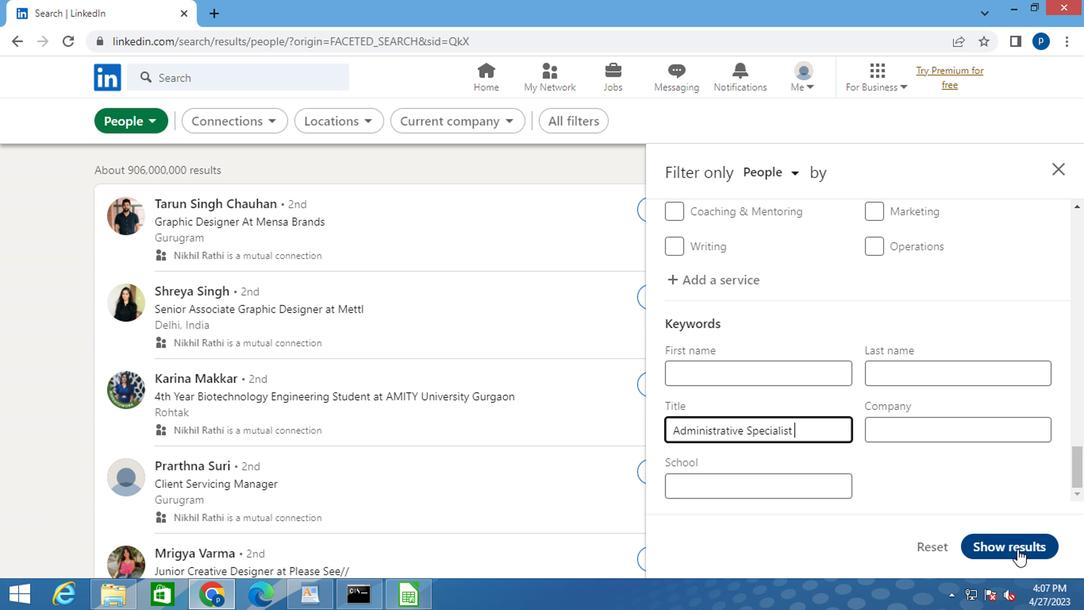 
